 Task: Look for space in Eagle, United States from 12th July, 2023 to 16th July, 2023 for 8 adults in price range Rs.10000 to Rs.16000. Place can be private room with 8 bedrooms having 8 beds and 8 bathrooms. Property type can be house, flat, guest house, hotel. Amenities needed are: wifi, TV, free parkinig on premises, gym, breakfast. Booking option can be shelf check-in. Required host language is English.
Action: Mouse moved to (442, 108)
Screenshot: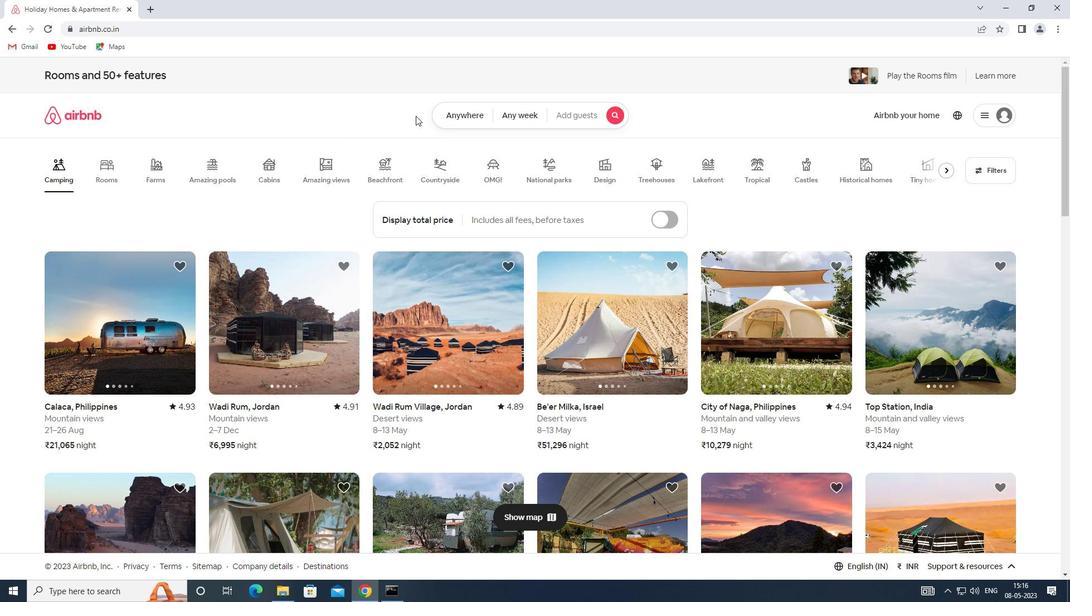 
Action: Mouse pressed left at (442, 108)
Screenshot: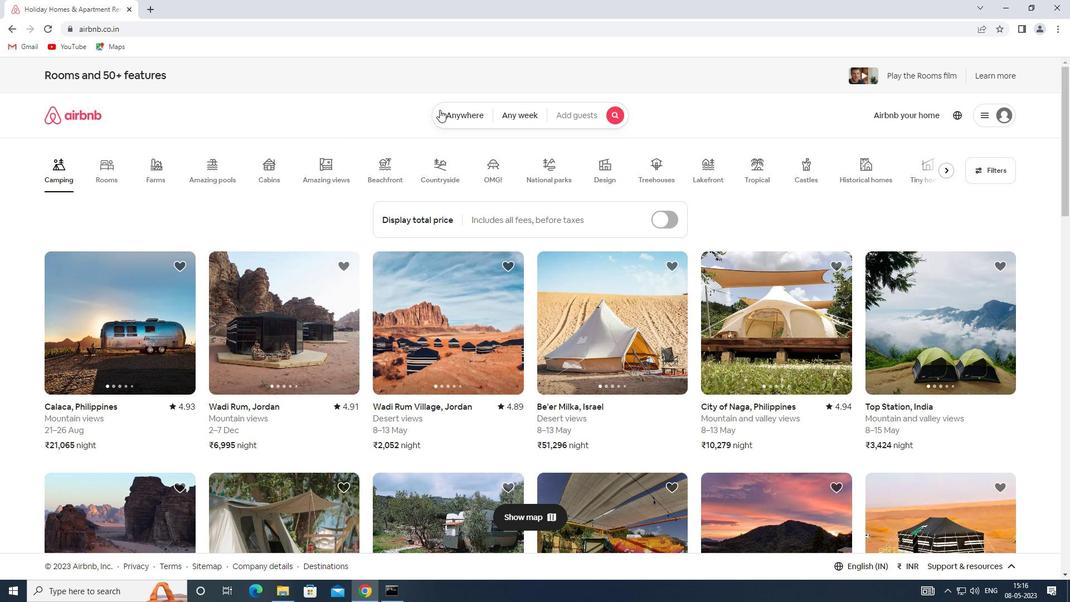 
Action: Mouse moved to (329, 158)
Screenshot: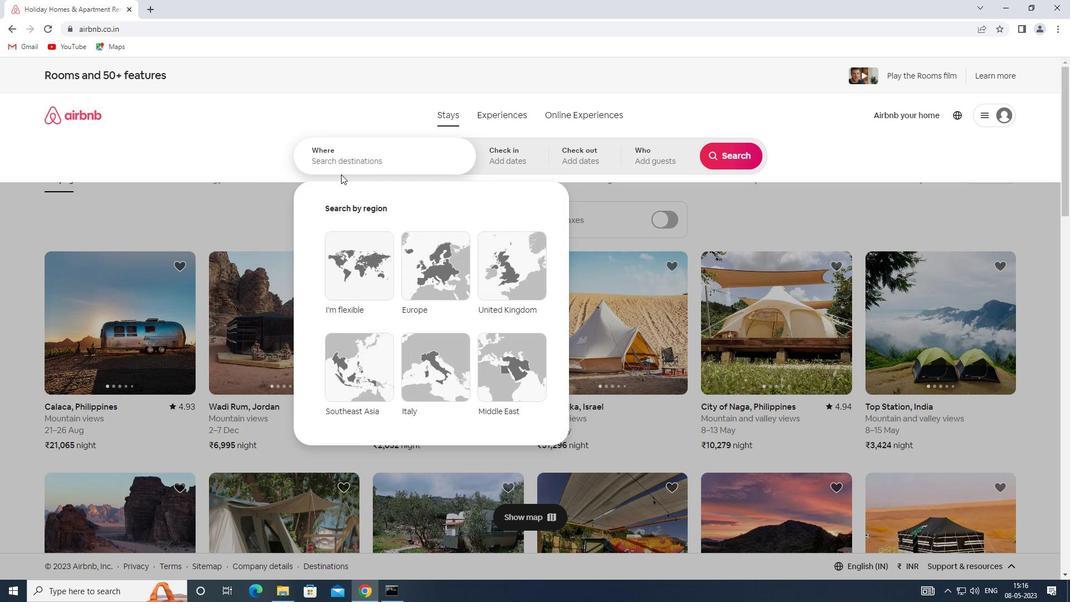 
Action: Mouse pressed left at (329, 158)
Screenshot: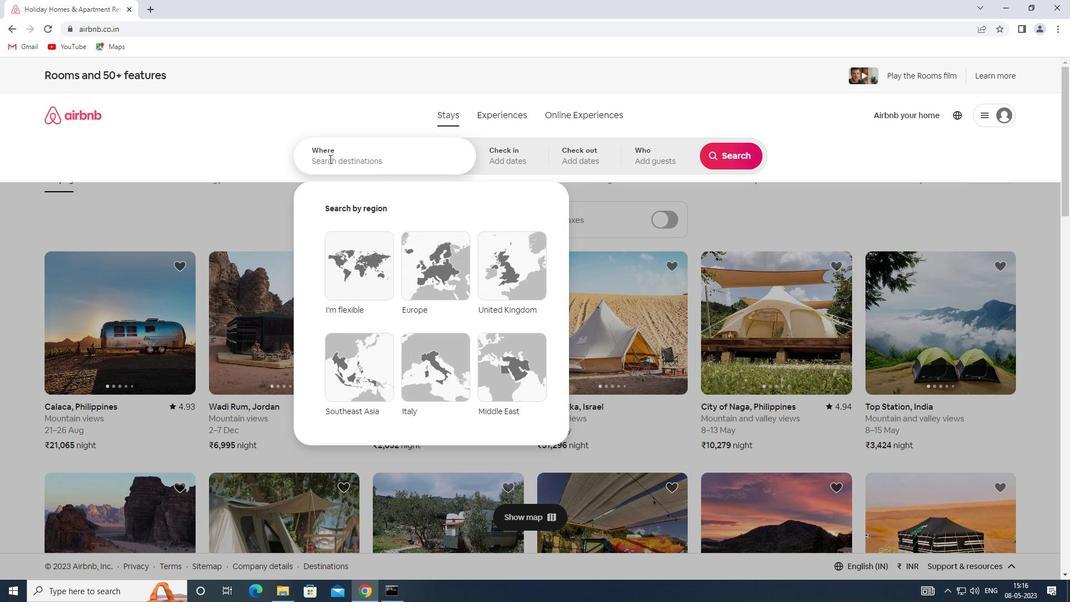 
Action: Mouse moved to (328, 157)
Screenshot: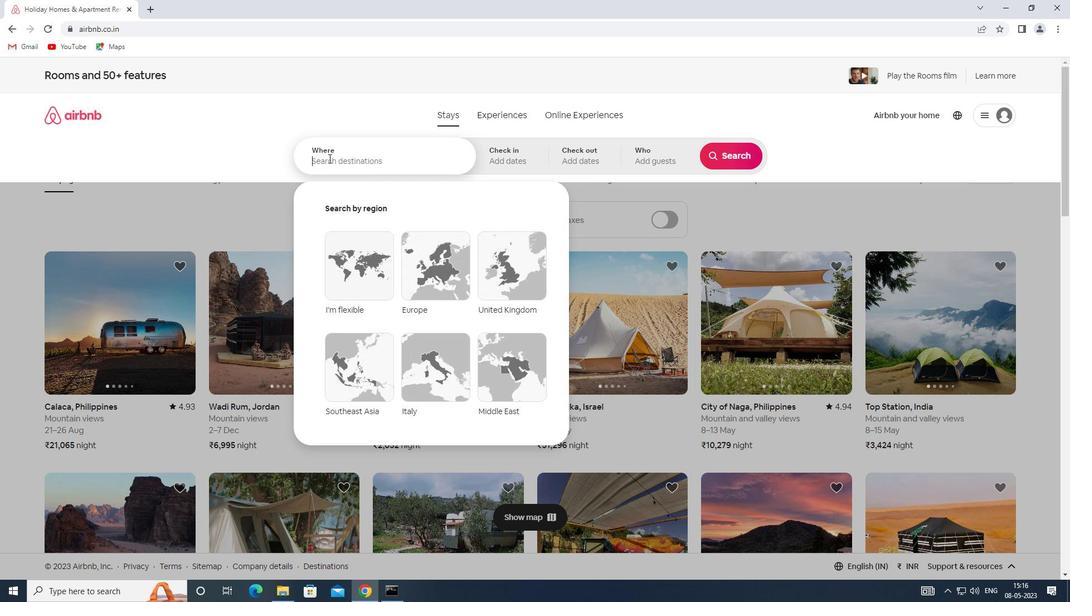 
Action: Key pressed <Key.shift>SPACE<Key.space>IN<Key.space><Key.shift>EAGLE,<Key.shift>UNITED<Key.space><Key.shift>STATES
Screenshot: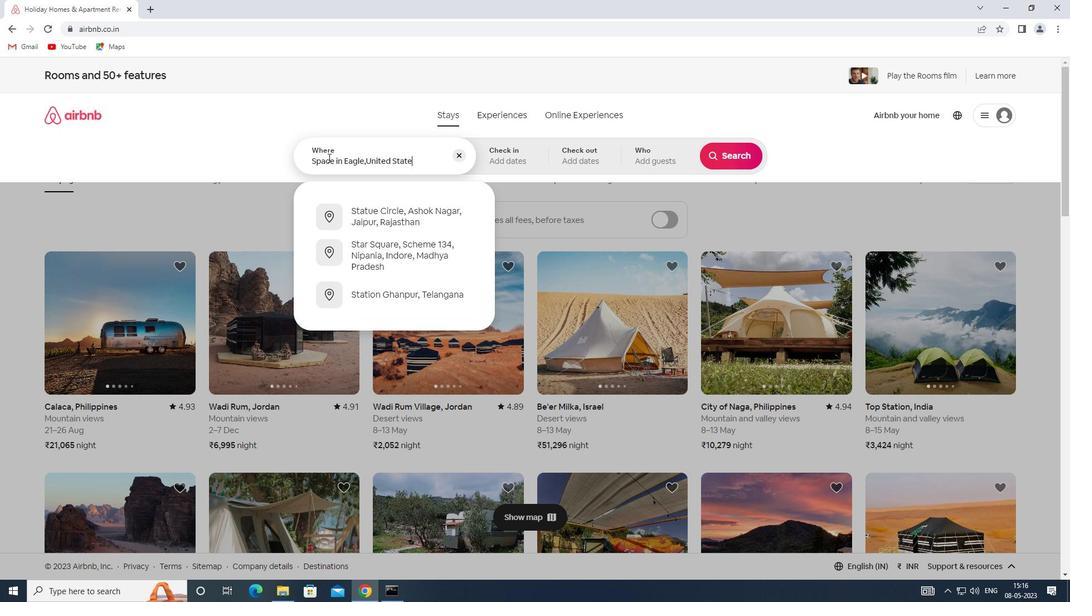 
Action: Mouse moved to (475, 151)
Screenshot: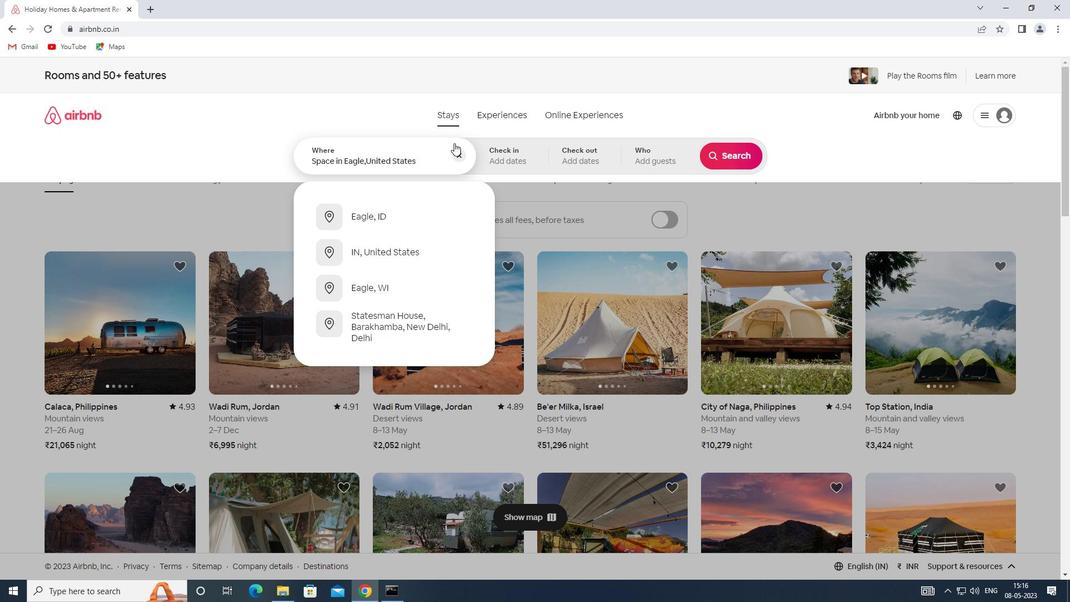 
Action: Mouse pressed left at (475, 151)
Screenshot: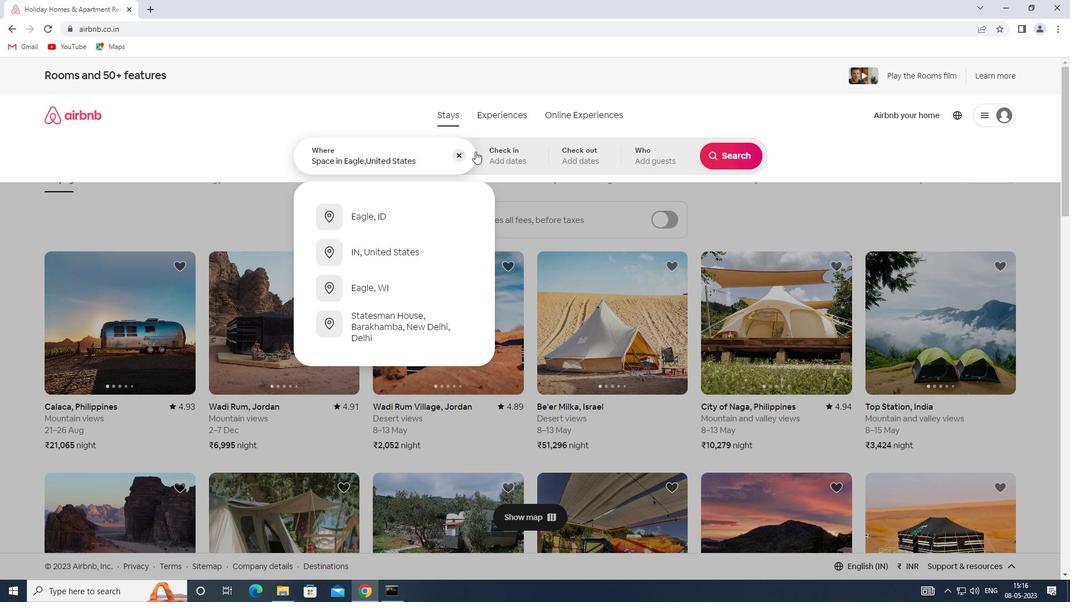 
Action: Mouse moved to (496, 160)
Screenshot: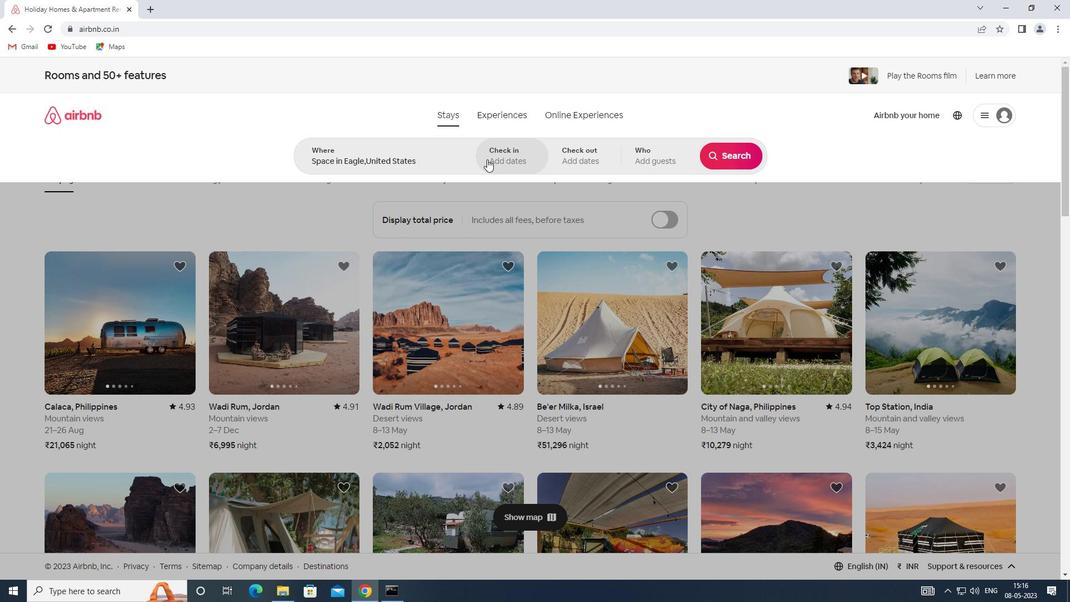 
Action: Mouse pressed left at (496, 160)
Screenshot: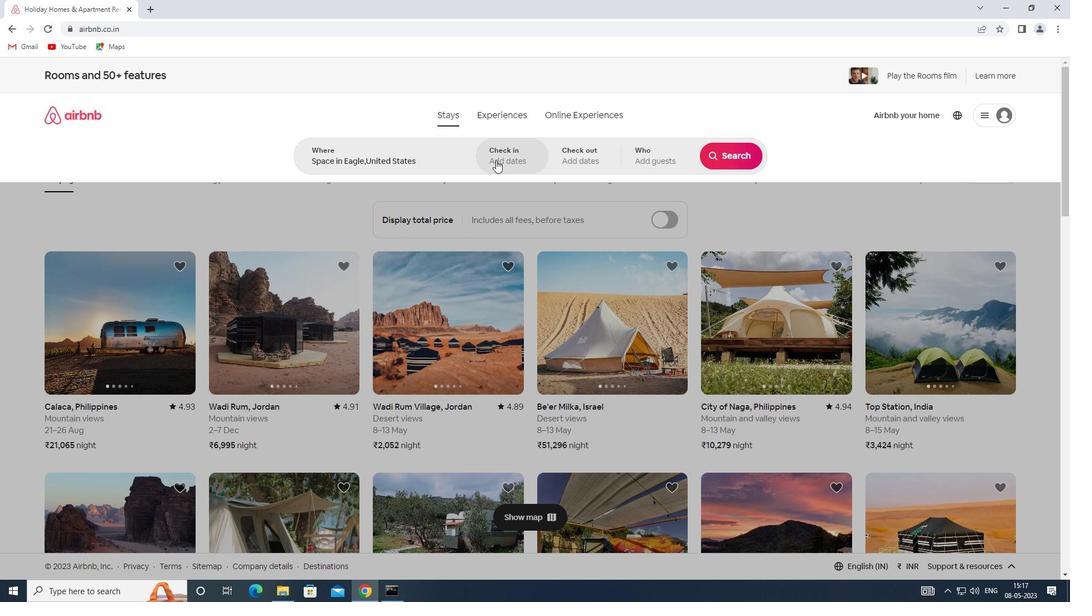 
Action: Mouse moved to (735, 245)
Screenshot: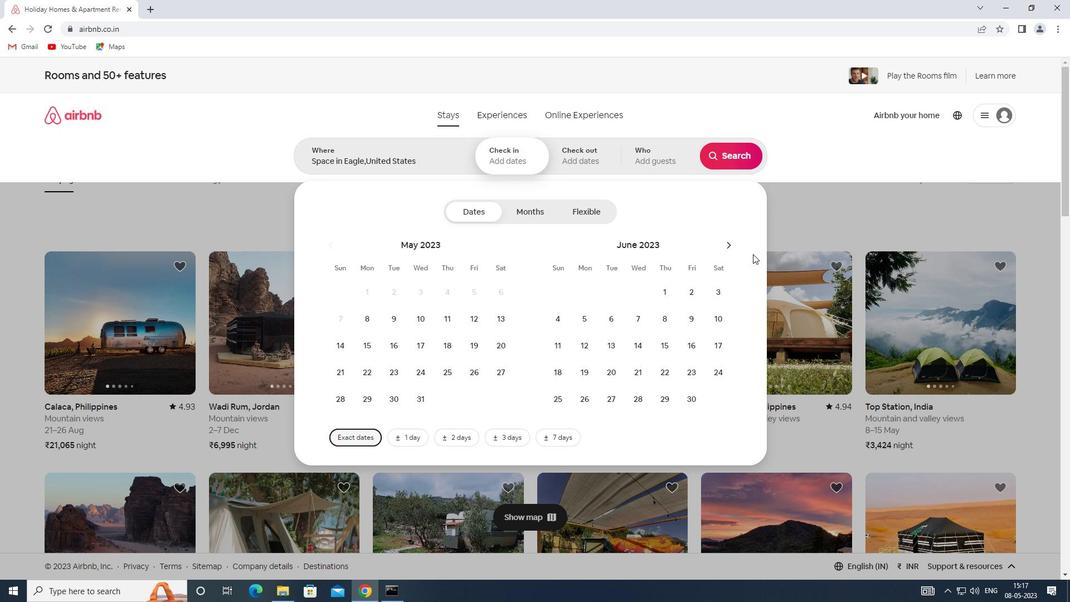 
Action: Mouse pressed left at (735, 245)
Screenshot: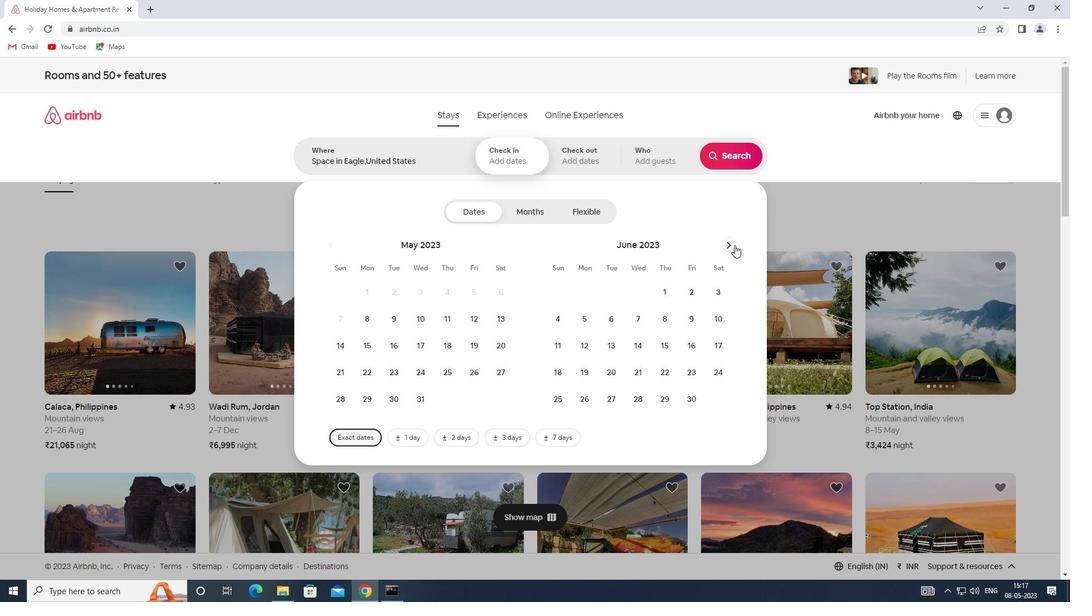 
Action: Mouse moved to (644, 346)
Screenshot: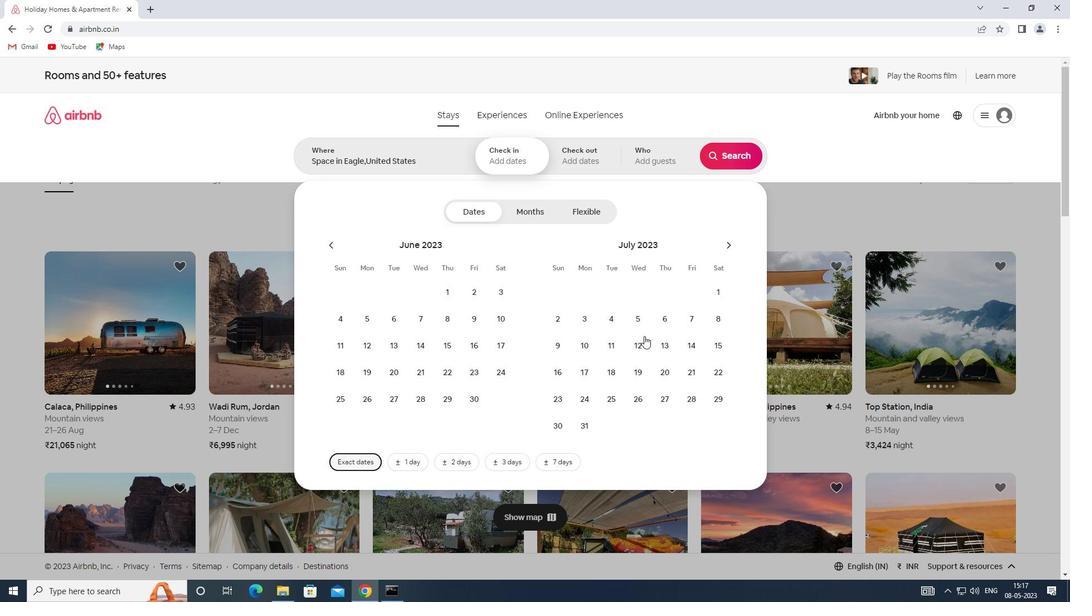 
Action: Mouse pressed left at (644, 346)
Screenshot: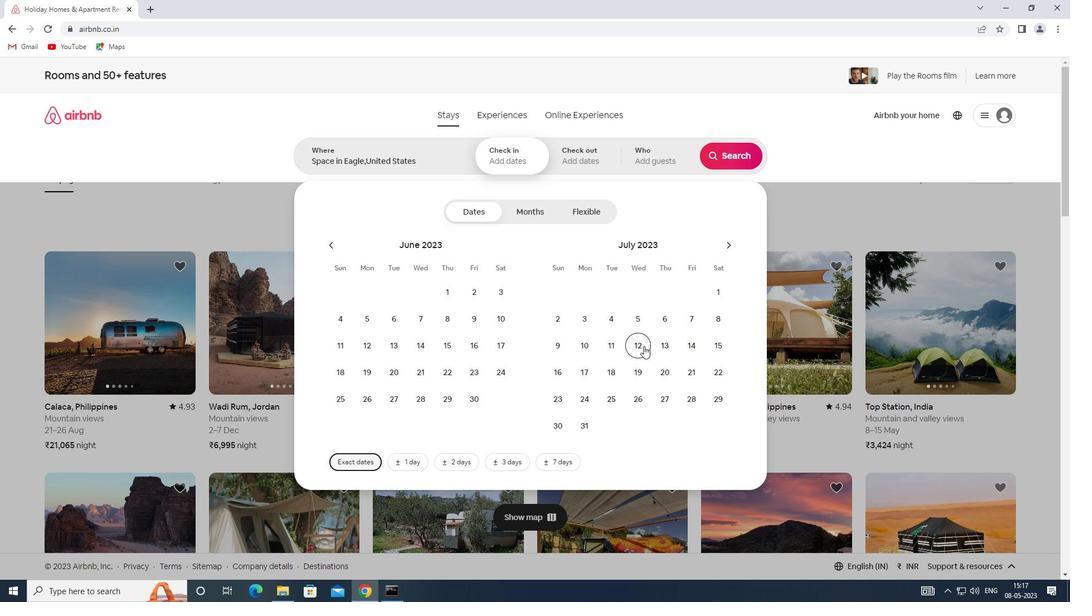 
Action: Mouse moved to (550, 370)
Screenshot: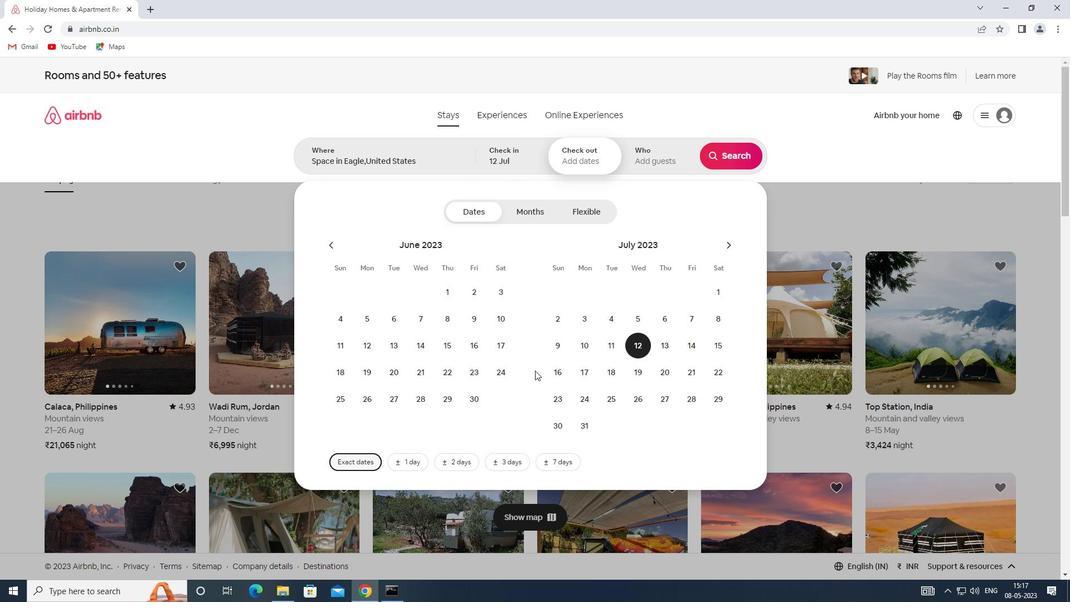 
Action: Mouse pressed left at (550, 370)
Screenshot: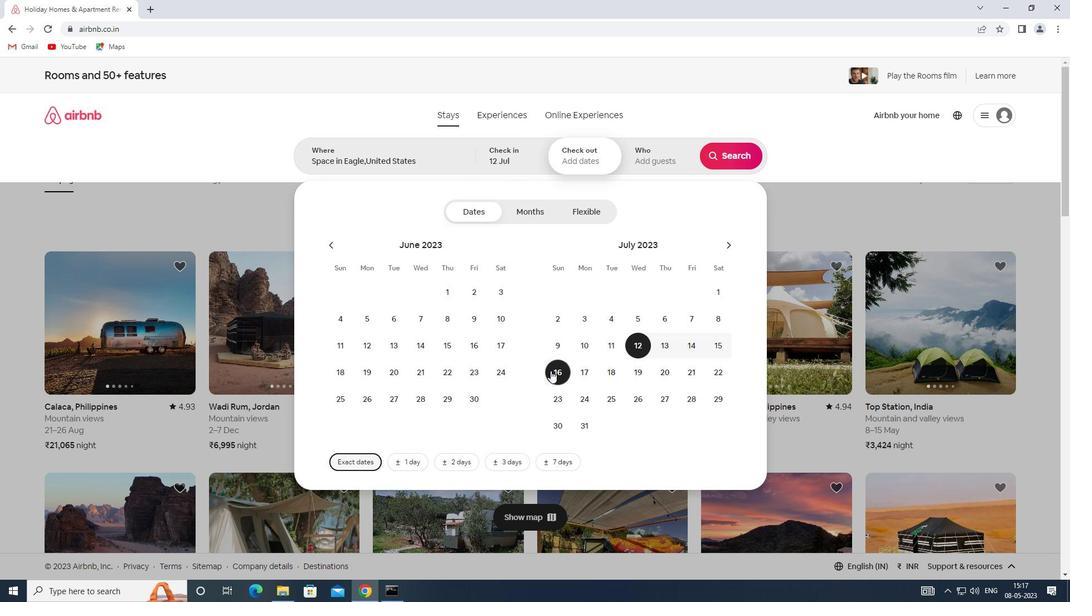 
Action: Mouse moved to (645, 158)
Screenshot: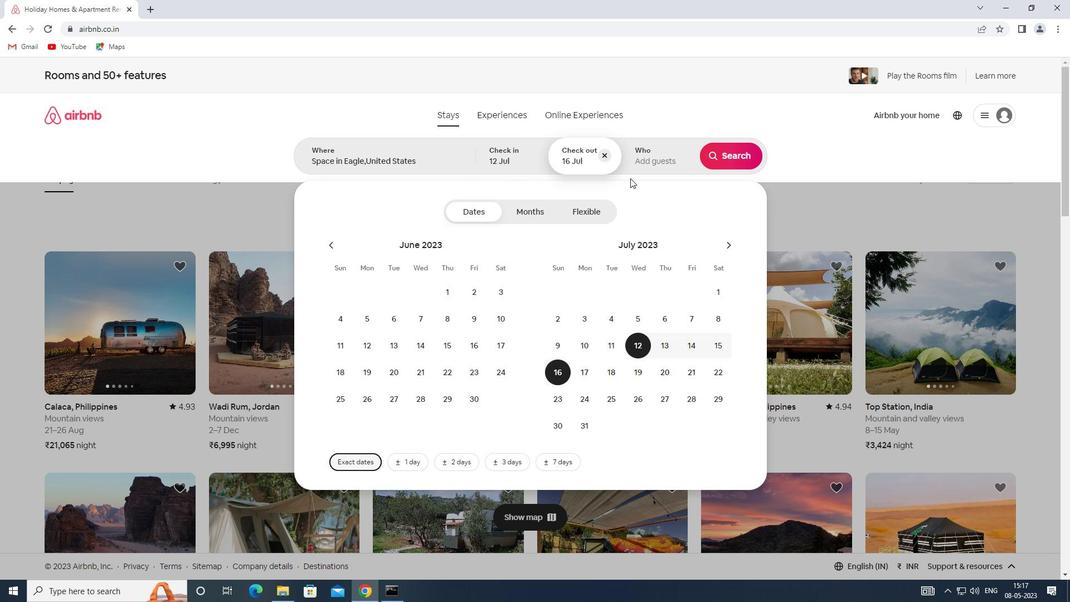 
Action: Mouse pressed left at (645, 158)
Screenshot: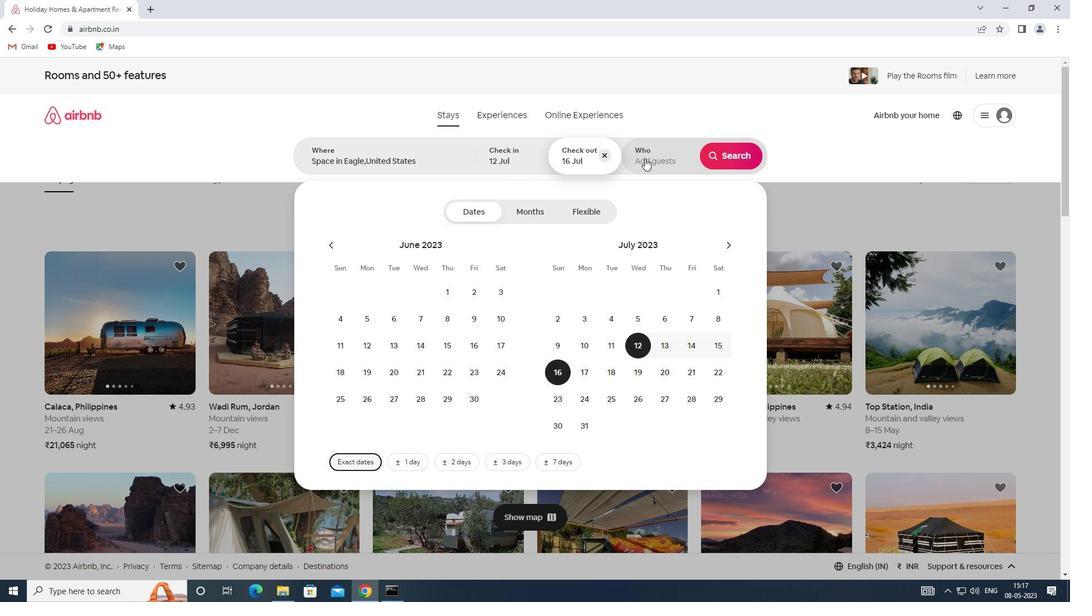 
Action: Mouse moved to (730, 214)
Screenshot: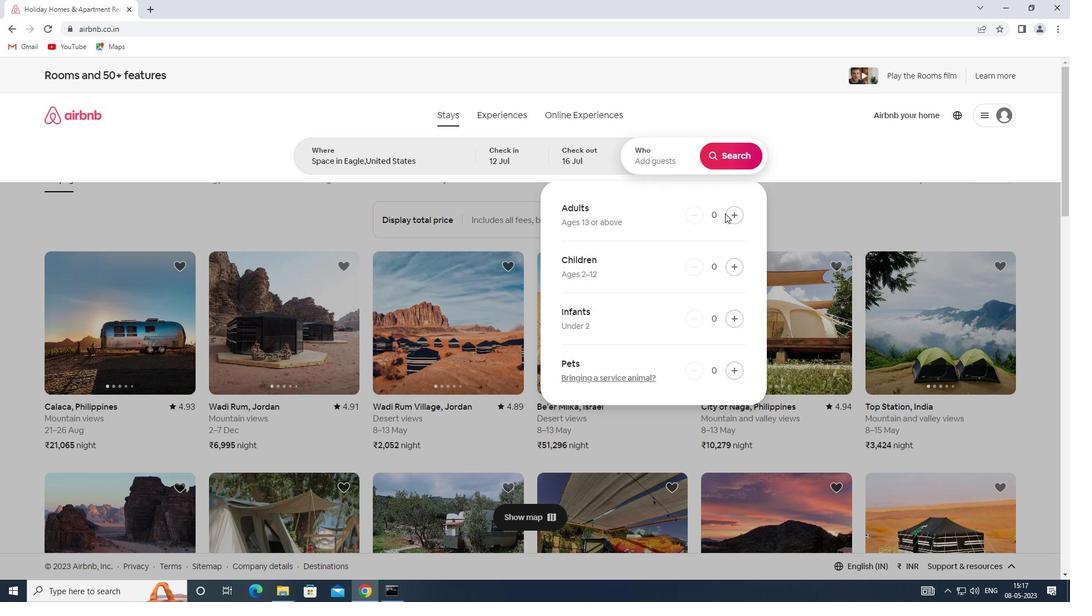 
Action: Mouse pressed left at (730, 214)
Screenshot: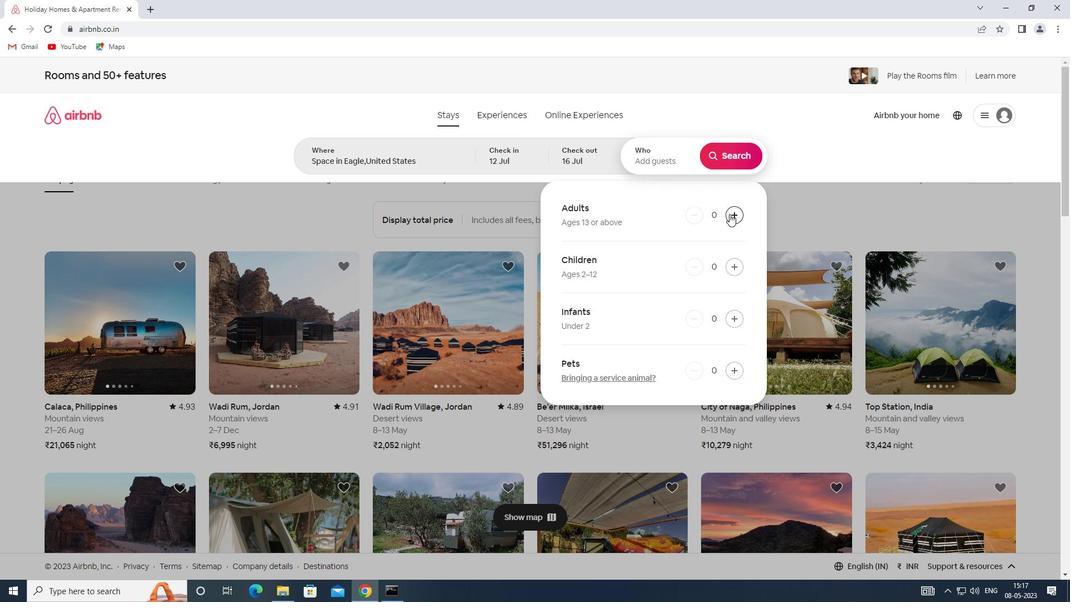 
Action: Mouse pressed left at (730, 214)
Screenshot: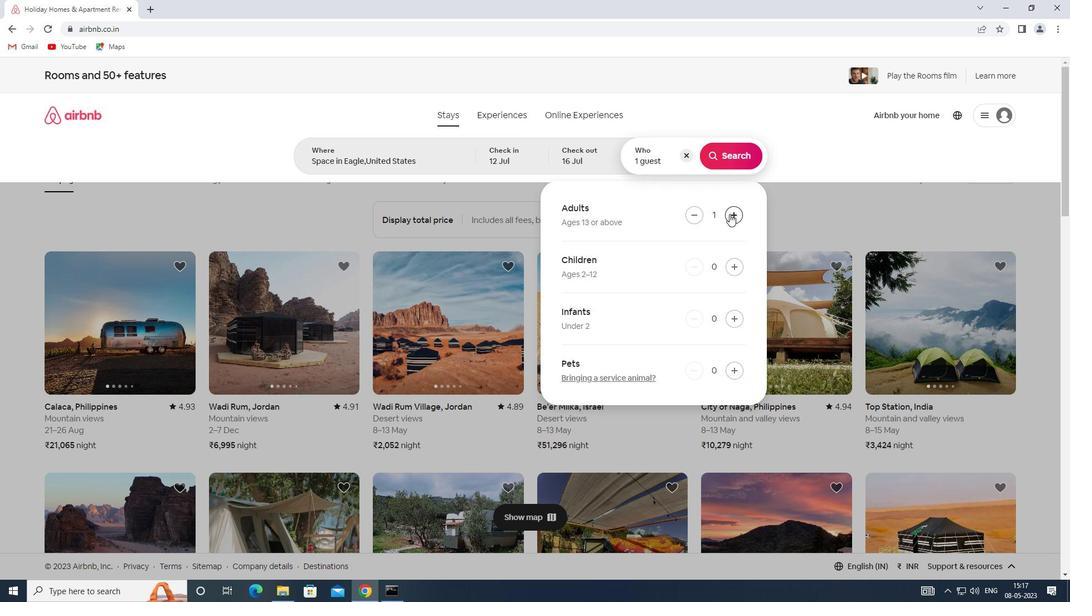 
Action: Mouse pressed left at (730, 214)
Screenshot: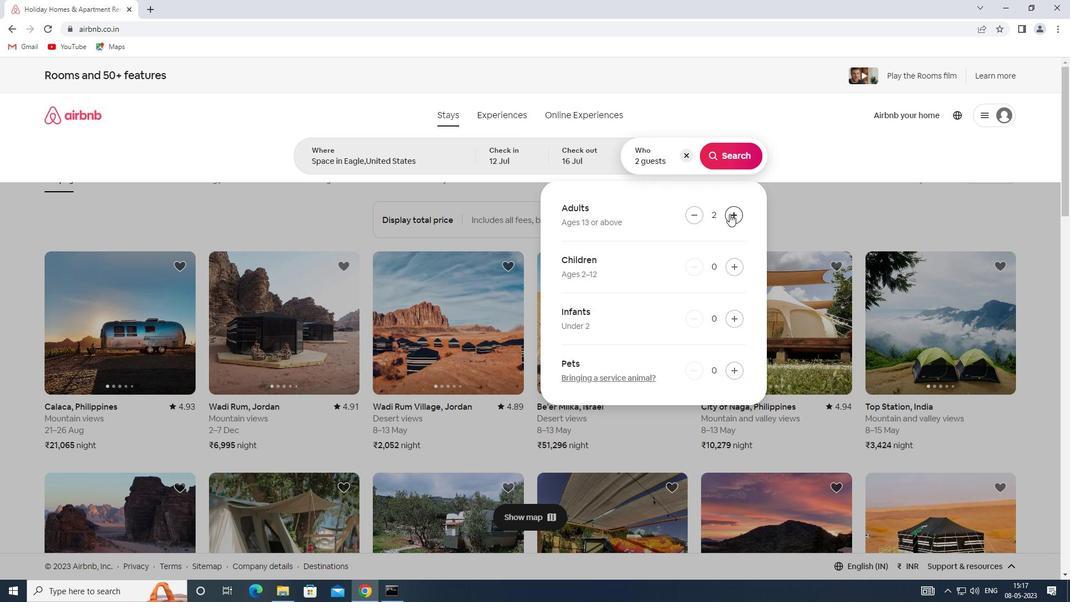 
Action: Mouse pressed left at (730, 214)
Screenshot: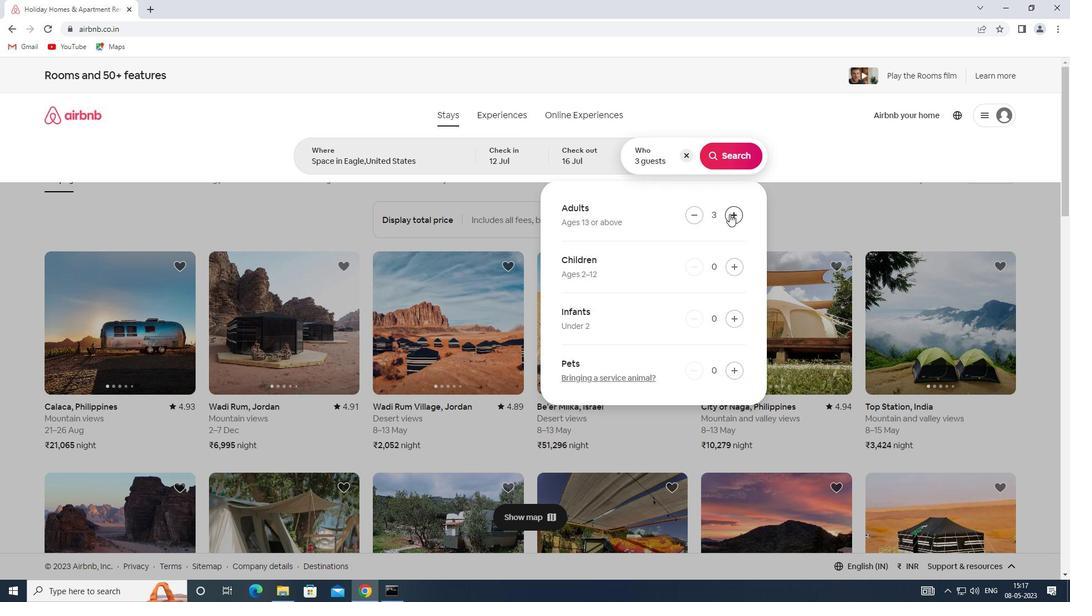 
Action: Mouse pressed left at (730, 214)
Screenshot: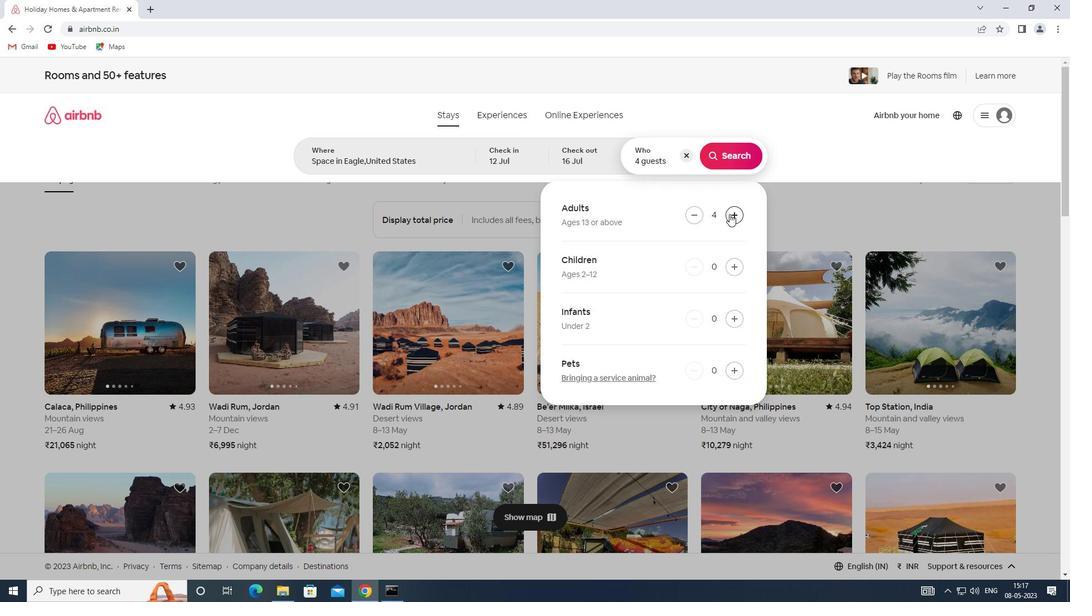 
Action: Mouse pressed left at (730, 214)
Screenshot: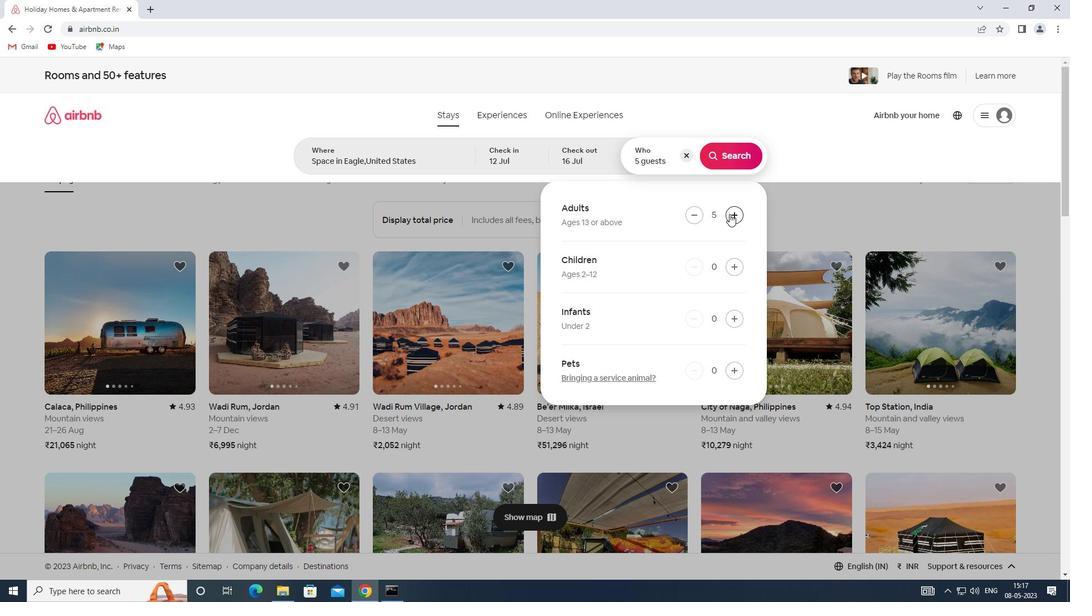 
Action: Mouse pressed left at (730, 214)
Screenshot: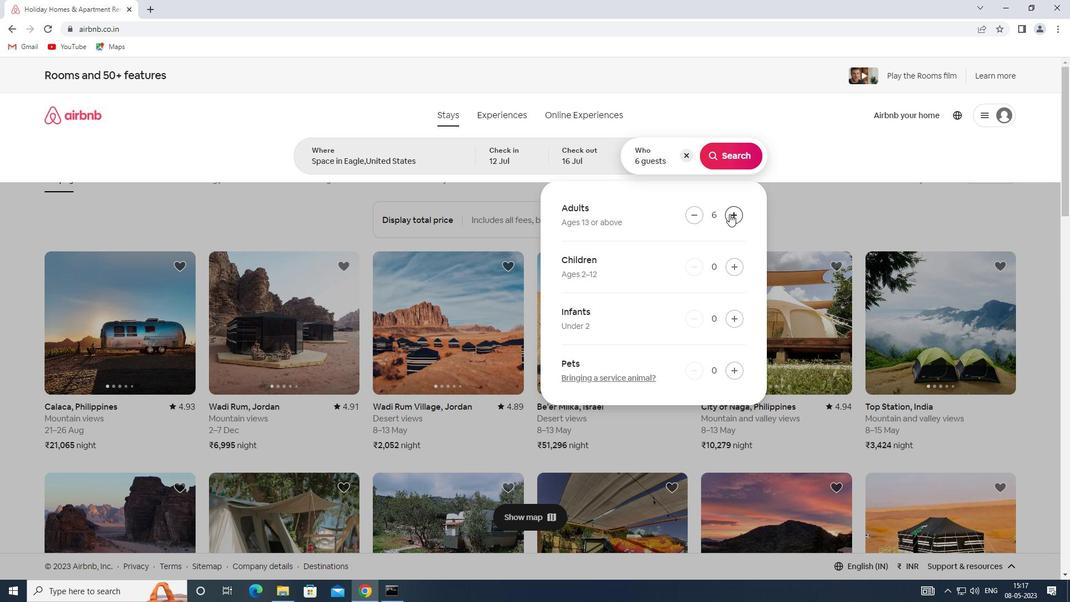 
Action: Mouse pressed left at (730, 214)
Screenshot: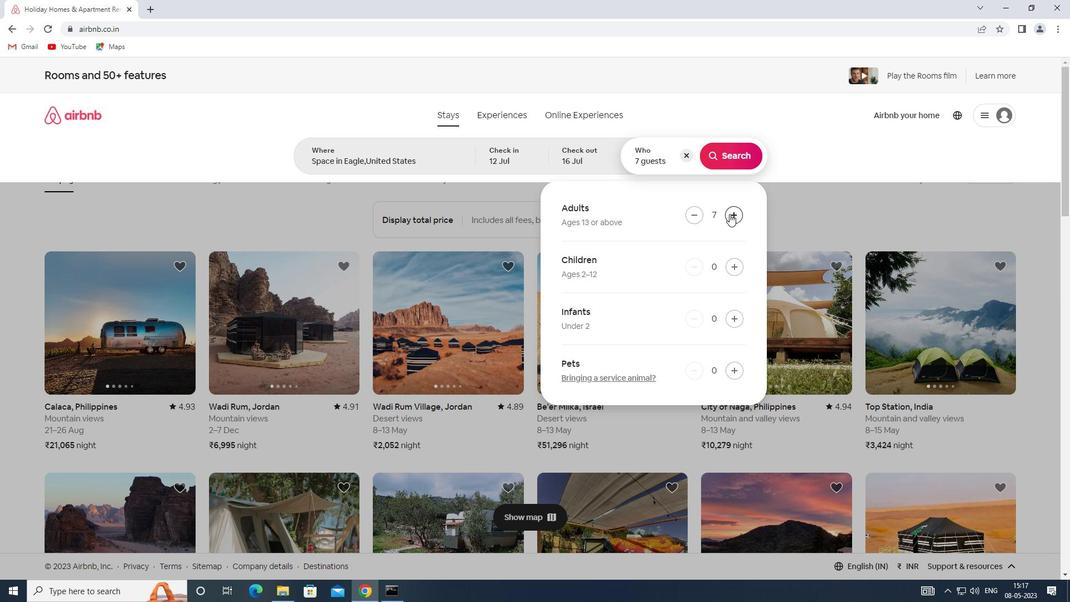 
Action: Mouse moved to (725, 164)
Screenshot: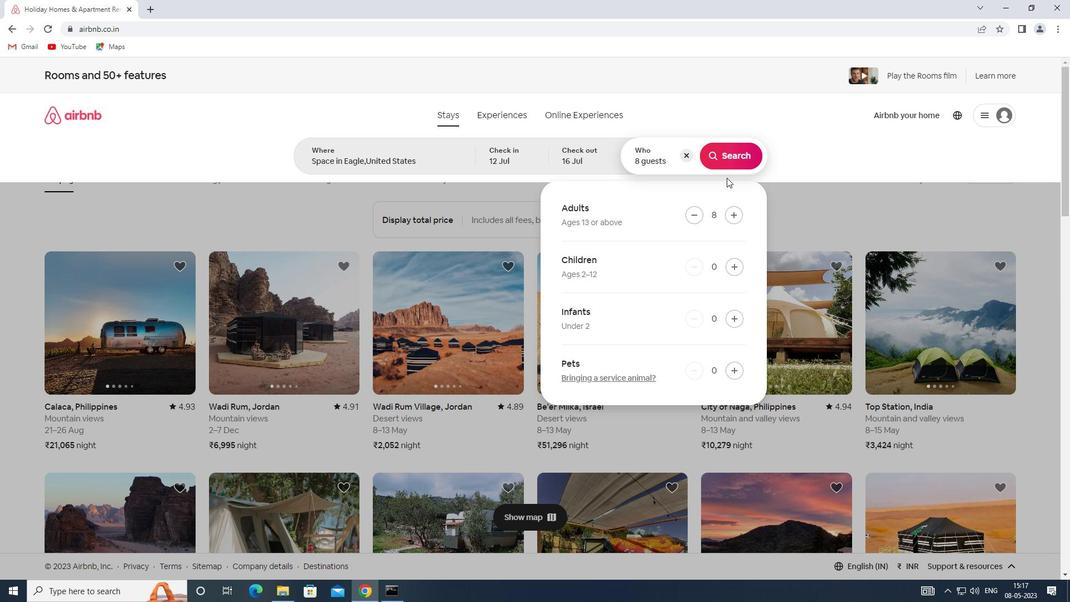 
Action: Mouse pressed left at (725, 164)
Screenshot: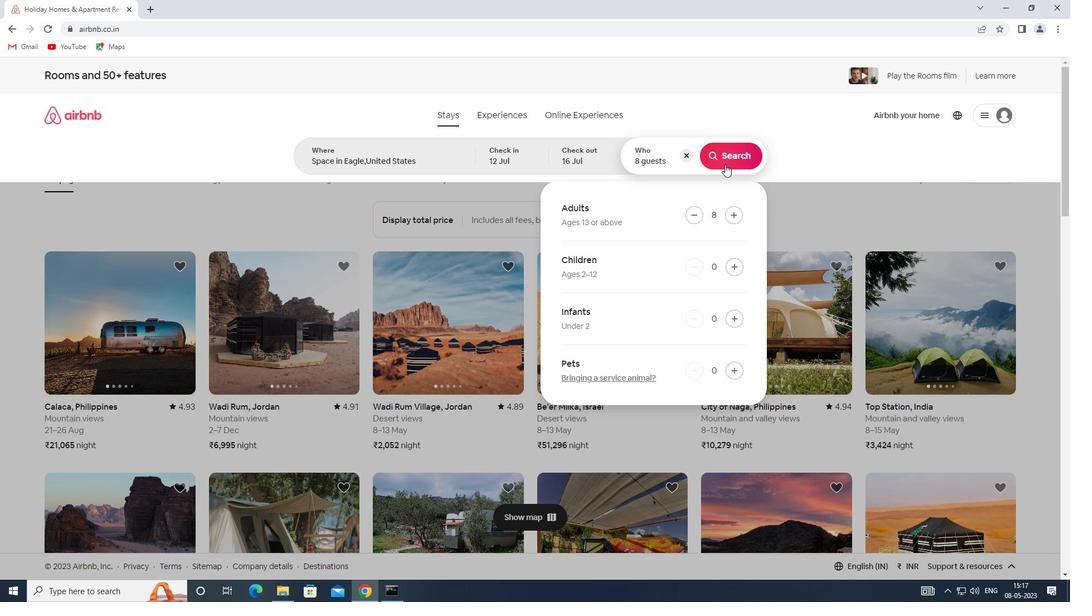 
Action: Mouse moved to (1009, 120)
Screenshot: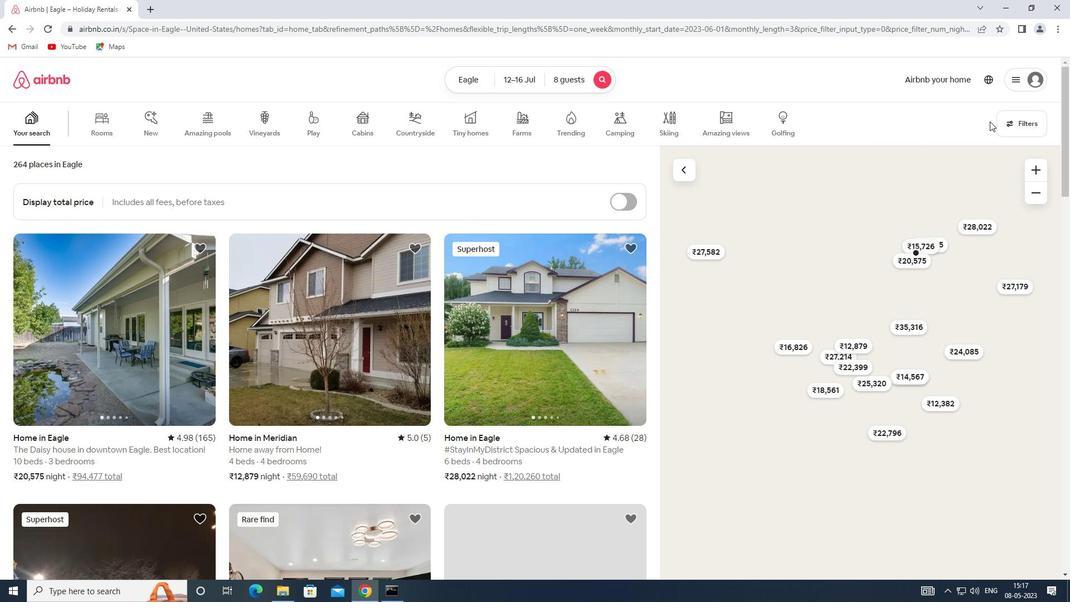 
Action: Mouse pressed left at (1009, 120)
Screenshot: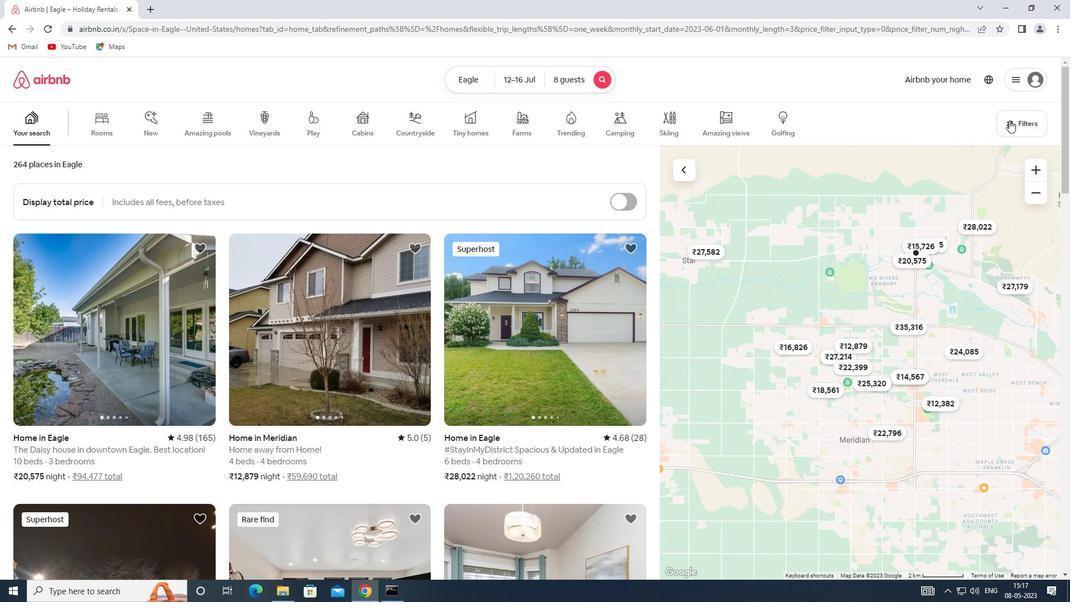 
Action: Mouse moved to (385, 404)
Screenshot: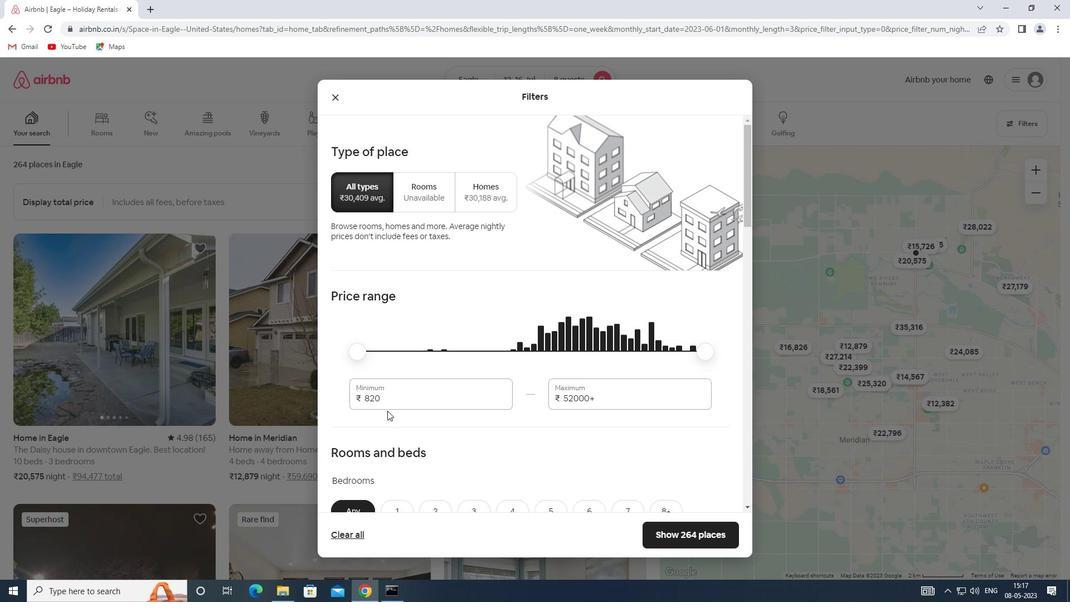 
Action: Mouse pressed left at (385, 404)
Screenshot: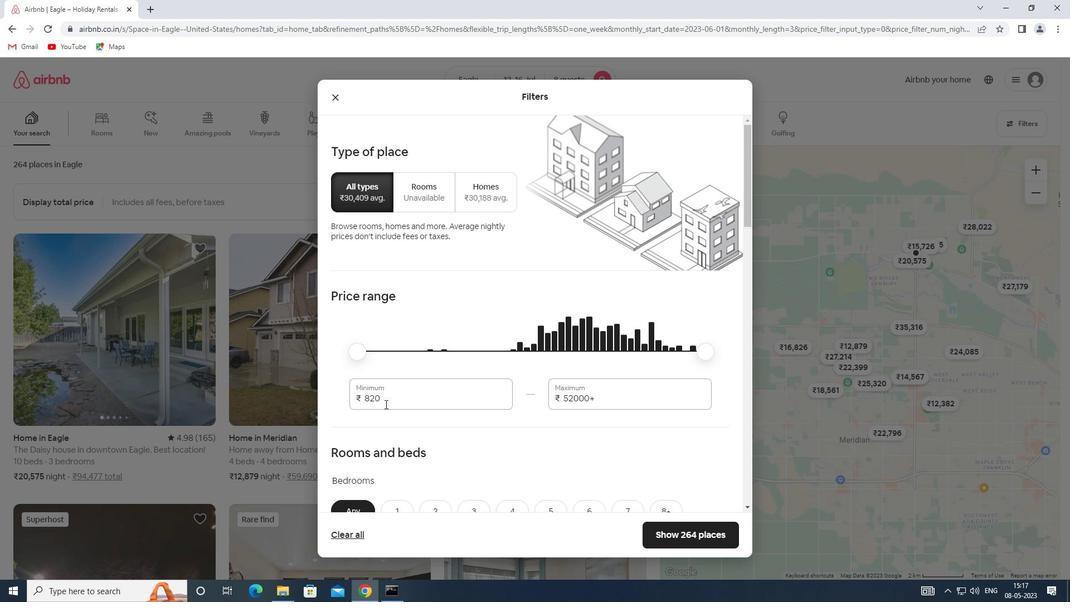 
Action: Mouse moved to (337, 405)
Screenshot: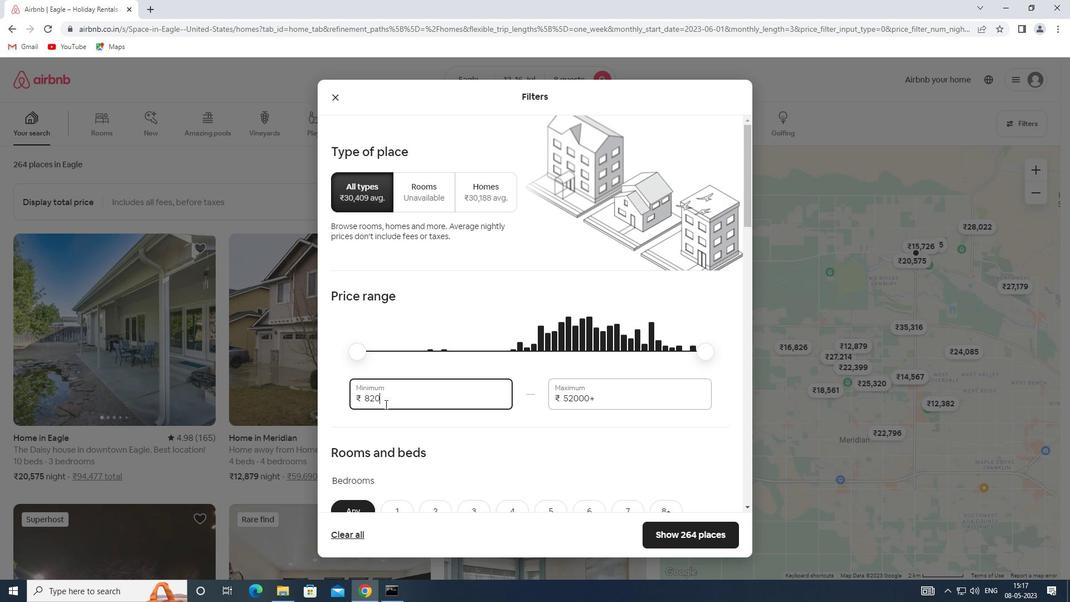
Action: Key pressed 10000
Screenshot: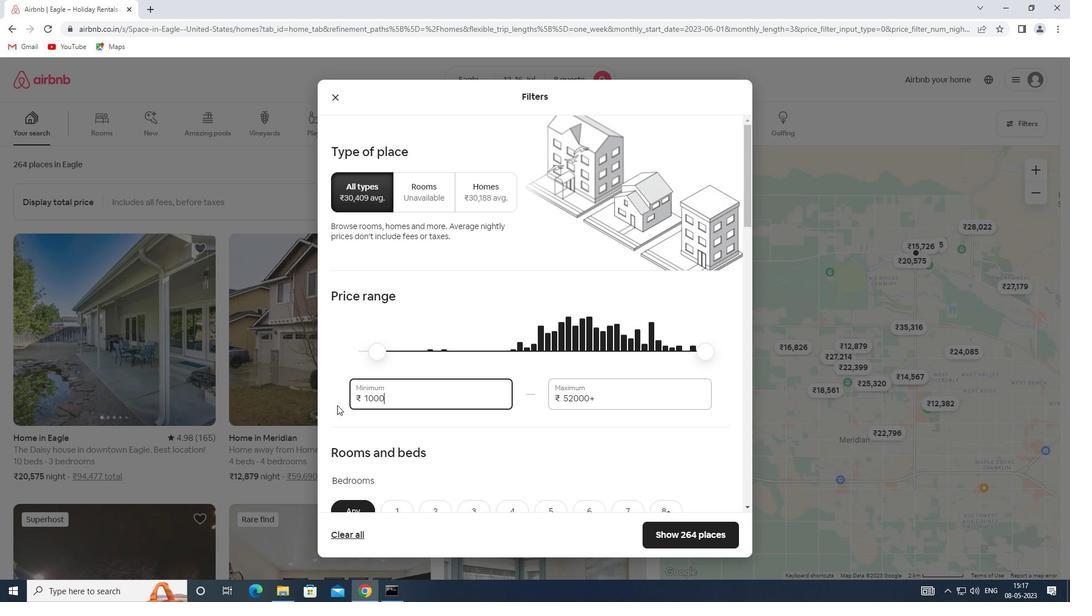 
Action: Mouse moved to (596, 401)
Screenshot: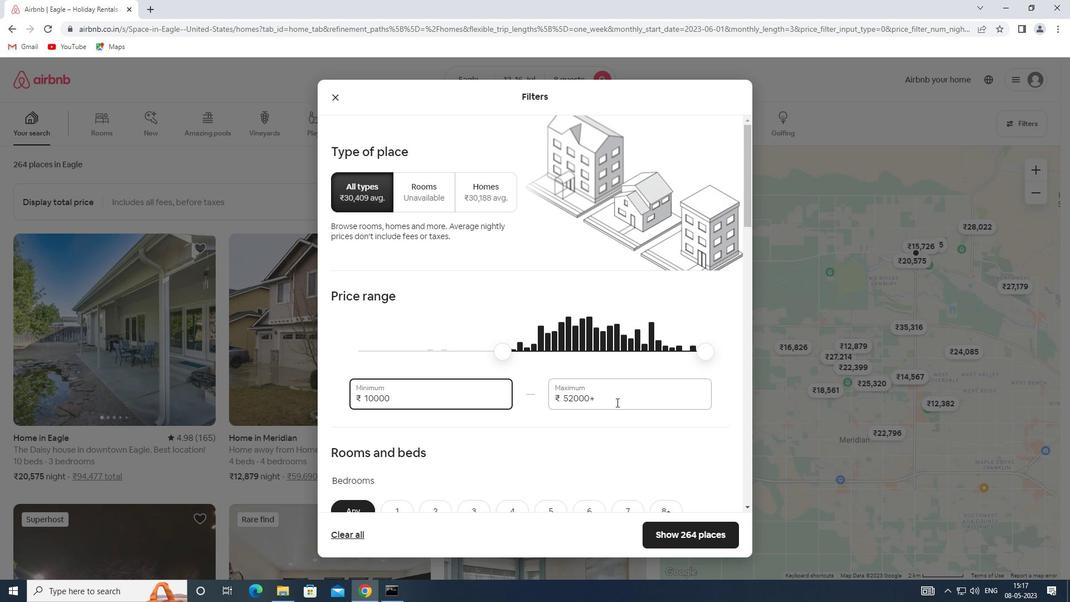 
Action: Mouse pressed left at (596, 401)
Screenshot: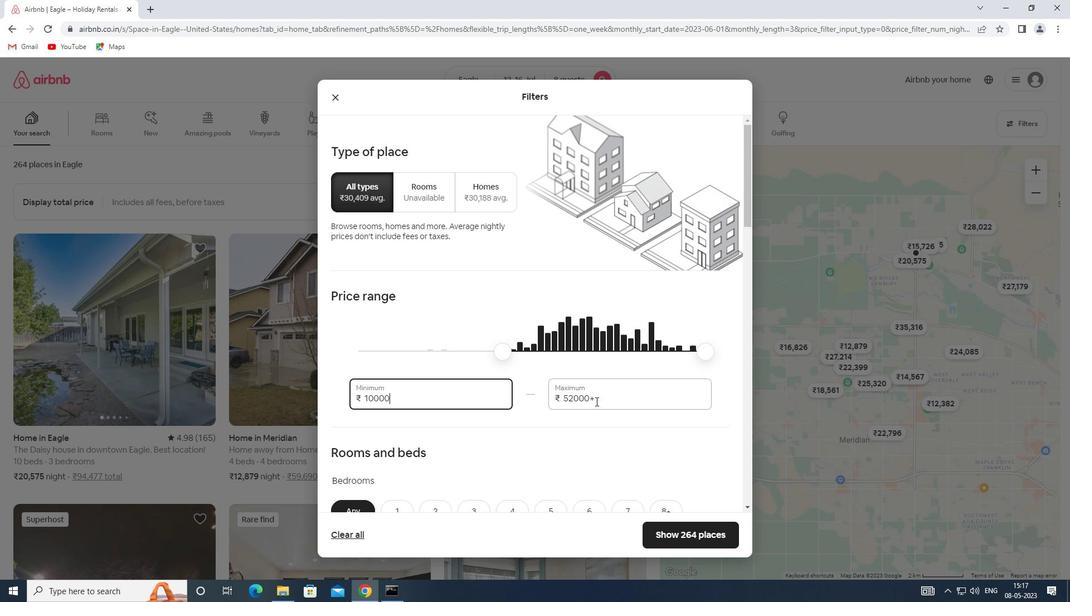 
Action: Mouse moved to (479, 405)
Screenshot: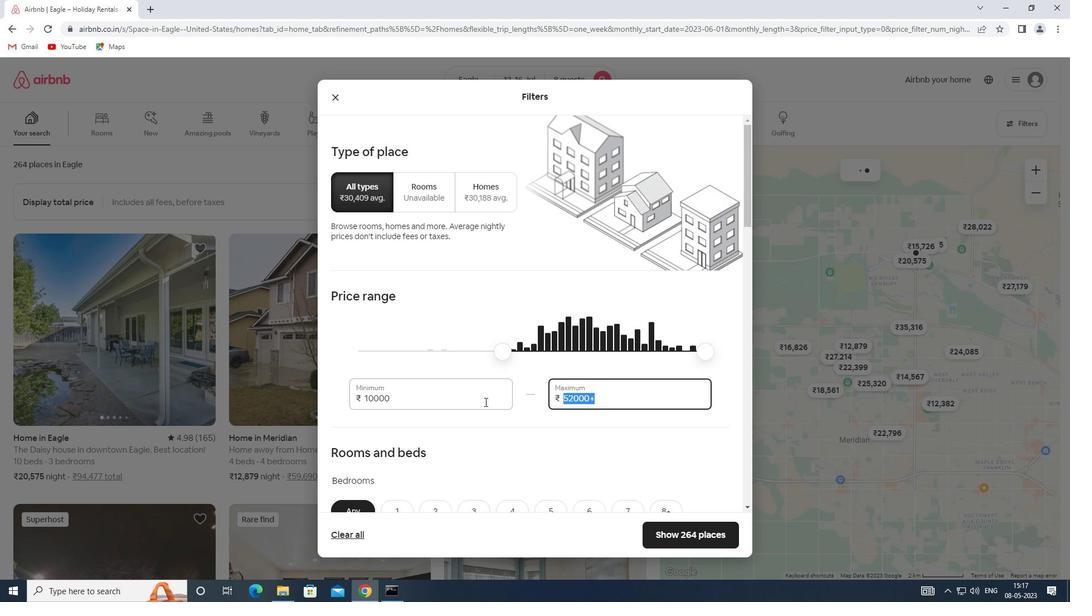 
Action: Key pressed 16000
Screenshot: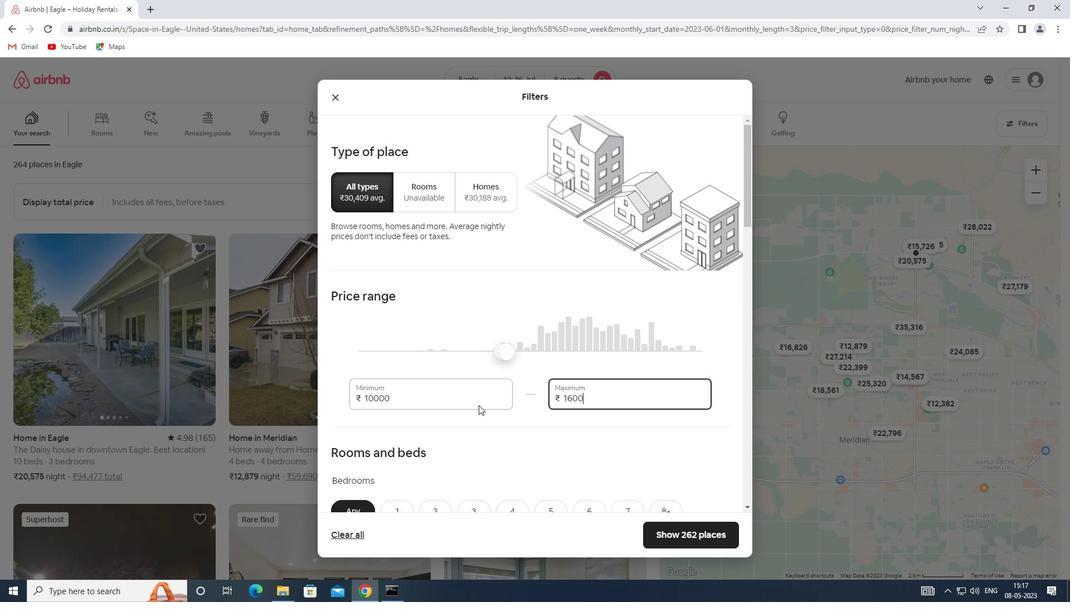
Action: Mouse moved to (470, 405)
Screenshot: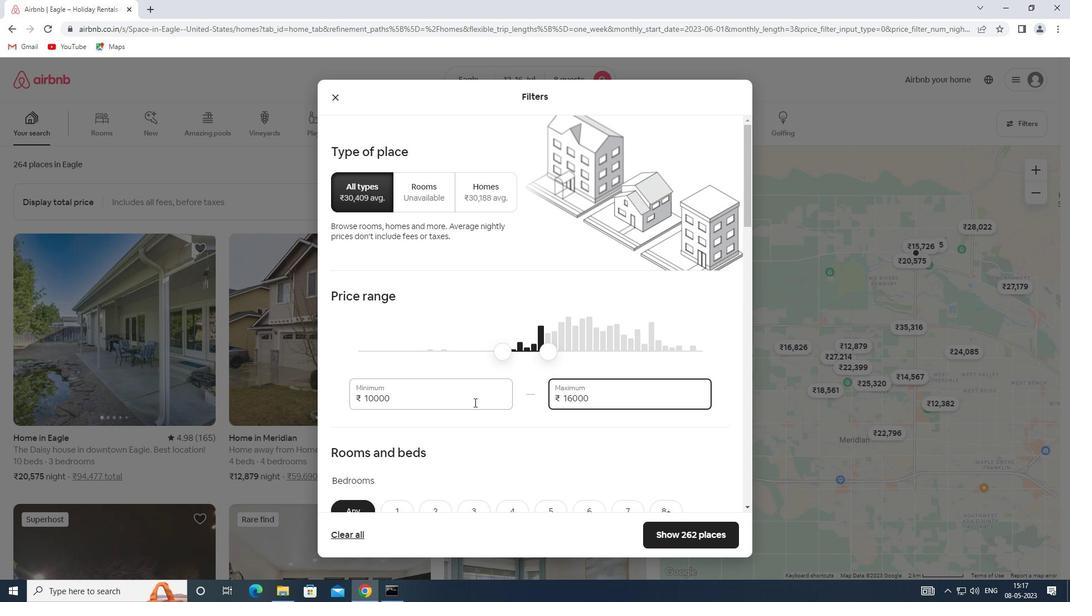 
Action: Mouse scrolled (470, 404) with delta (0, 0)
Screenshot: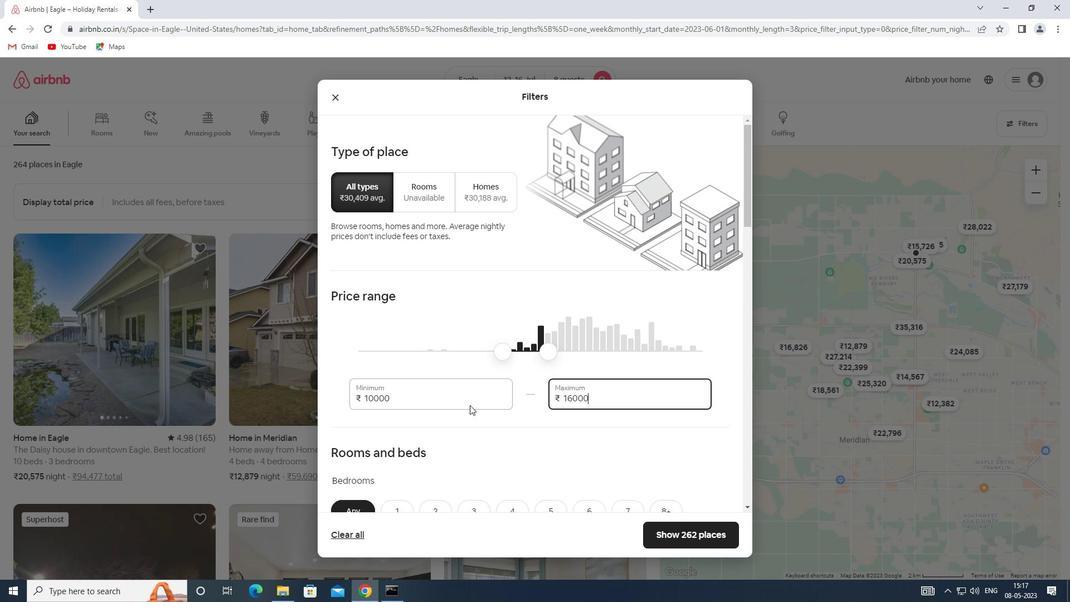 
Action: Mouse scrolled (470, 404) with delta (0, 0)
Screenshot: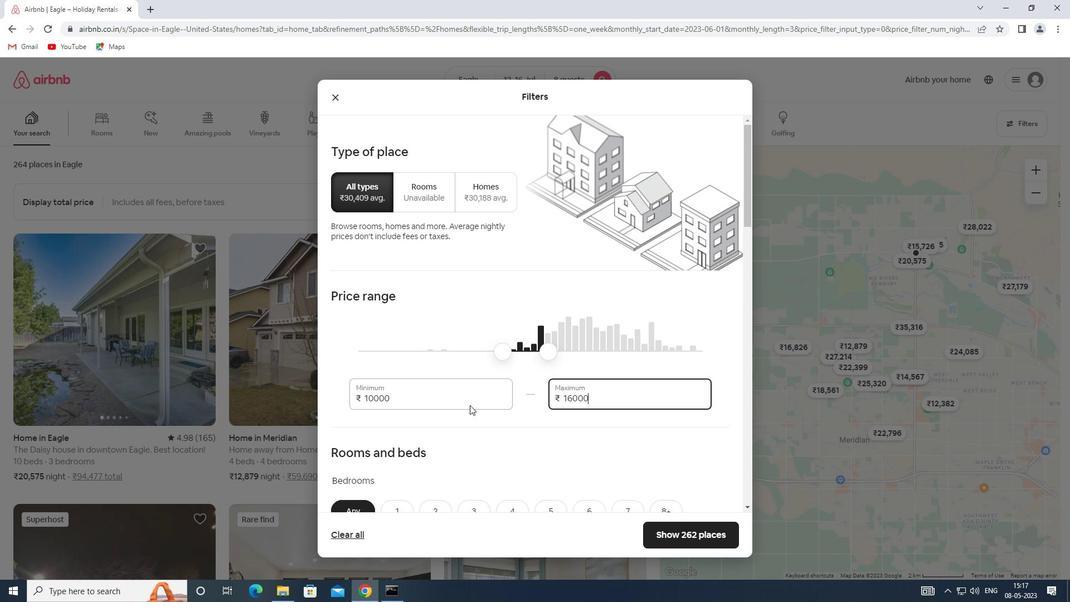 
Action: Mouse scrolled (470, 404) with delta (0, 0)
Screenshot: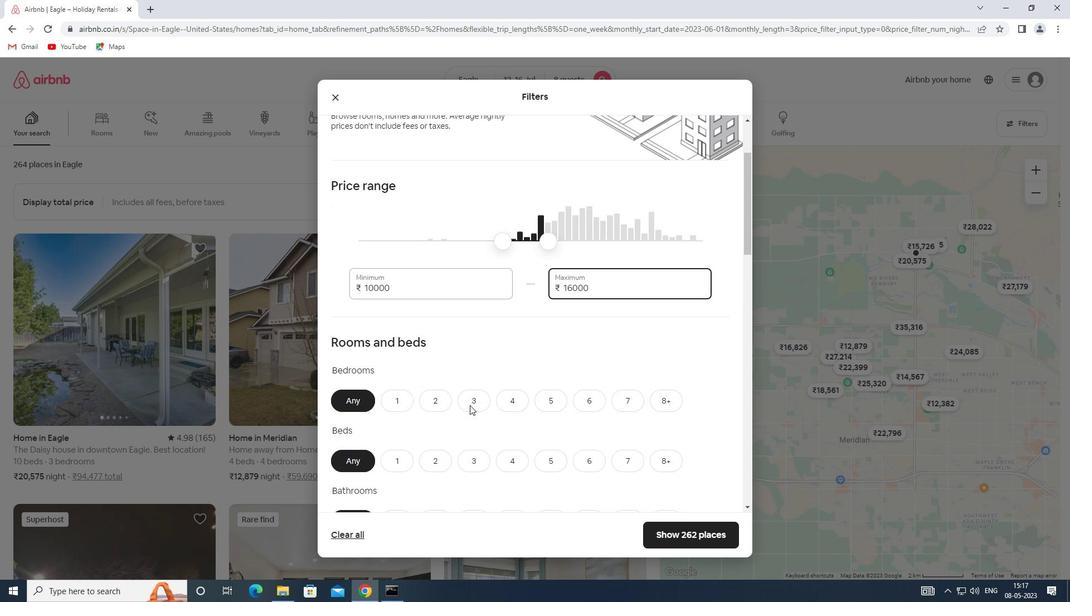 
Action: Mouse moved to (655, 340)
Screenshot: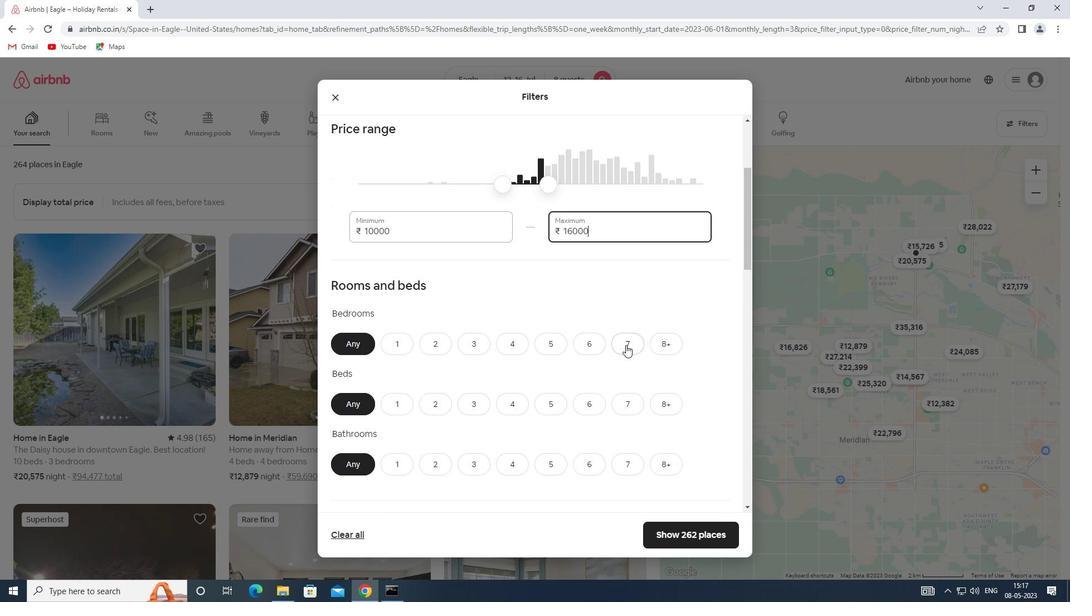 
Action: Mouse pressed left at (655, 340)
Screenshot: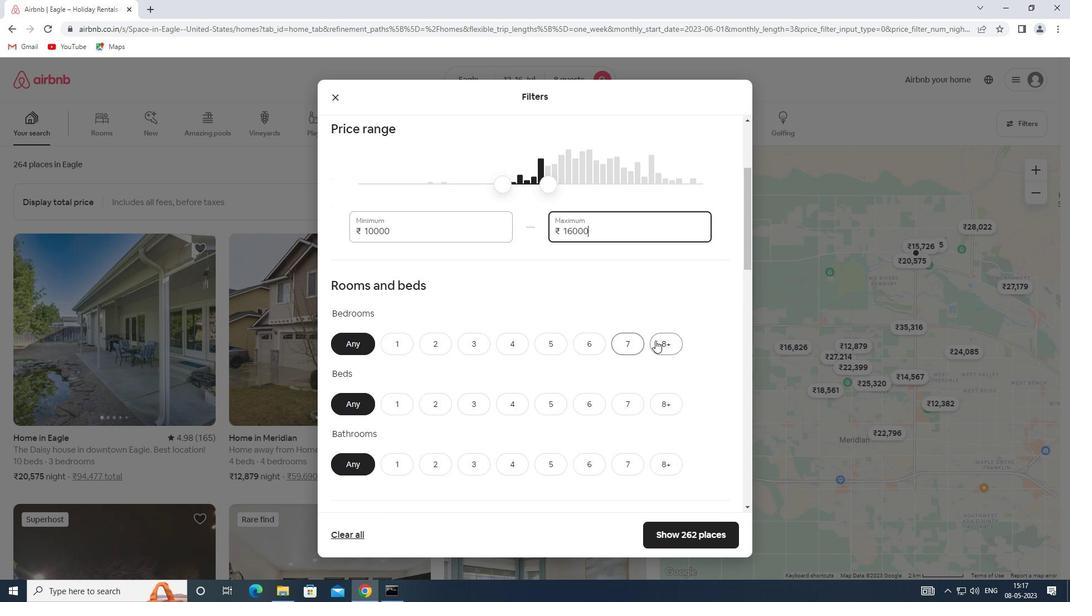 
Action: Mouse moved to (661, 402)
Screenshot: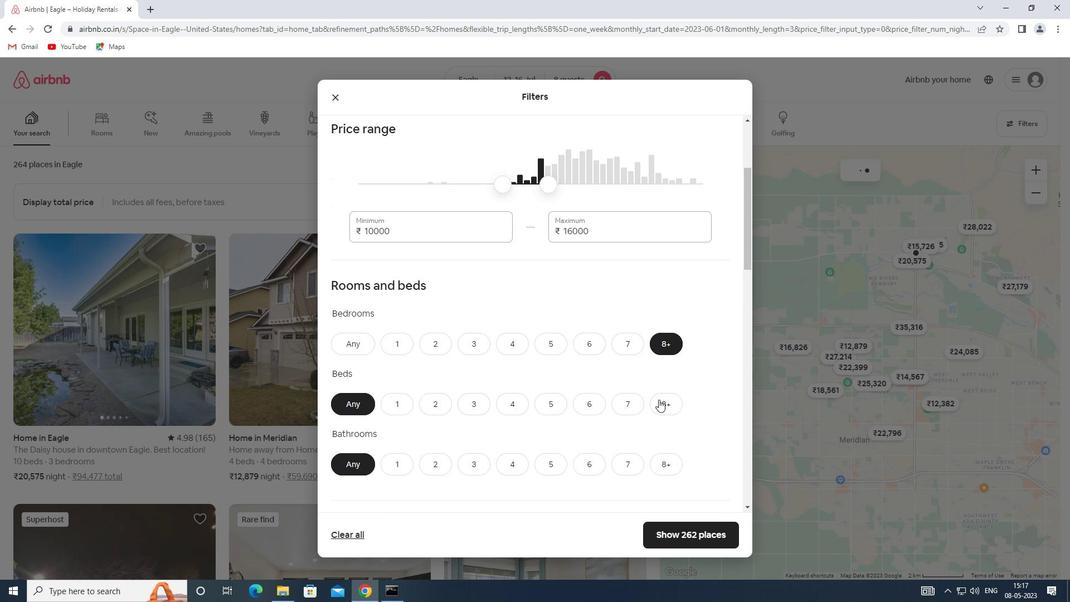 
Action: Mouse pressed left at (661, 402)
Screenshot: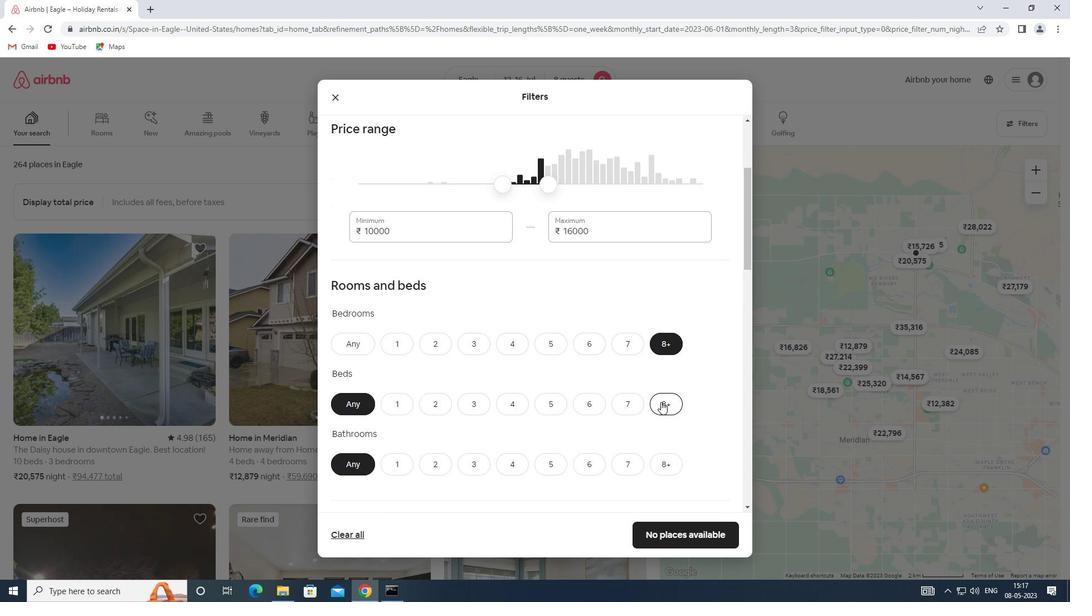 
Action: Mouse scrolled (661, 401) with delta (0, 0)
Screenshot: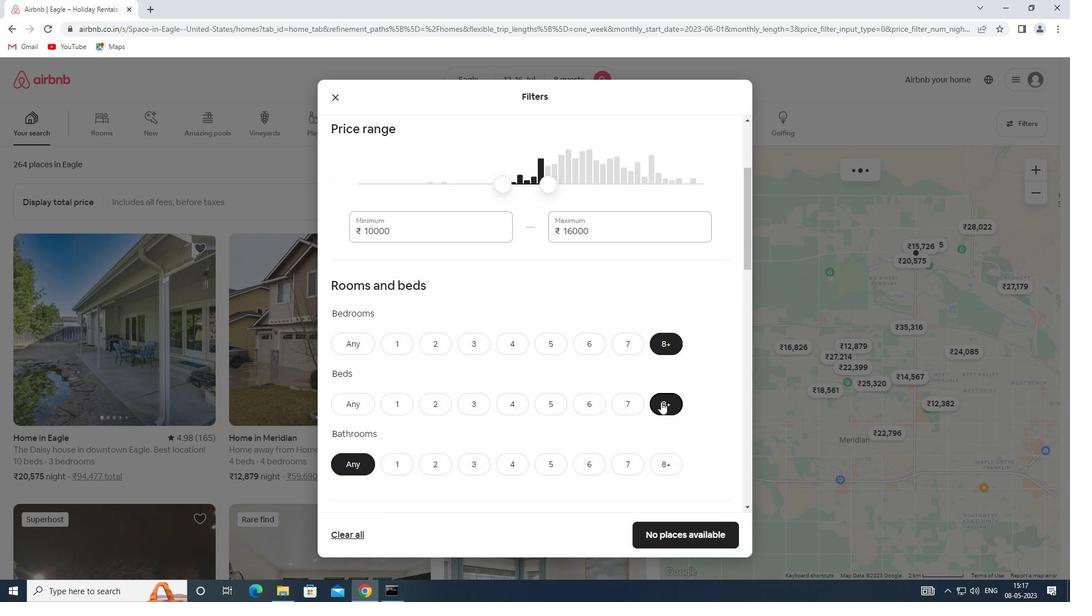 
Action: Mouse scrolled (661, 401) with delta (0, 0)
Screenshot: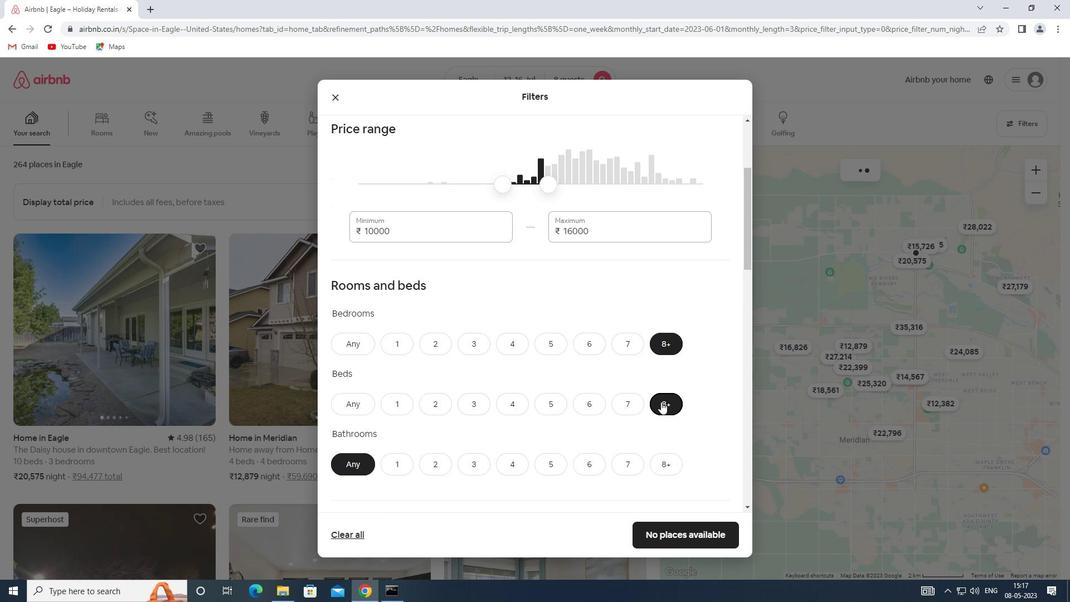 
Action: Mouse moved to (661, 357)
Screenshot: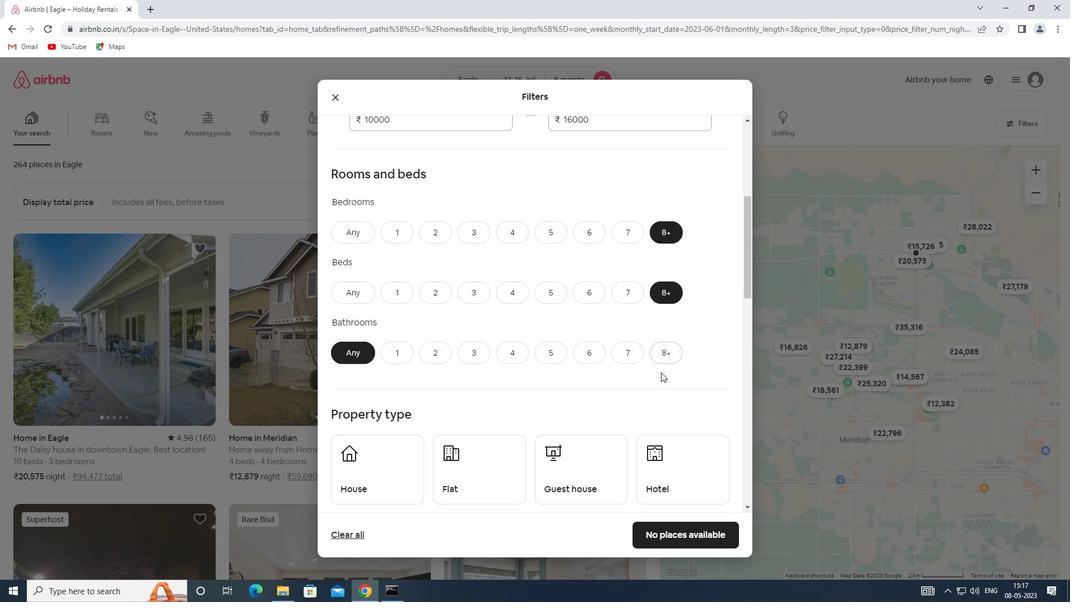 
Action: Mouse pressed left at (661, 357)
Screenshot: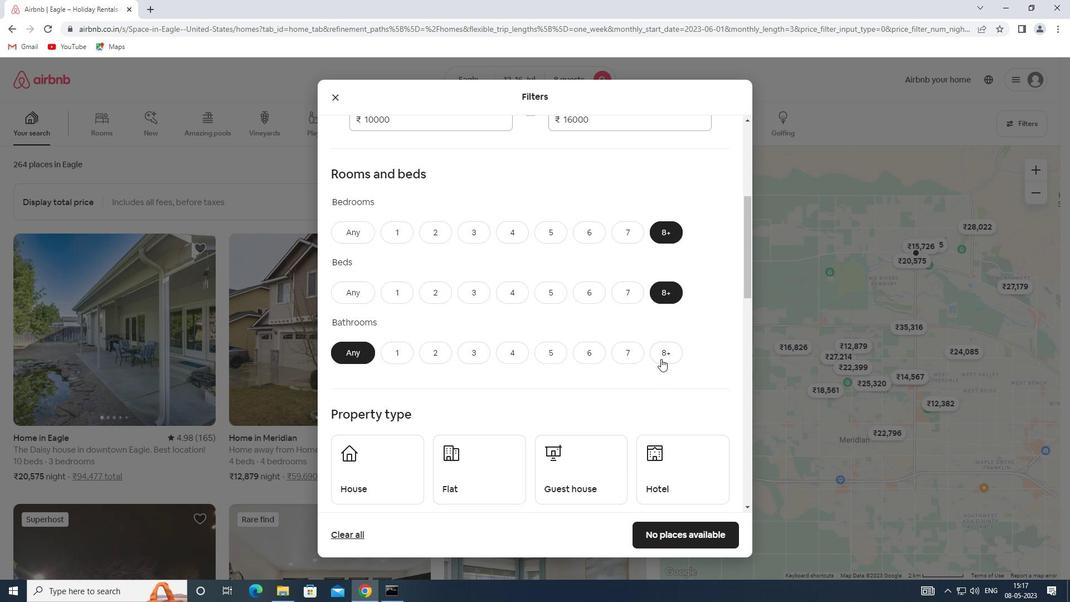 
Action: Mouse moved to (486, 365)
Screenshot: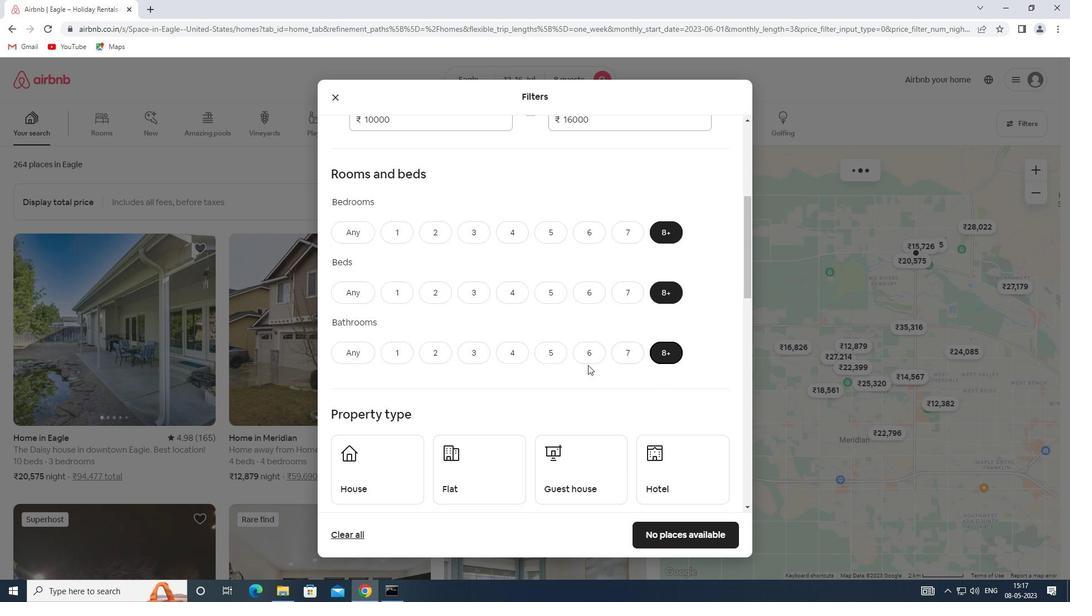 
Action: Mouse scrolled (486, 365) with delta (0, 0)
Screenshot: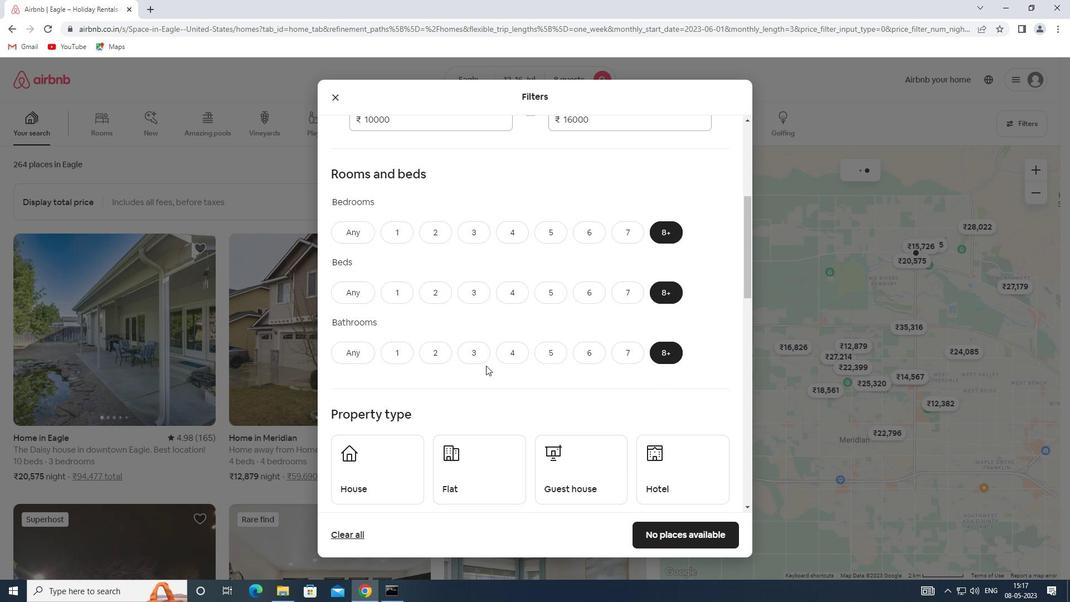 
Action: Mouse scrolled (486, 365) with delta (0, 0)
Screenshot: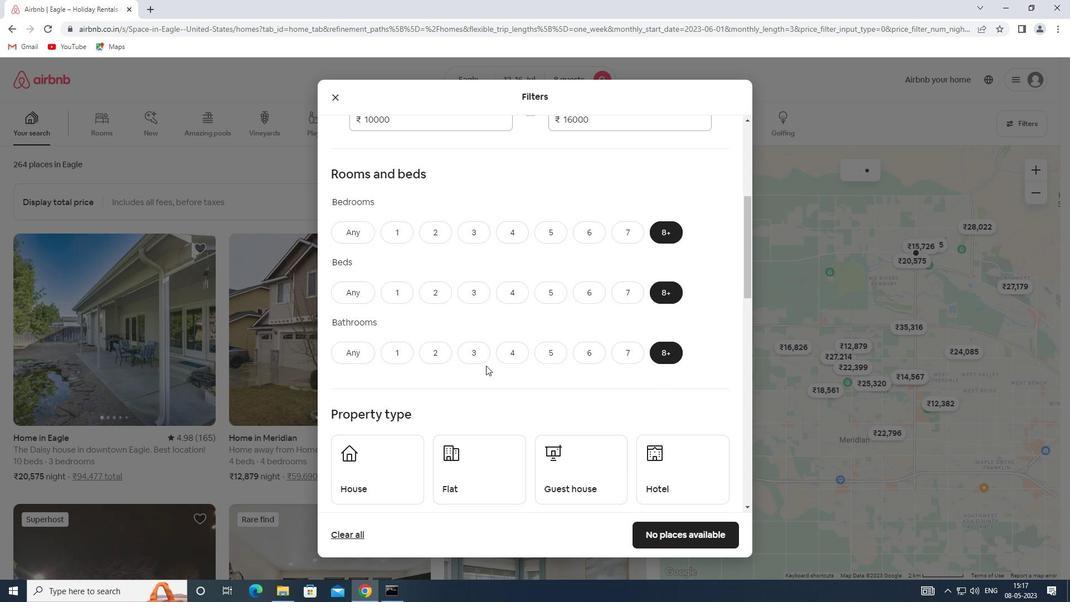 
Action: Mouse moved to (367, 371)
Screenshot: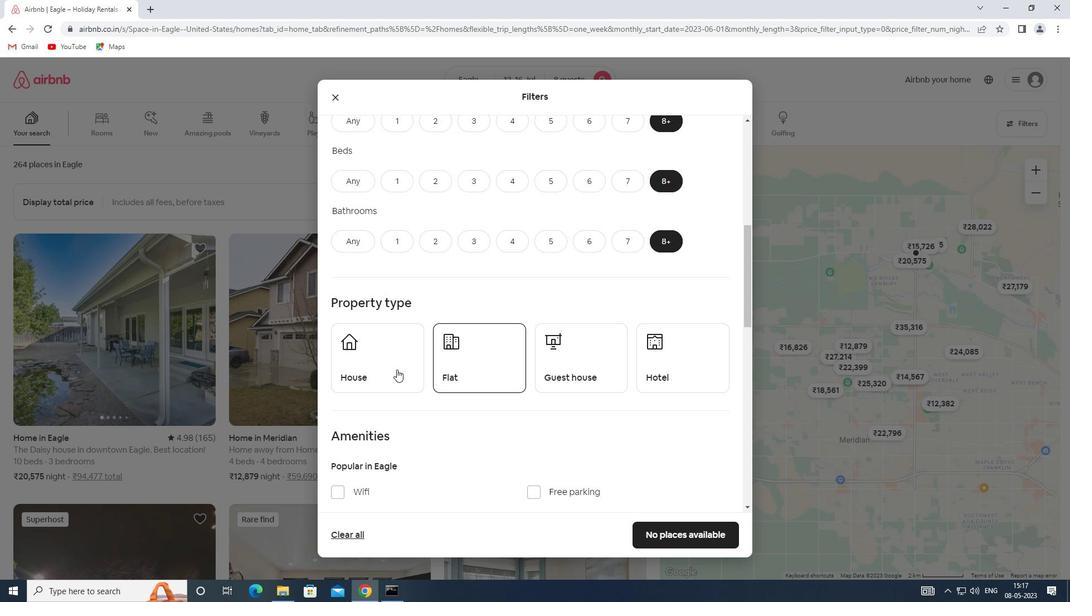 
Action: Mouse pressed left at (367, 371)
Screenshot: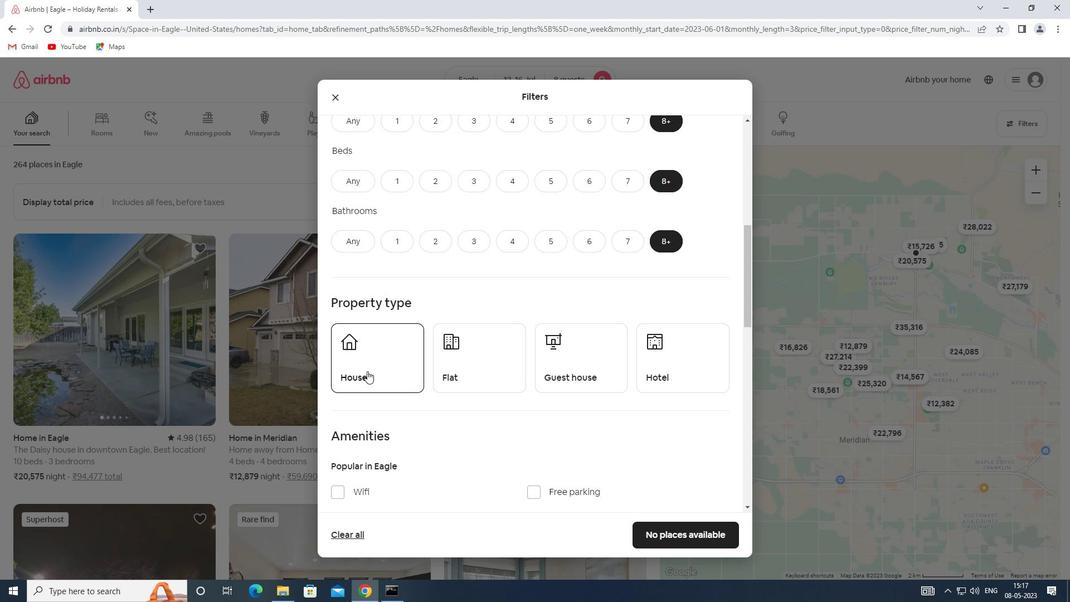 
Action: Mouse moved to (482, 371)
Screenshot: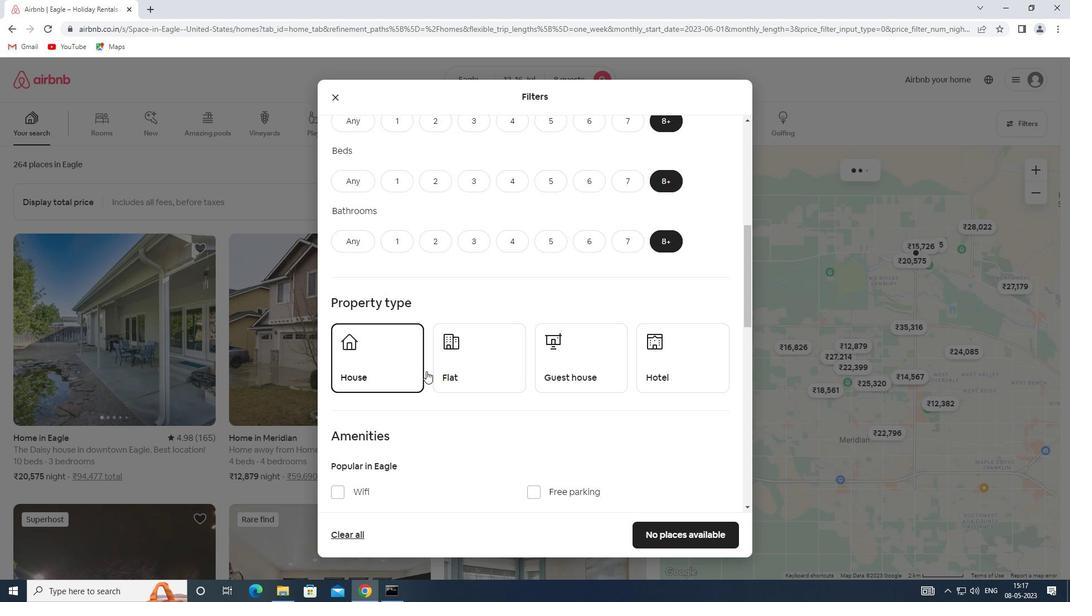 
Action: Mouse pressed left at (482, 371)
Screenshot: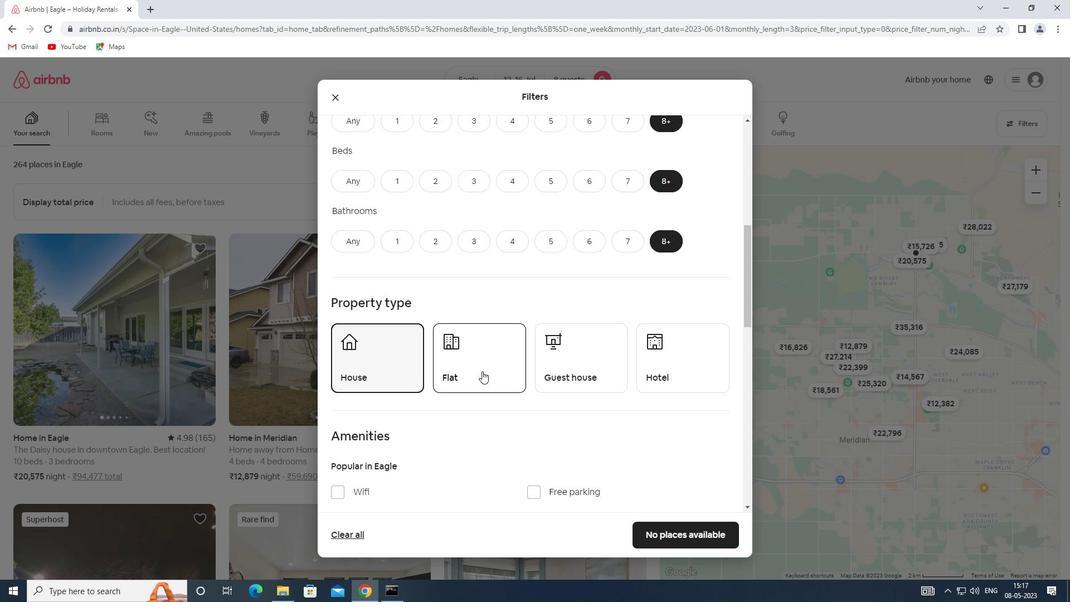 
Action: Mouse moved to (569, 379)
Screenshot: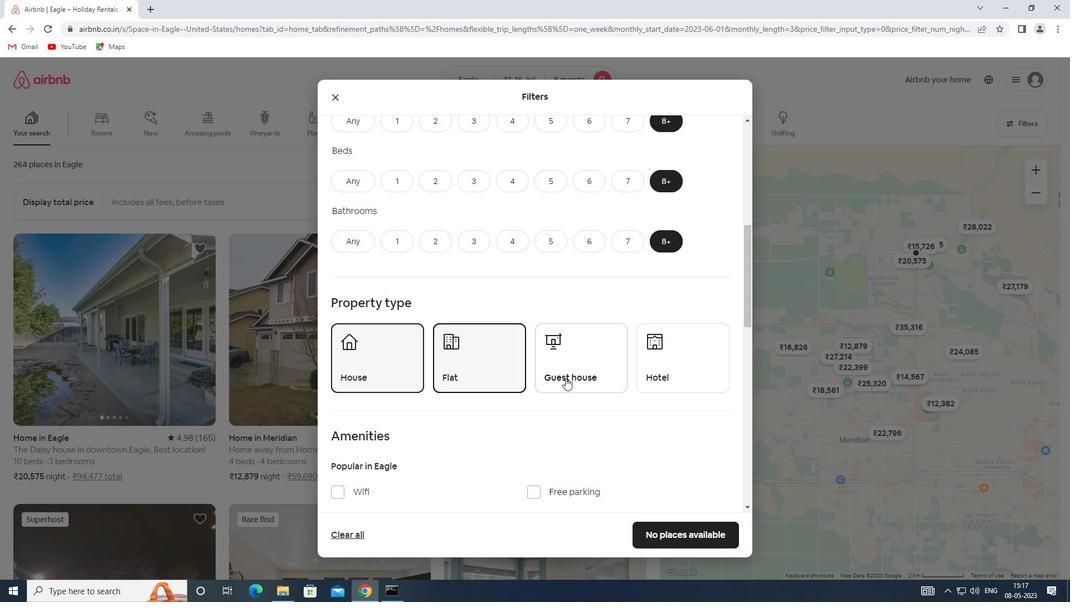 
Action: Mouse pressed left at (569, 379)
Screenshot: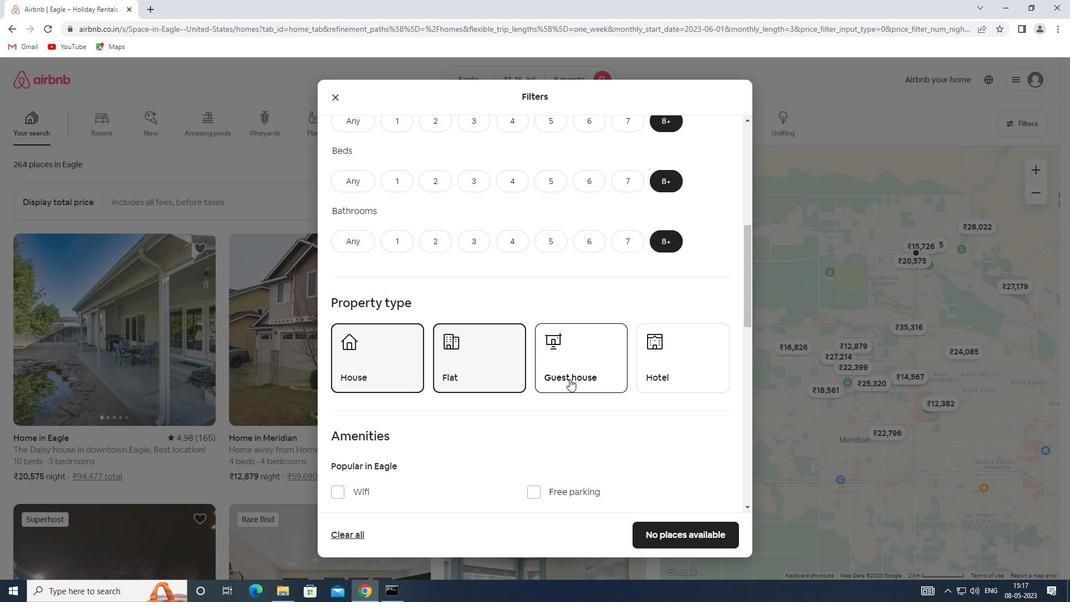 
Action: Mouse moved to (644, 371)
Screenshot: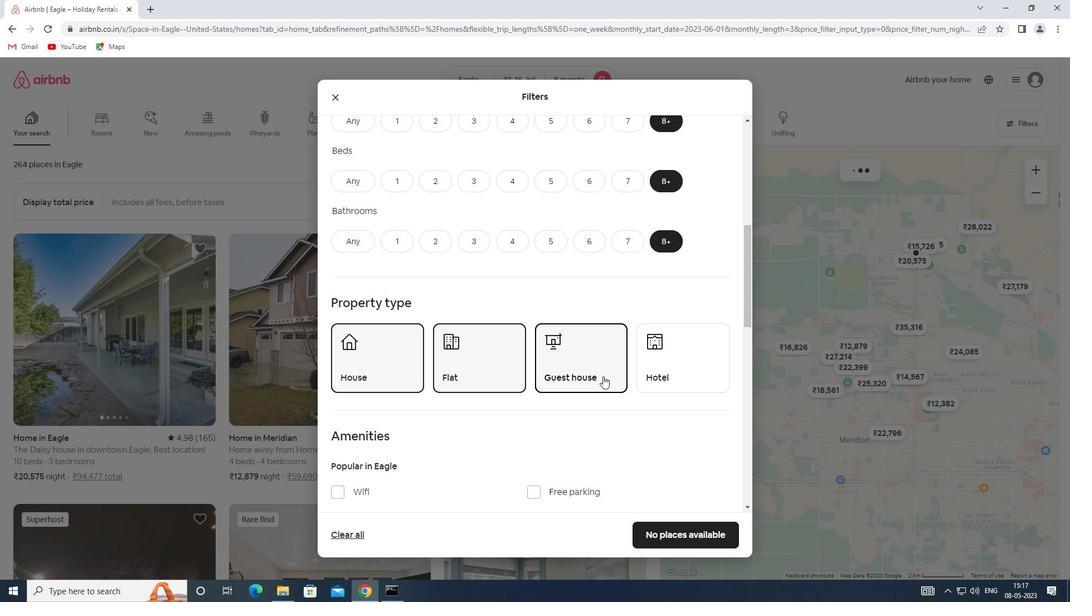 
Action: Mouse pressed left at (644, 371)
Screenshot: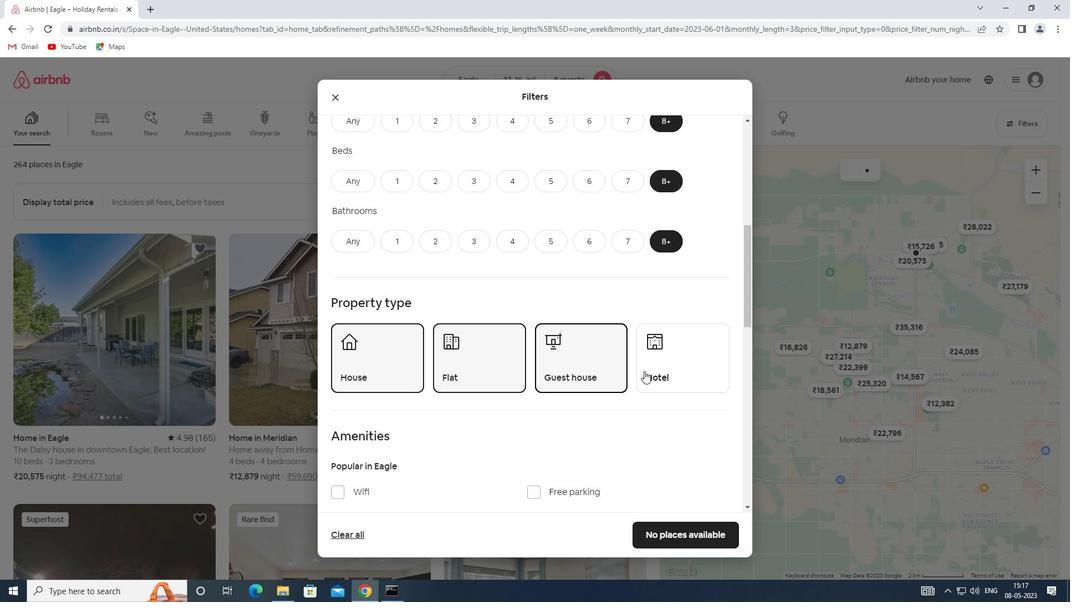 
Action: Mouse moved to (447, 369)
Screenshot: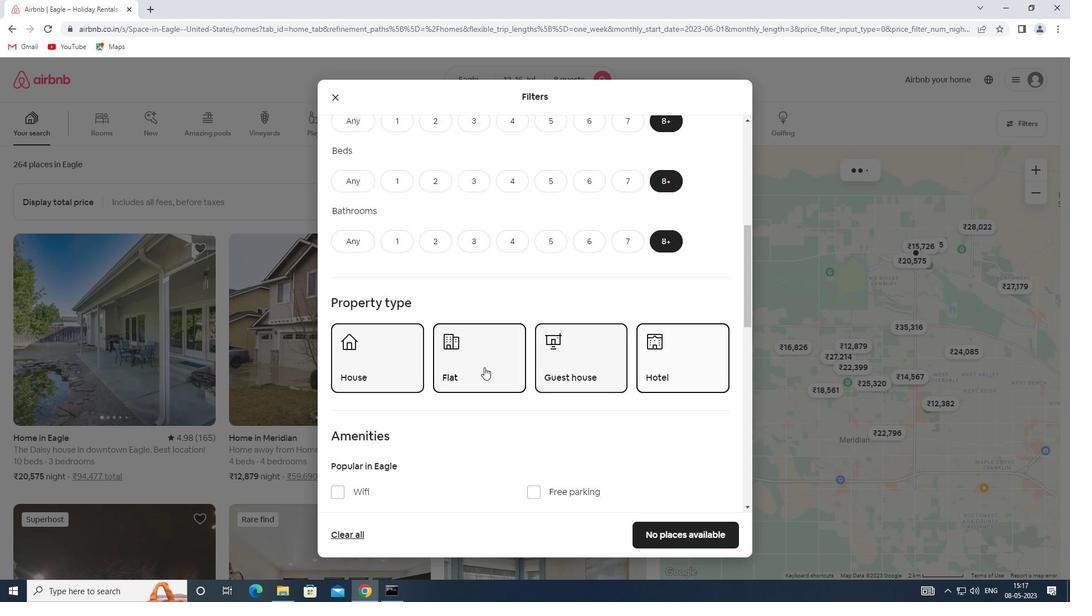 
Action: Mouse scrolled (447, 368) with delta (0, 0)
Screenshot: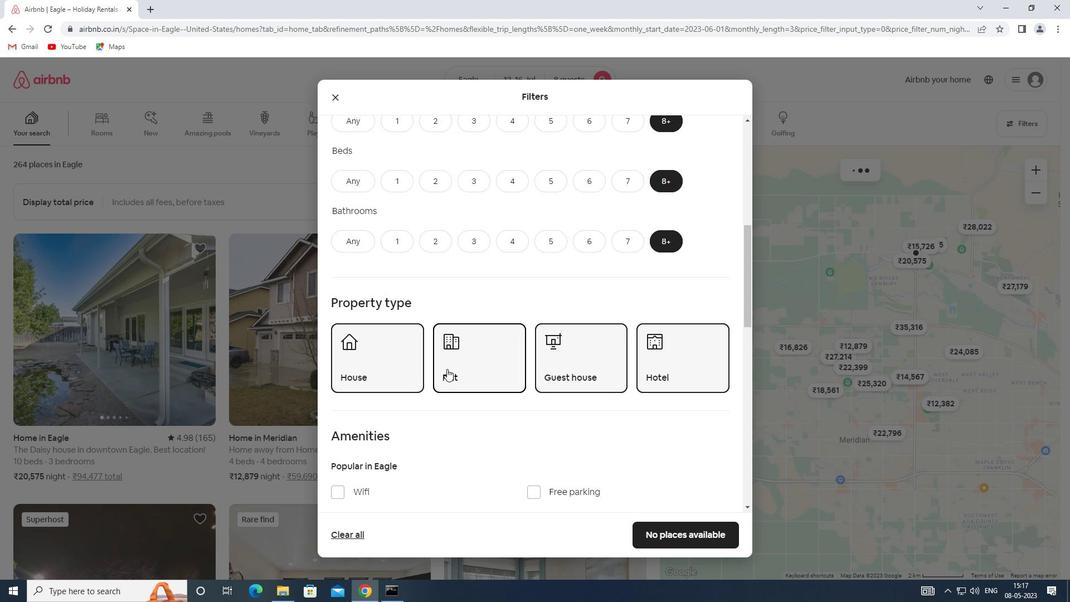 
Action: Mouse scrolled (447, 368) with delta (0, 0)
Screenshot: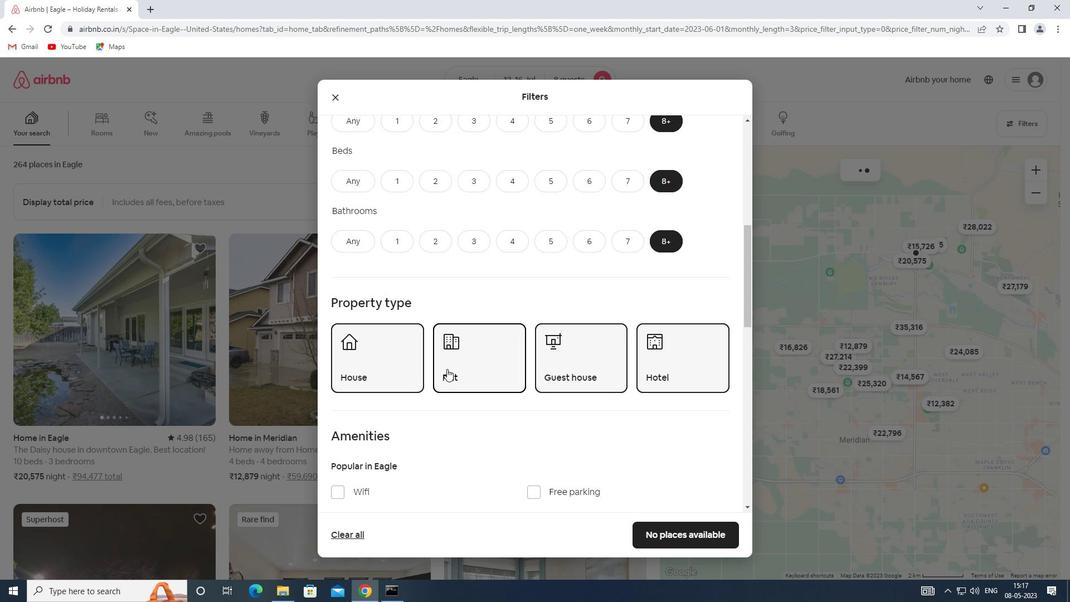 
Action: Mouse scrolled (447, 368) with delta (0, 0)
Screenshot: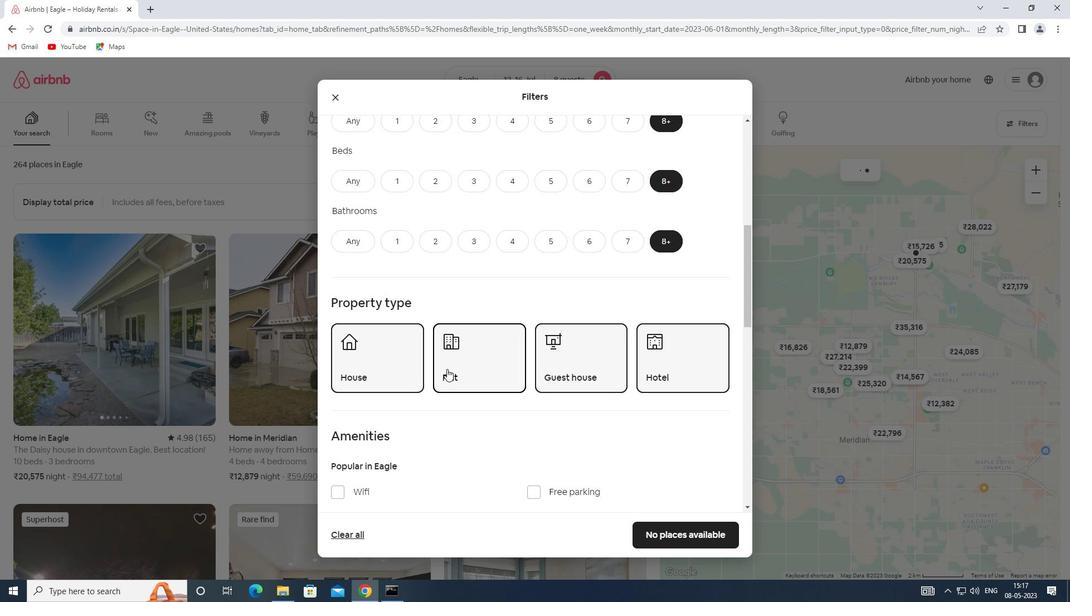 
Action: Mouse scrolled (447, 368) with delta (0, 0)
Screenshot: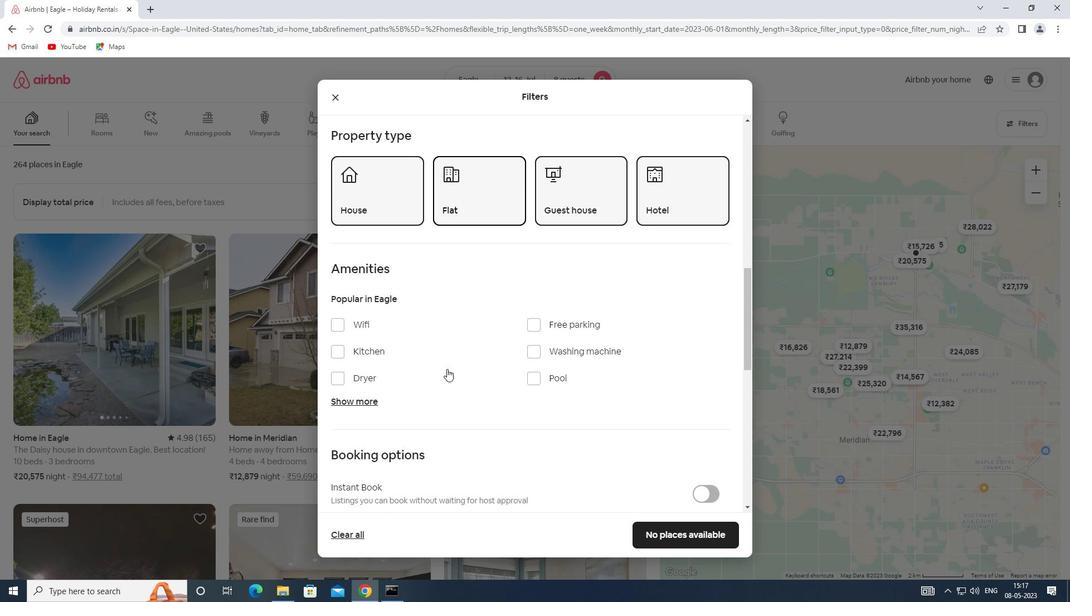 
Action: Mouse moved to (365, 350)
Screenshot: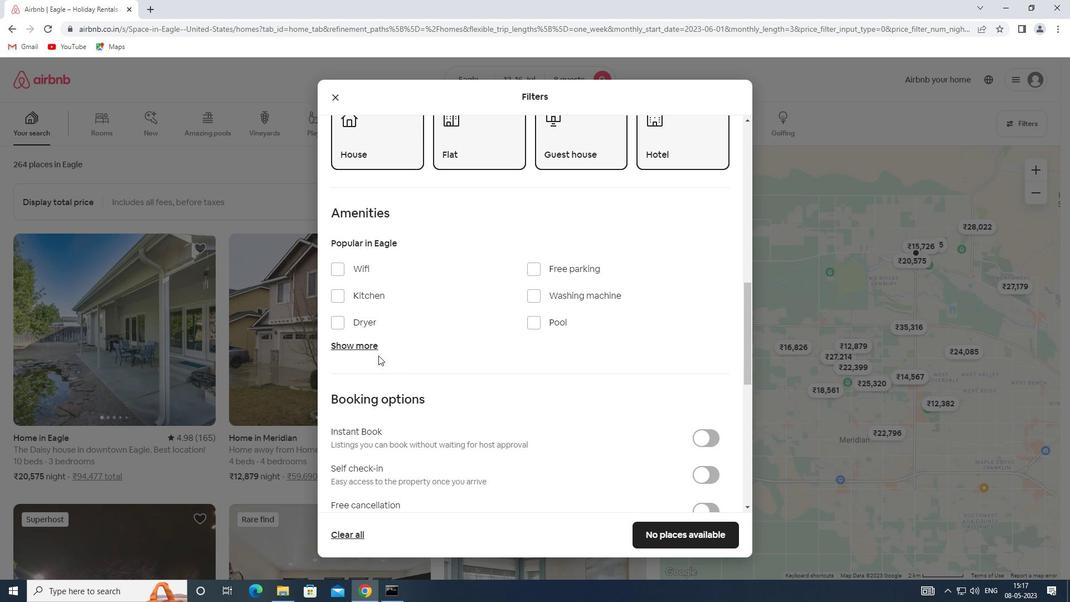 
Action: Mouse pressed left at (365, 350)
Screenshot: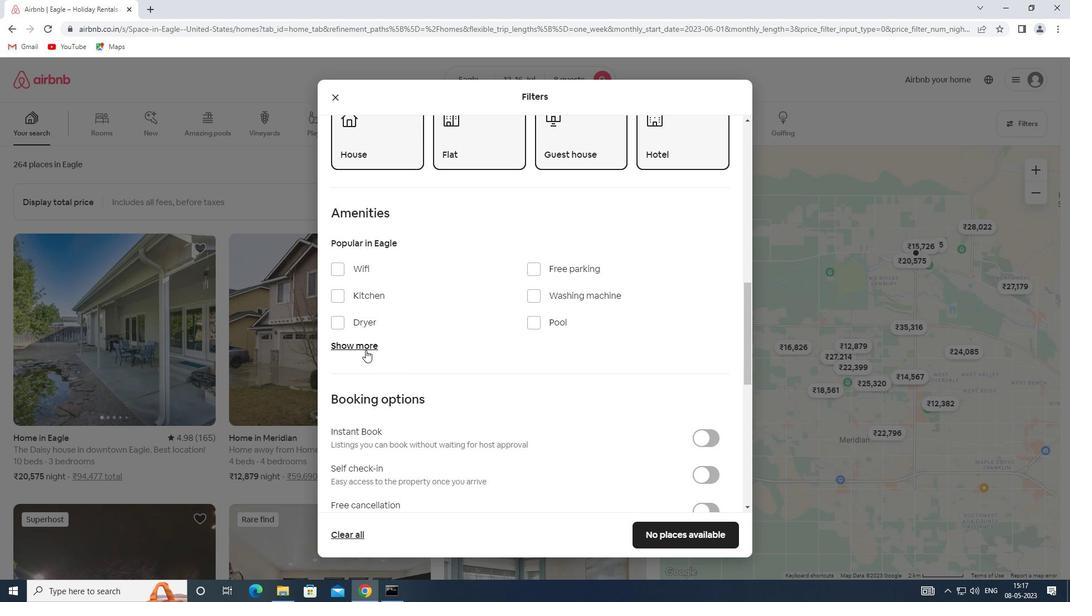 
Action: Mouse moved to (340, 274)
Screenshot: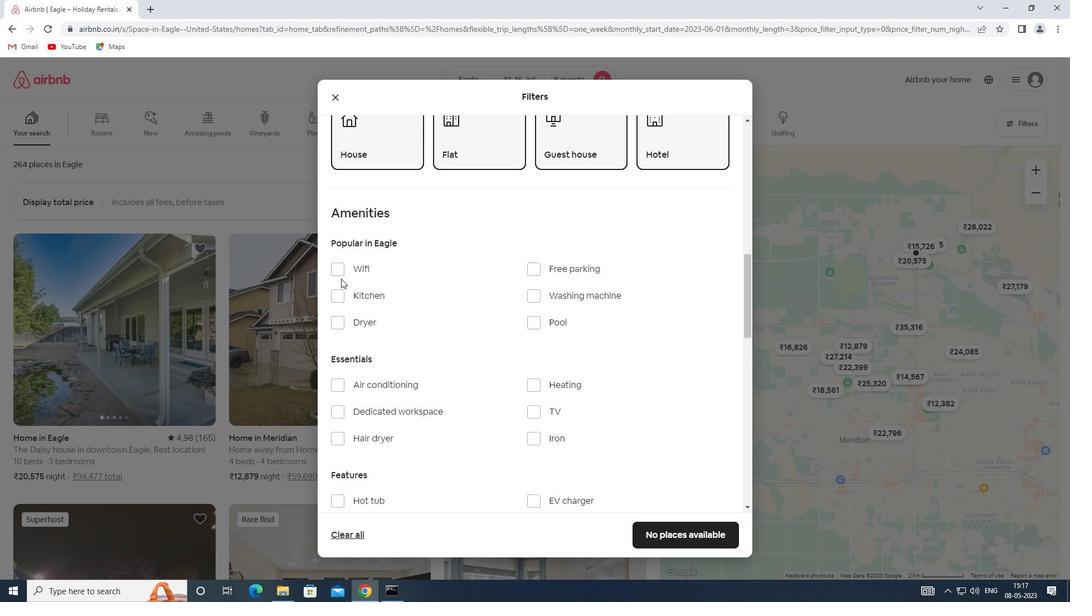 
Action: Mouse pressed left at (340, 274)
Screenshot: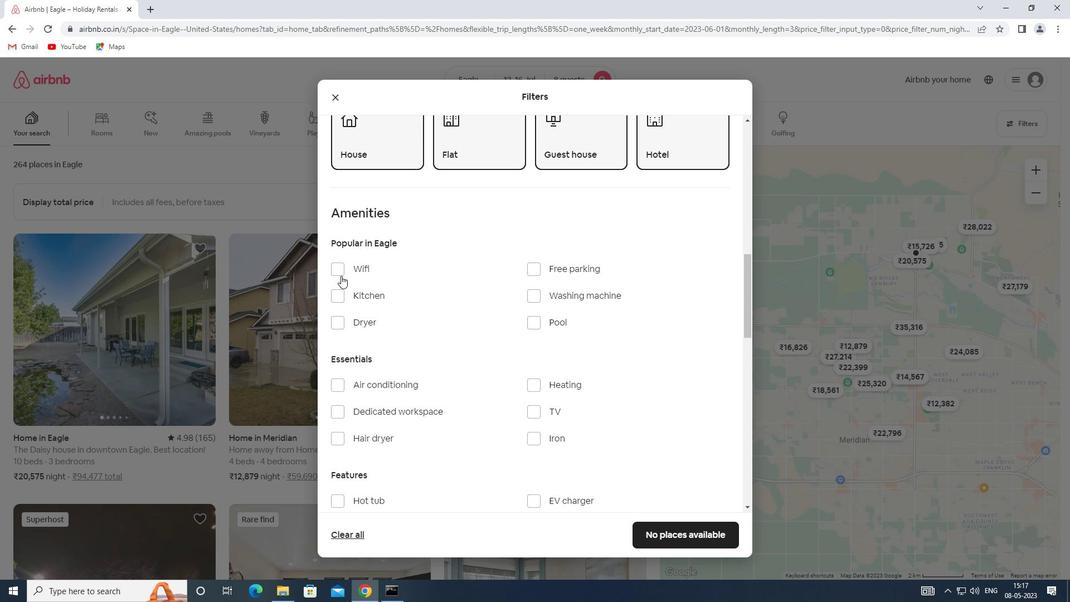 
Action: Mouse moved to (534, 412)
Screenshot: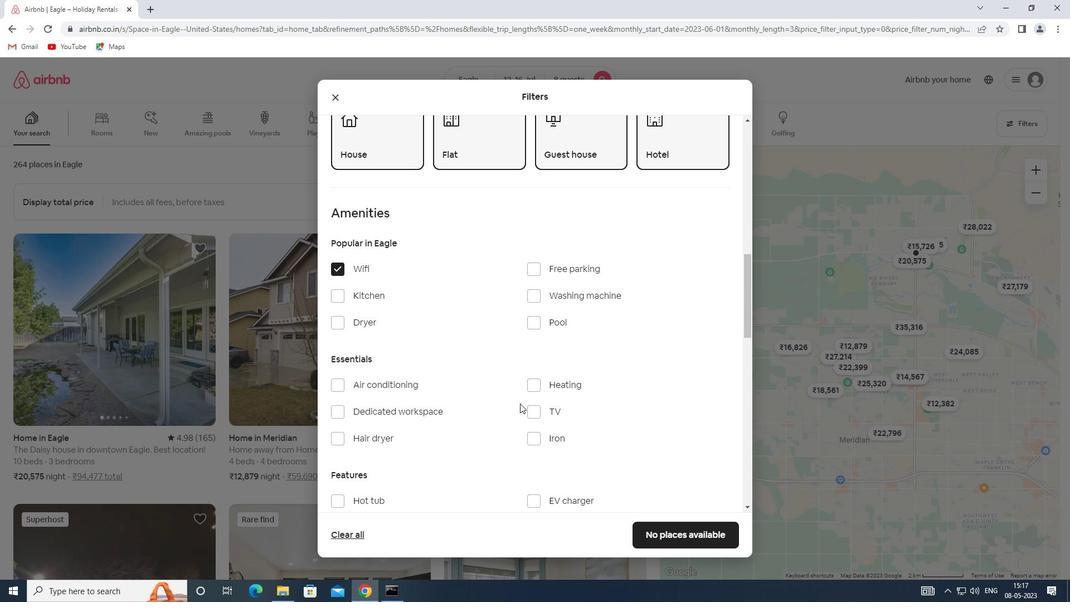 
Action: Mouse pressed left at (534, 412)
Screenshot: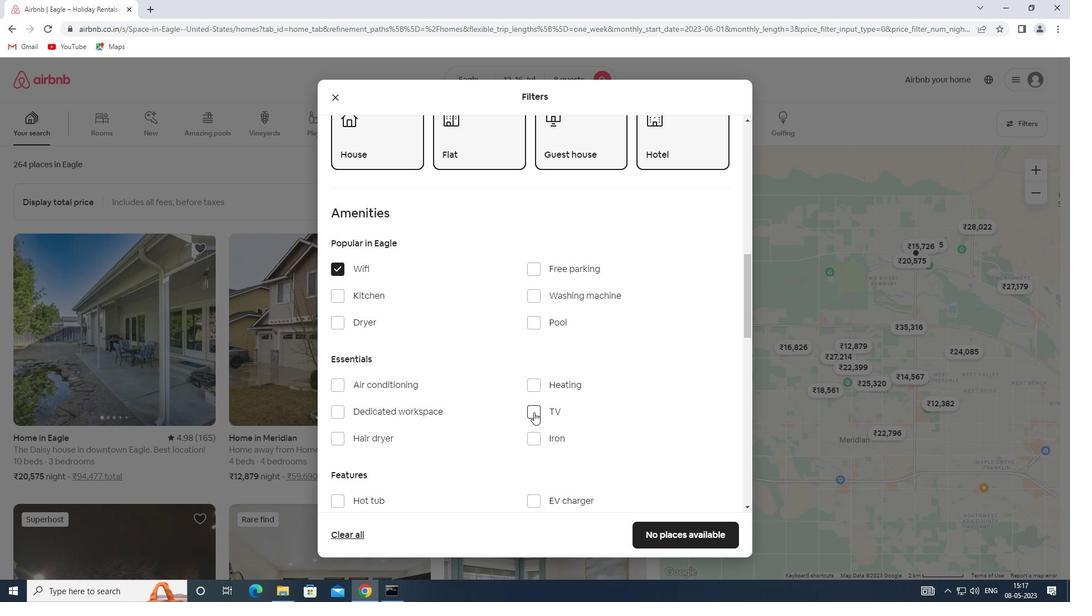 
Action: Mouse moved to (533, 269)
Screenshot: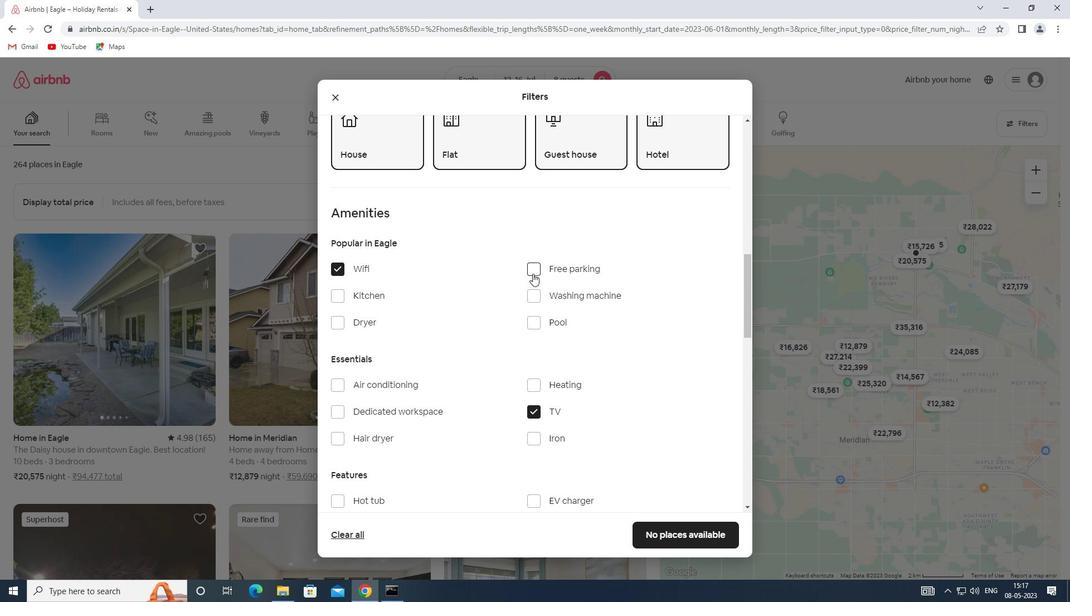
Action: Mouse pressed left at (533, 269)
Screenshot: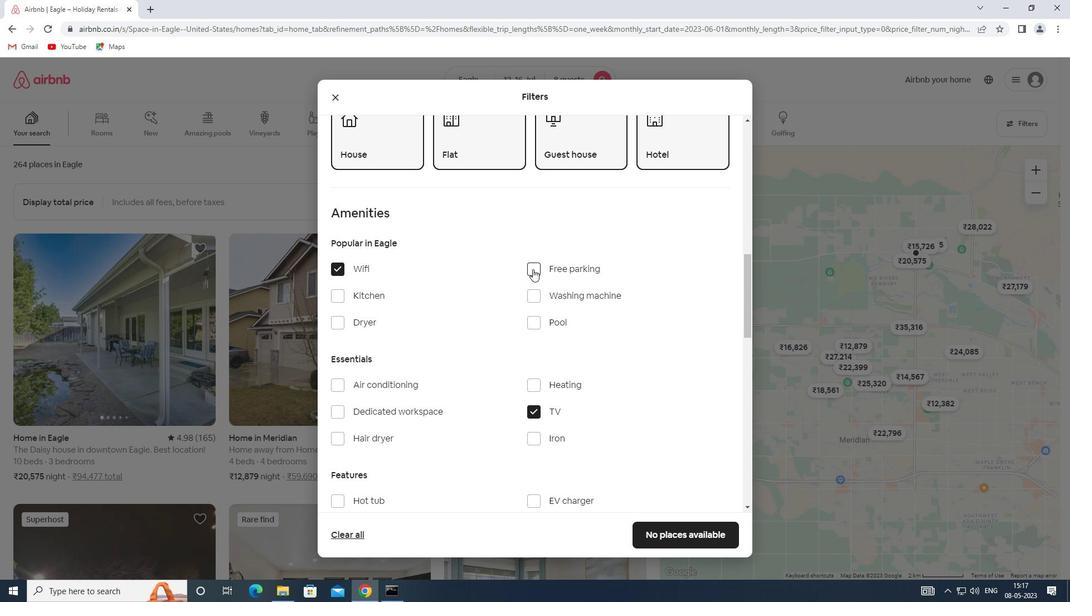 
Action: Mouse moved to (456, 432)
Screenshot: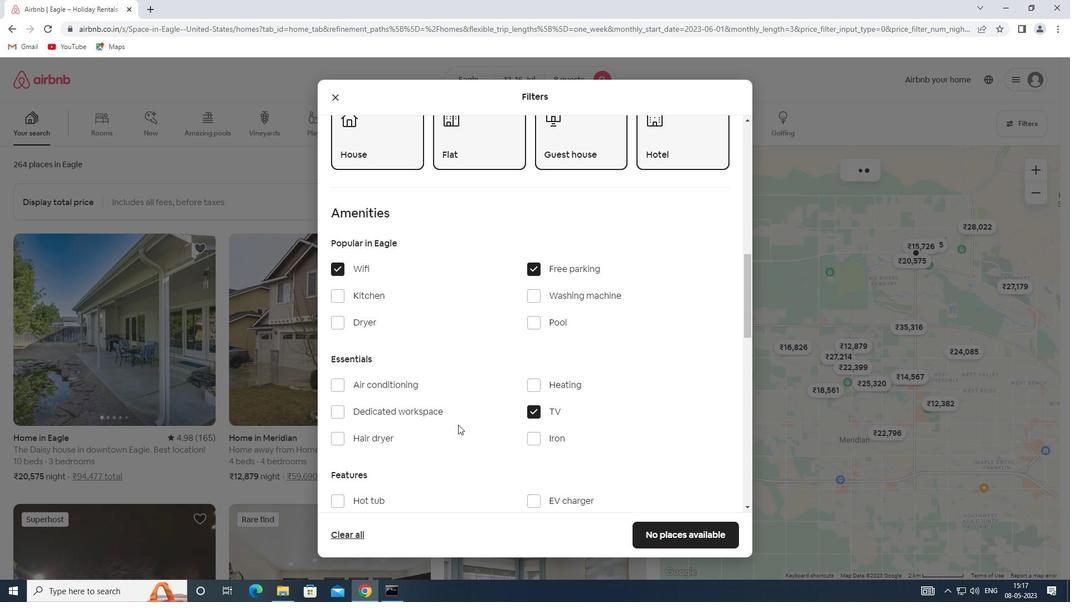 
Action: Mouse scrolled (456, 432) with delta (0, 0)
Screenshot: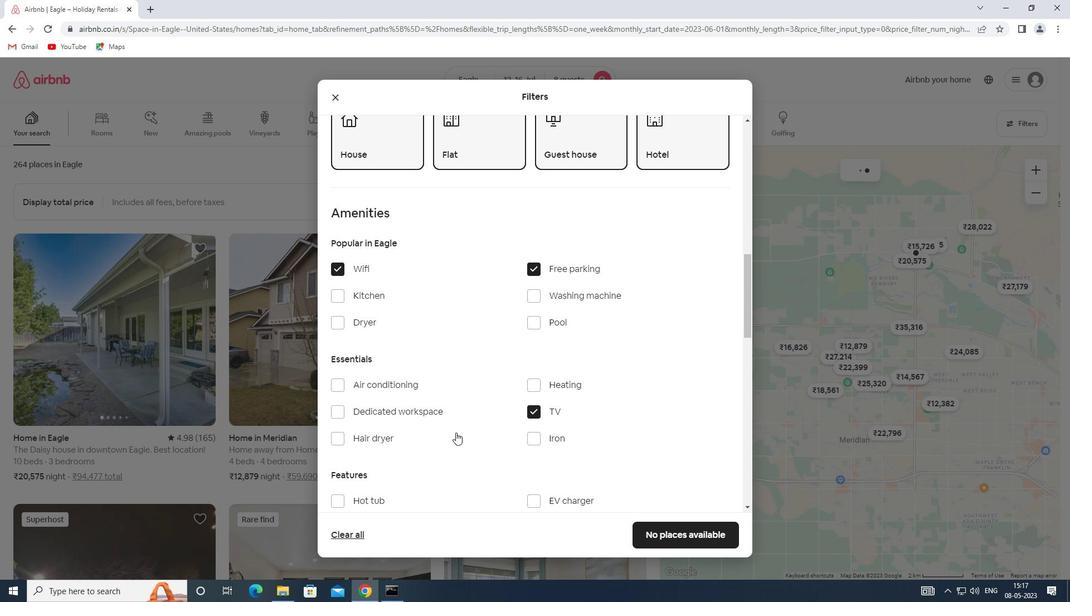 
Action: Mouse scrolled (456, 432) with delta (0, 0)
Screenshot: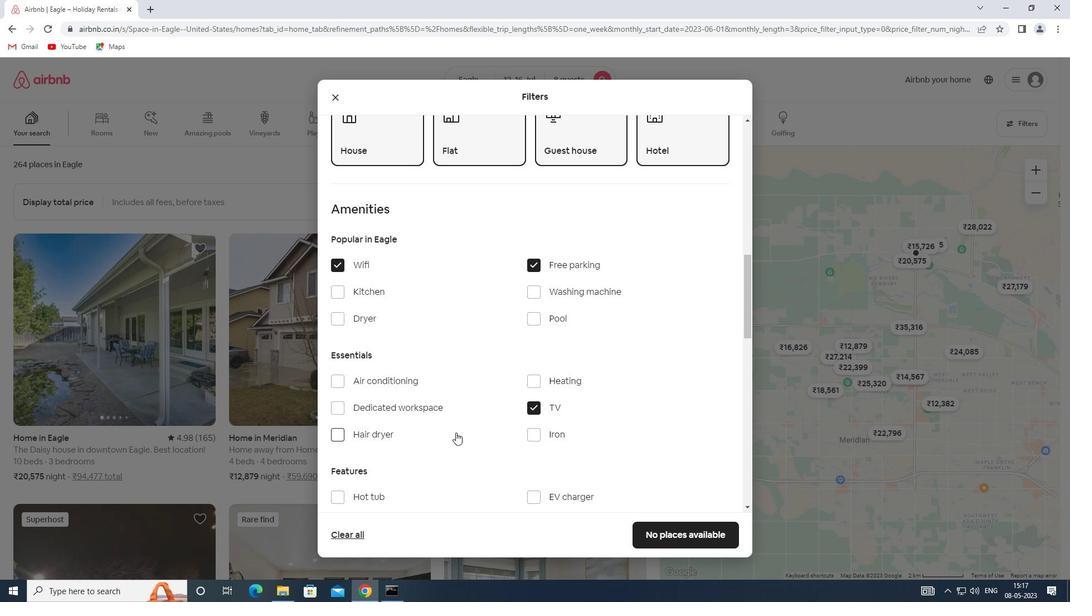 
Action: Mouse moved to (538, 408)
Screenshot: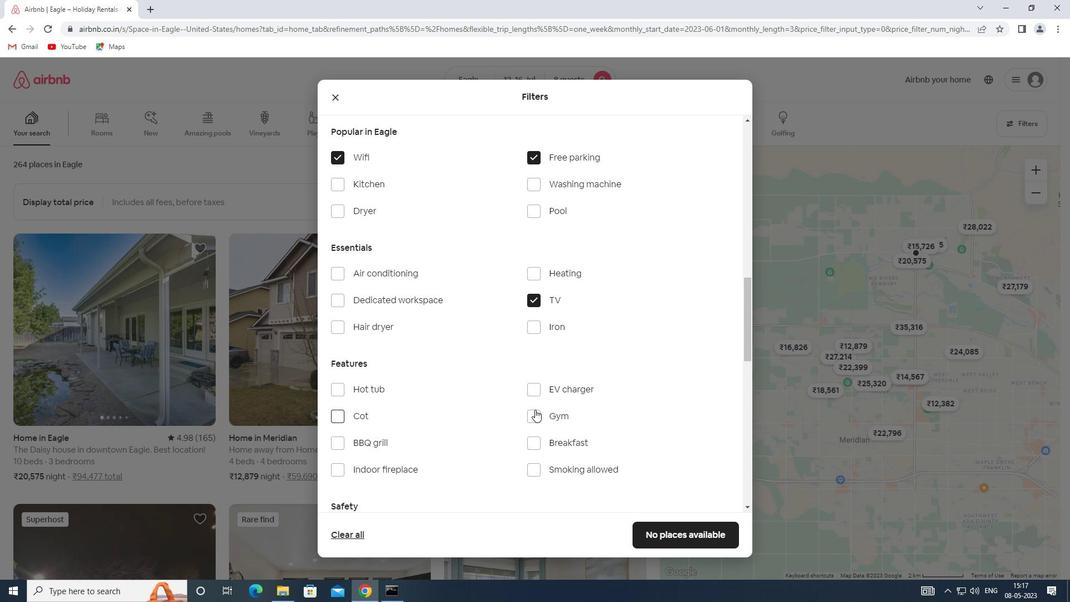 
Action: Mouse pressed left at (538, 408)
Screenshot: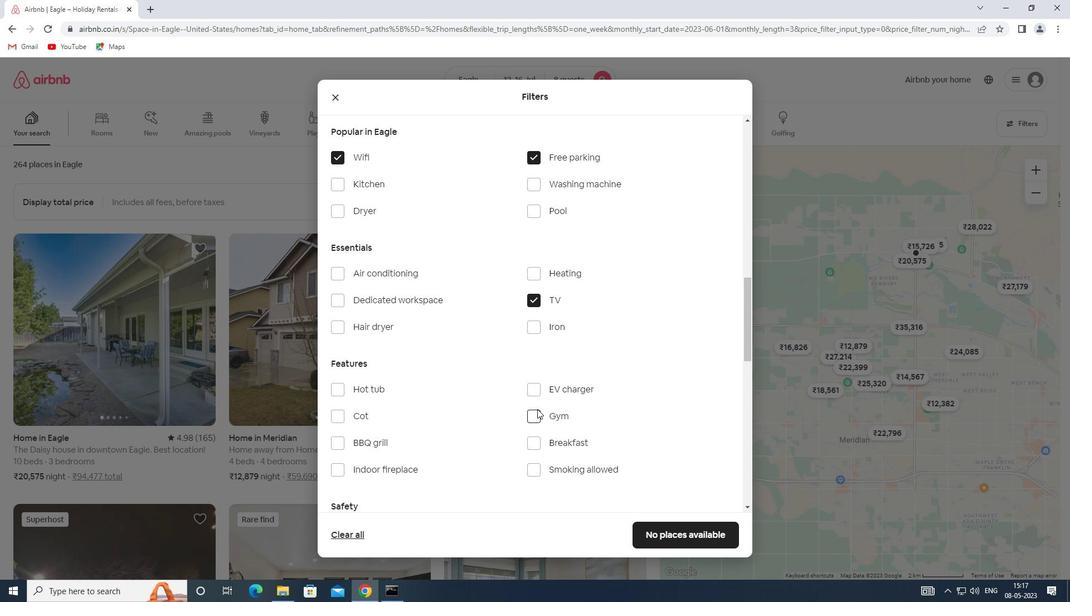 
Action: Mouse moved to (535, 416)
Screenshot: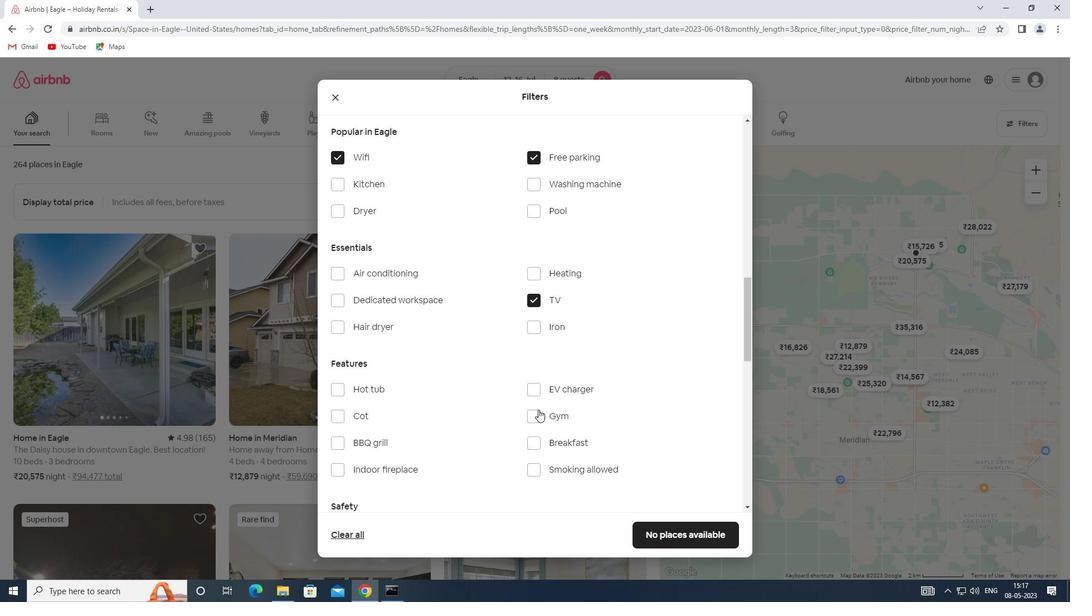 
Action: Mouse pressed left at (535, 416)
Screenshot: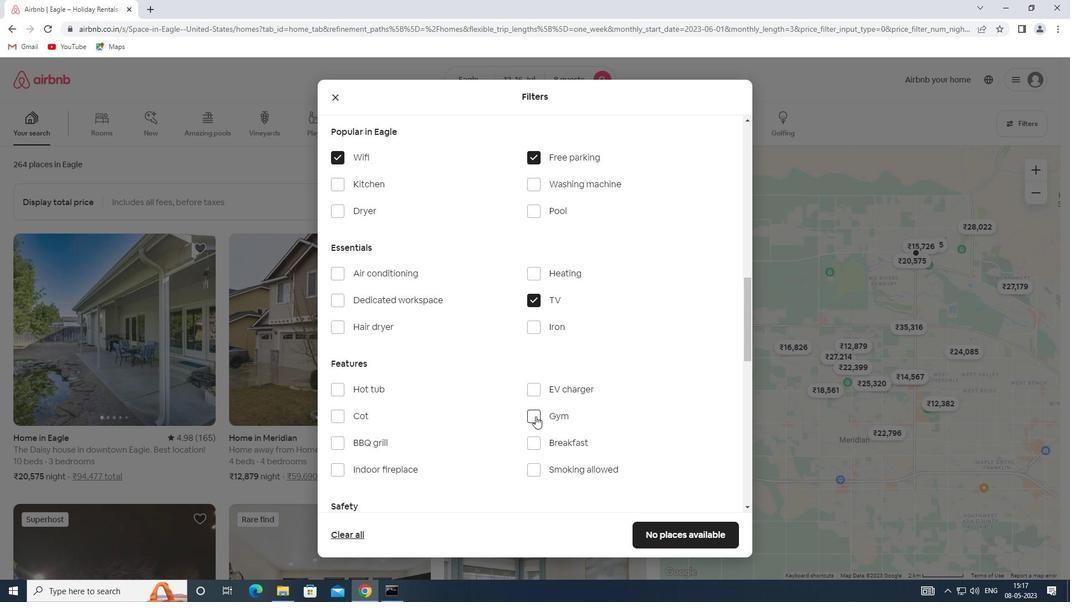 
Action: Mouse moved to (532, 443)
Screenshot: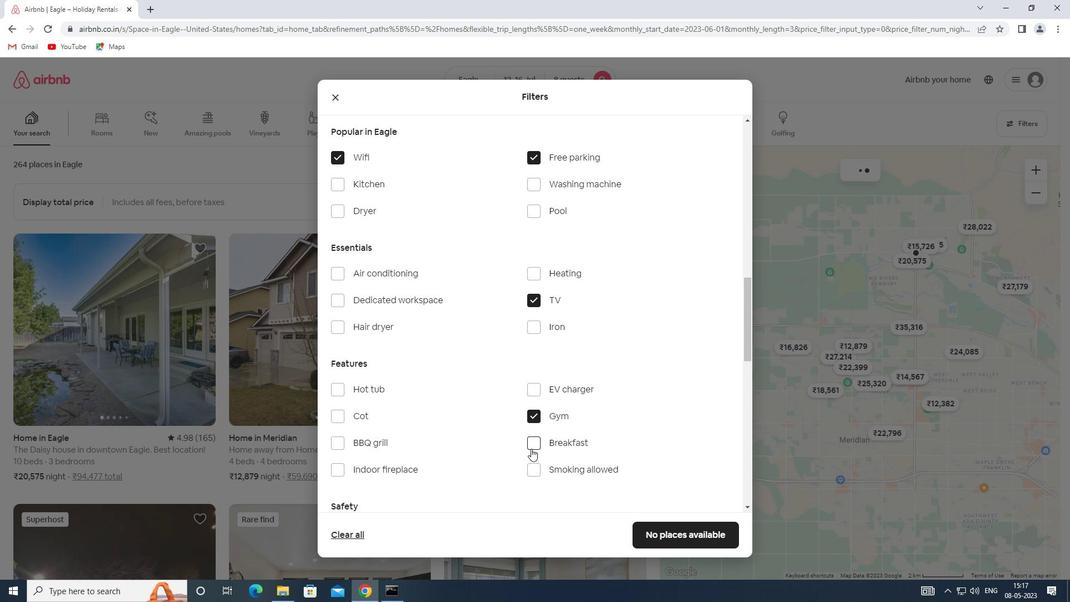 
Action: Mouse pressed left at (532, 443)
Screenshot: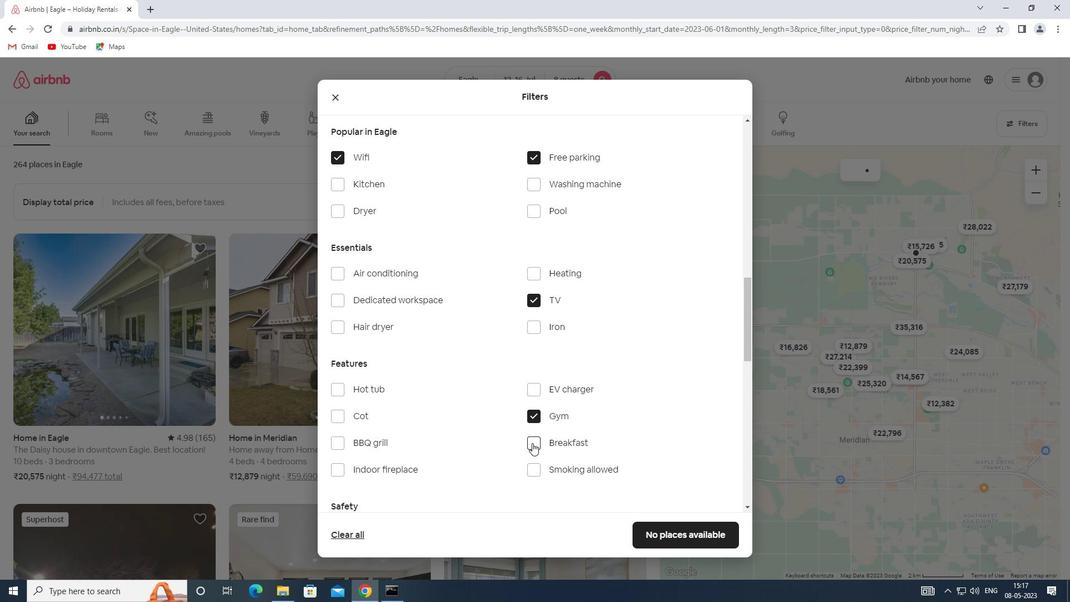 
Action: Mouse moved to (530, 443)
Screenshot: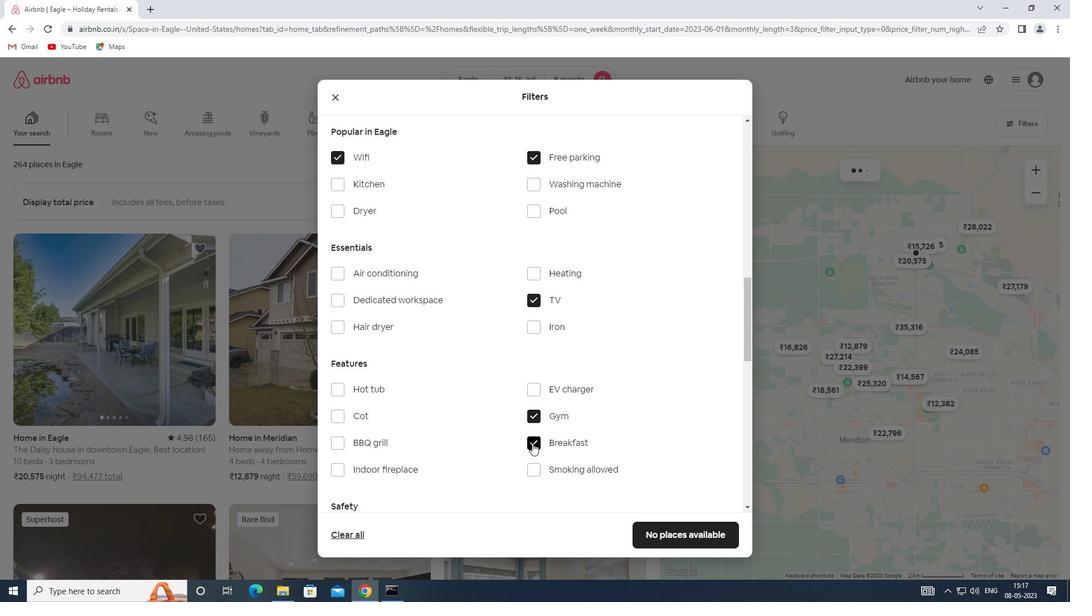 
Action: Mouse scrolled (530, 442) with delta (0, 0)
Screenshot: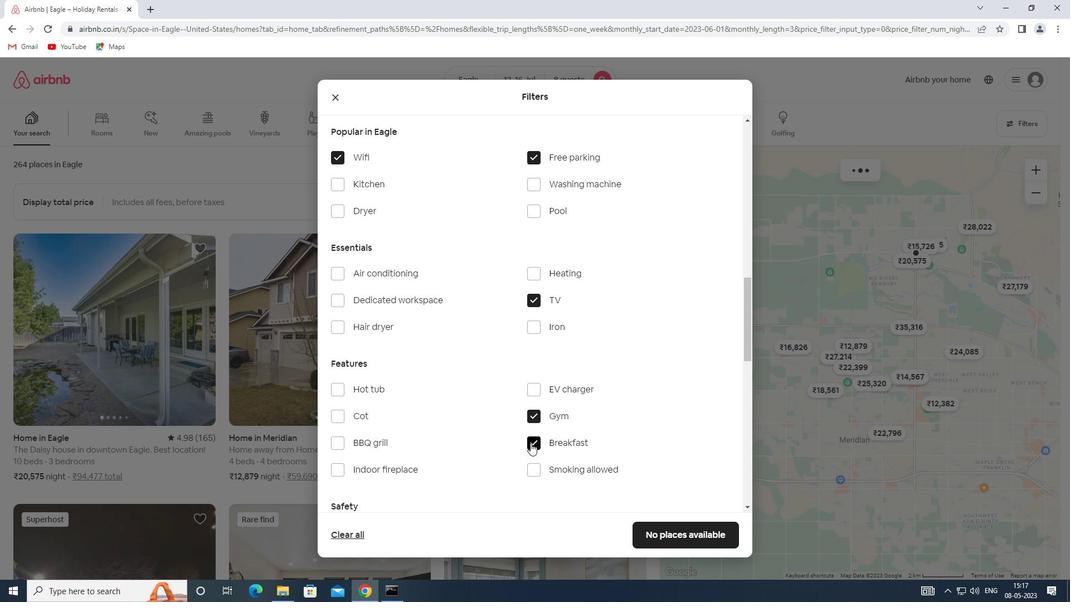 
Action: Mouse scrolled (530, 442) with delta (0, 0)
Screenshot: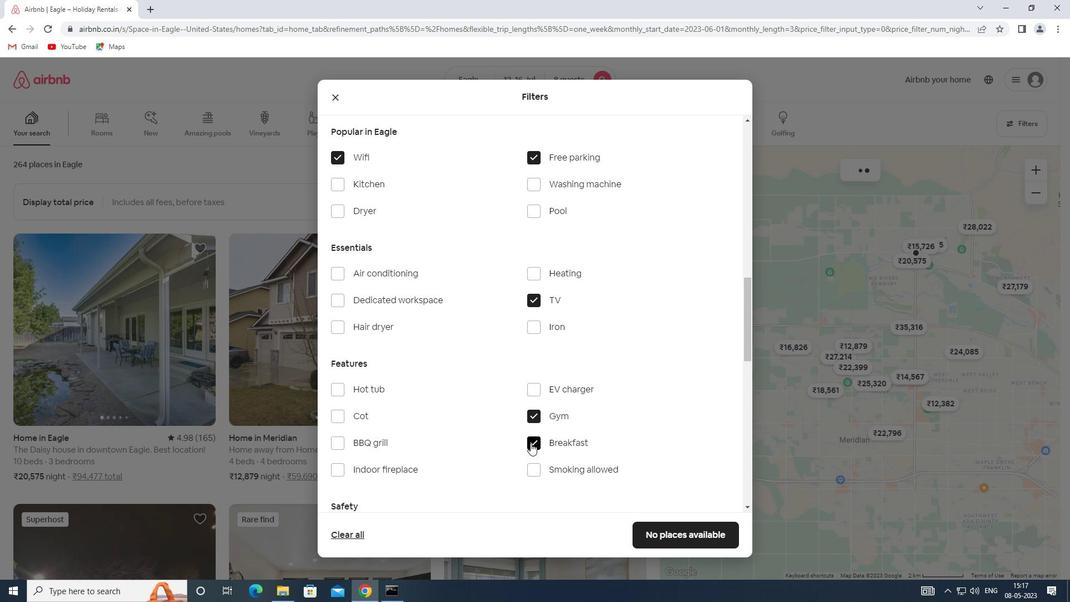 
Action: Mouse scrolled (530, 442) with delta (0, 0)
Screenshot: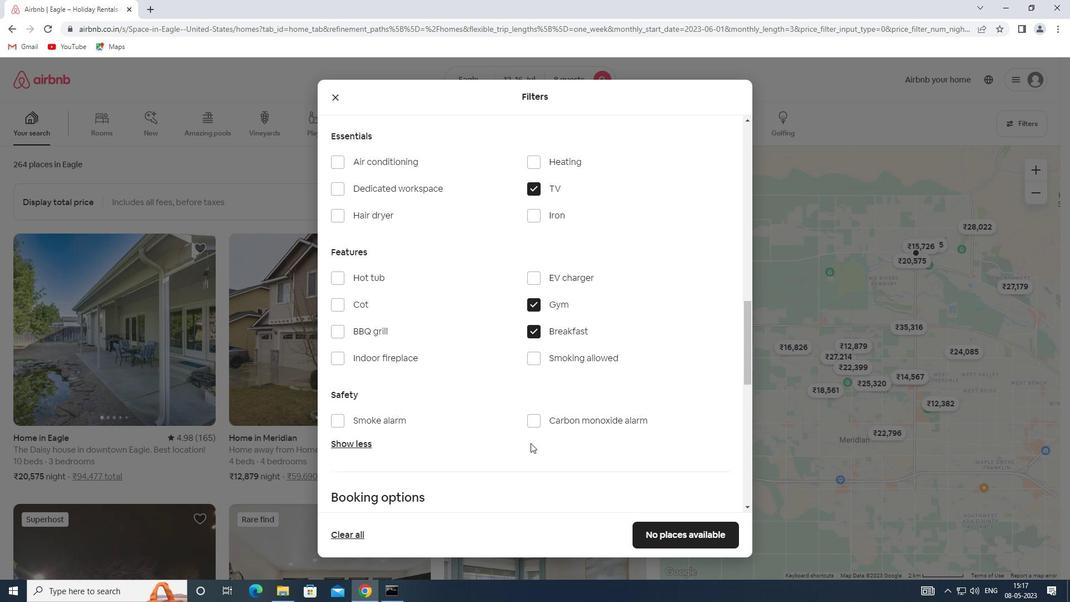
Action: Mouse scrolled (530, 442) with delta (0, 0)
Screenshot: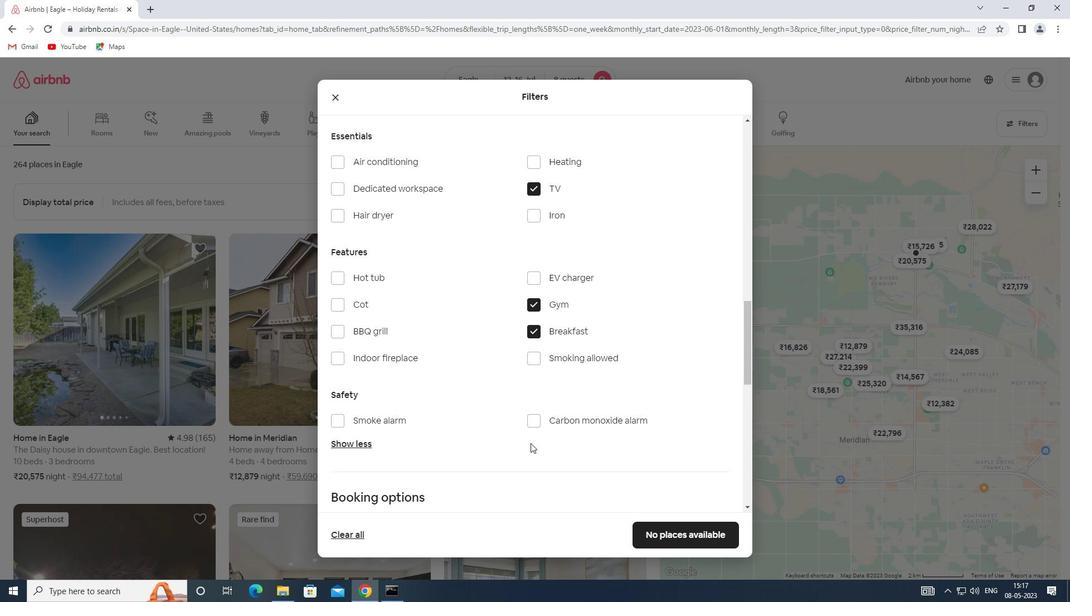 
Action: Mouse scrolled (530, 442) with delta (0, 0)
Screenshot: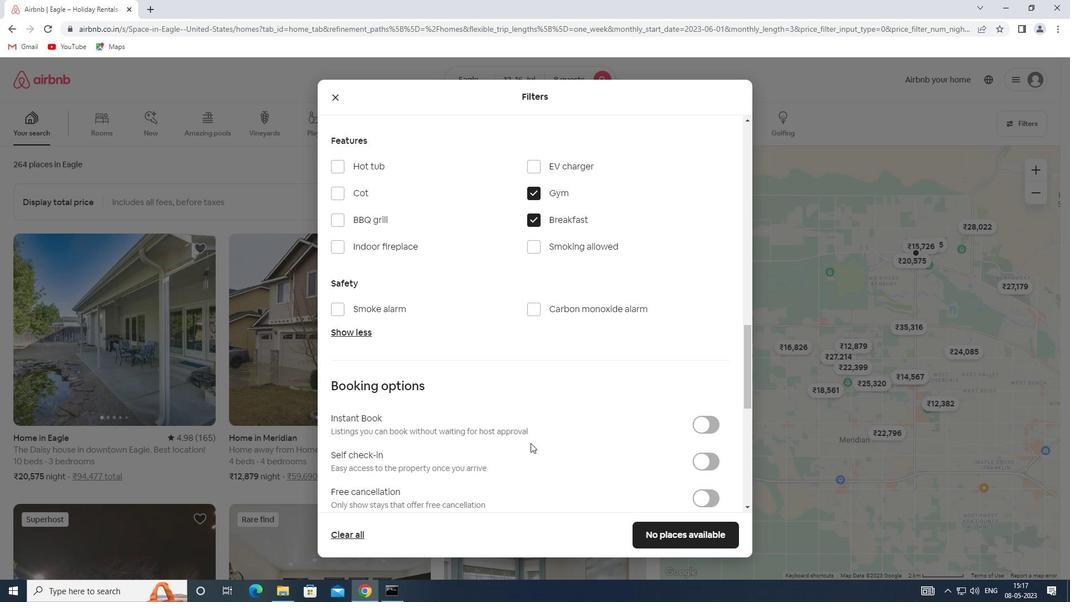 
Action: Mouse moved to (692, 407)
Screenshot: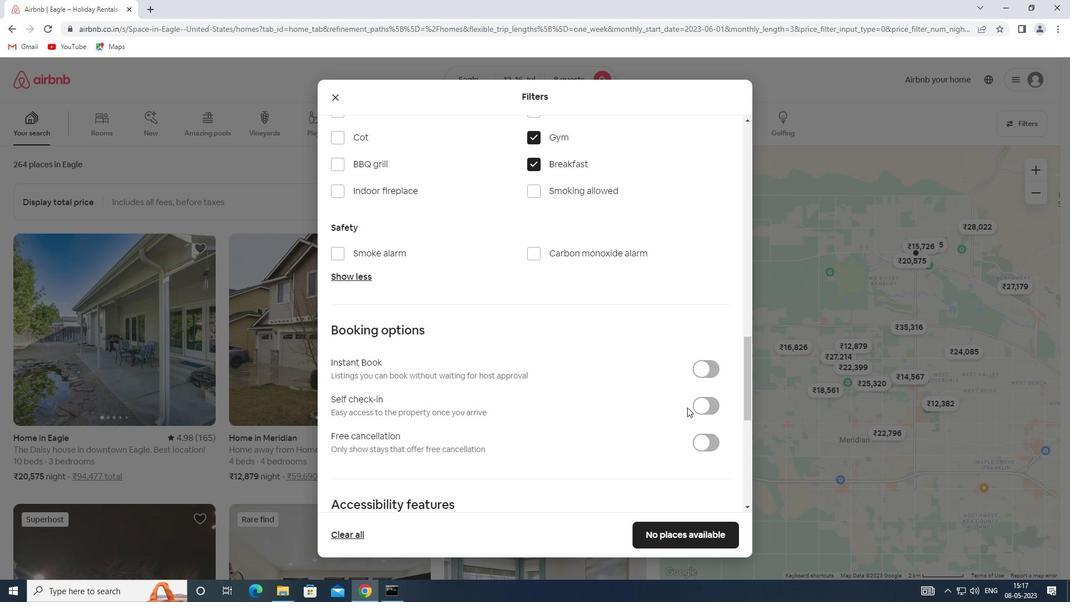 
Action: Mouse pressed left at (692, 407)
Screenshot: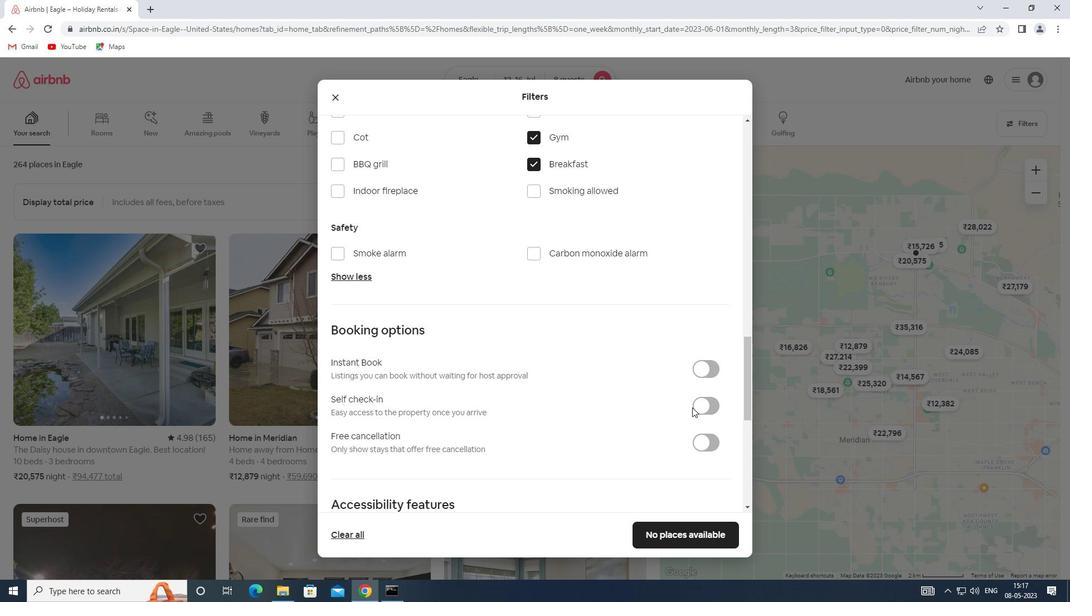 
Action: Mouse moved to (697, 407)
Screenshot: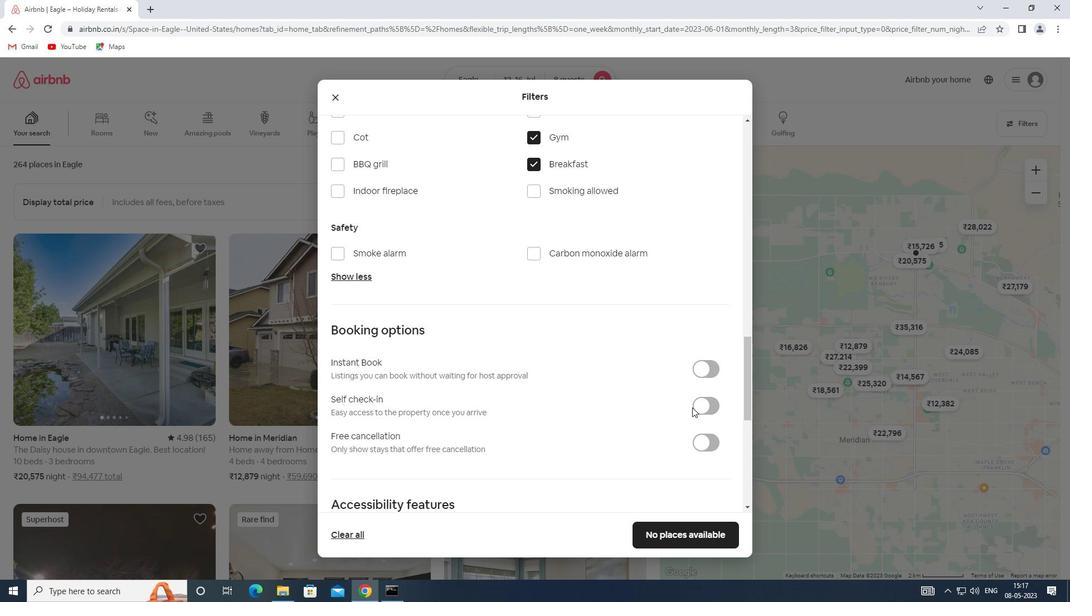 
Action: Mouse pressed left at (697, 407)
Screenshot: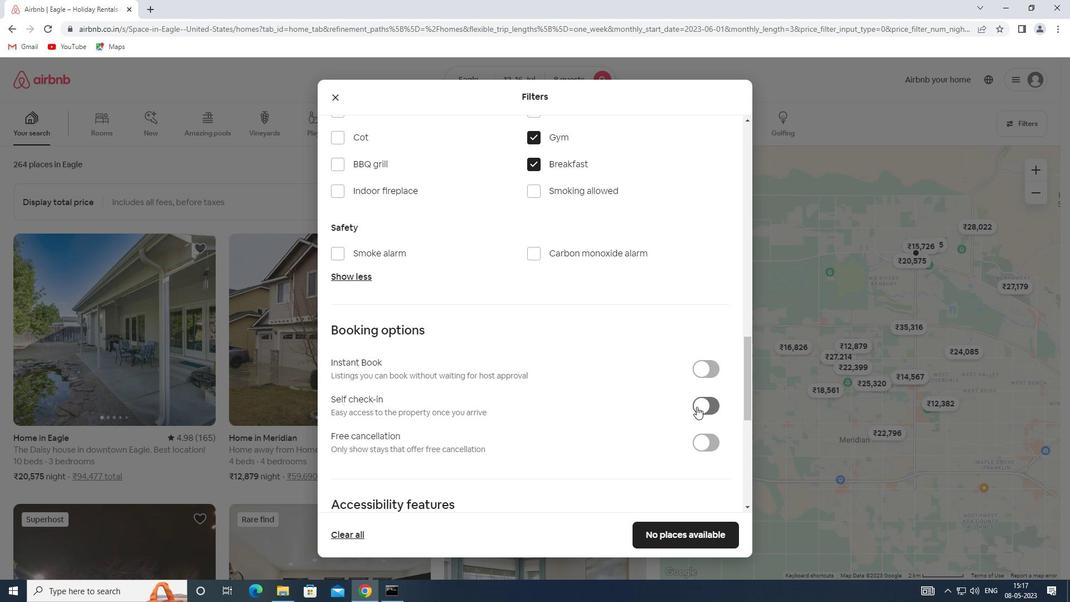 
Action: Mouse moved to (530, 431)
Screenshot: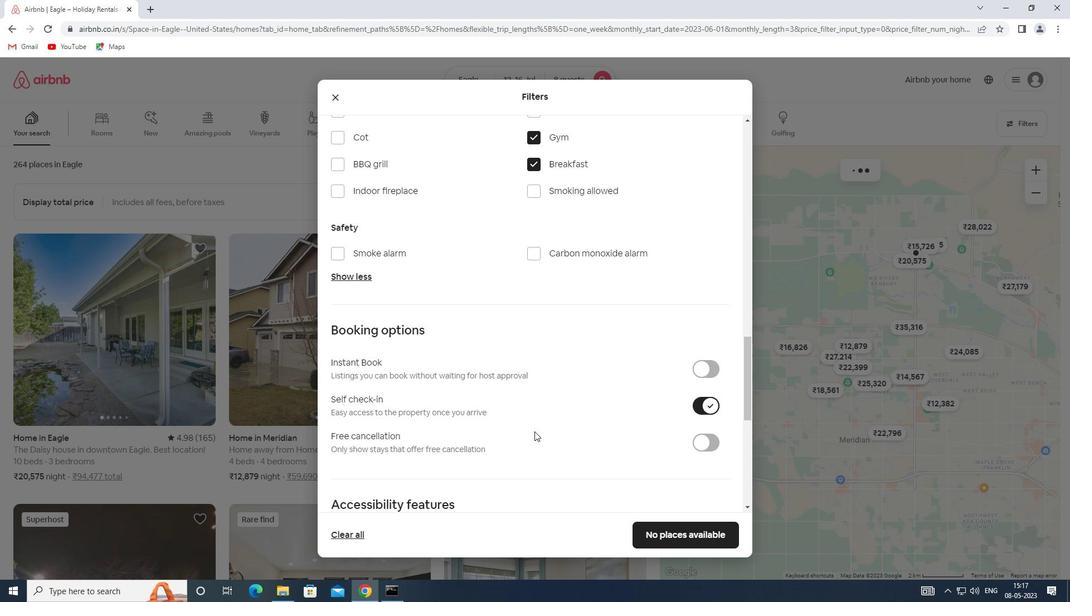 
Action: Mouse scrolled (530, 431) with delta (0, 0)
Screenshot: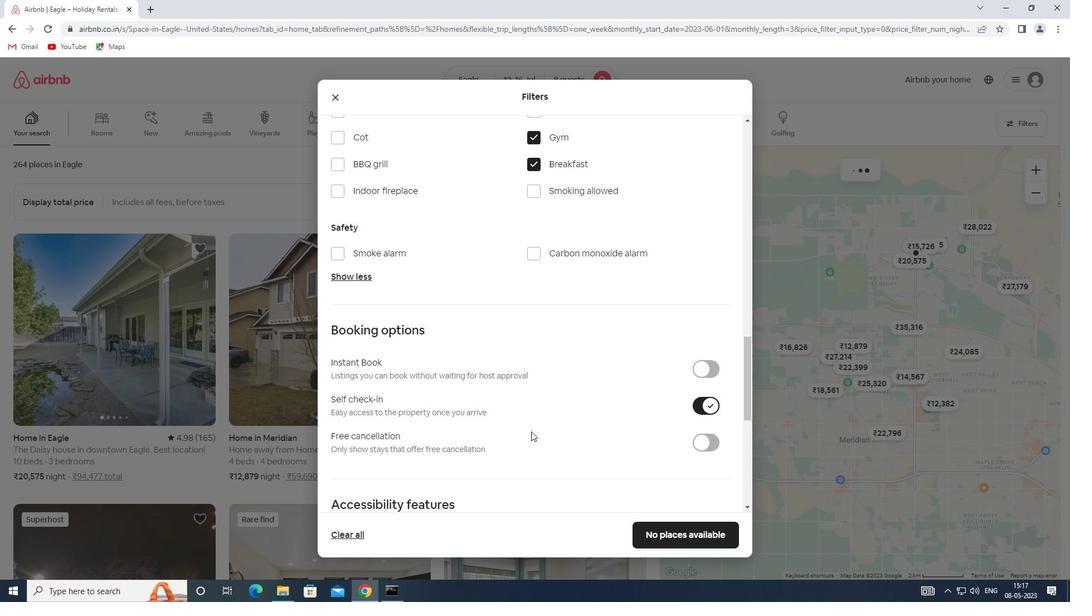 
Action: Mouse scrolled (530, 431) with delta (0, 0)
Screenshot: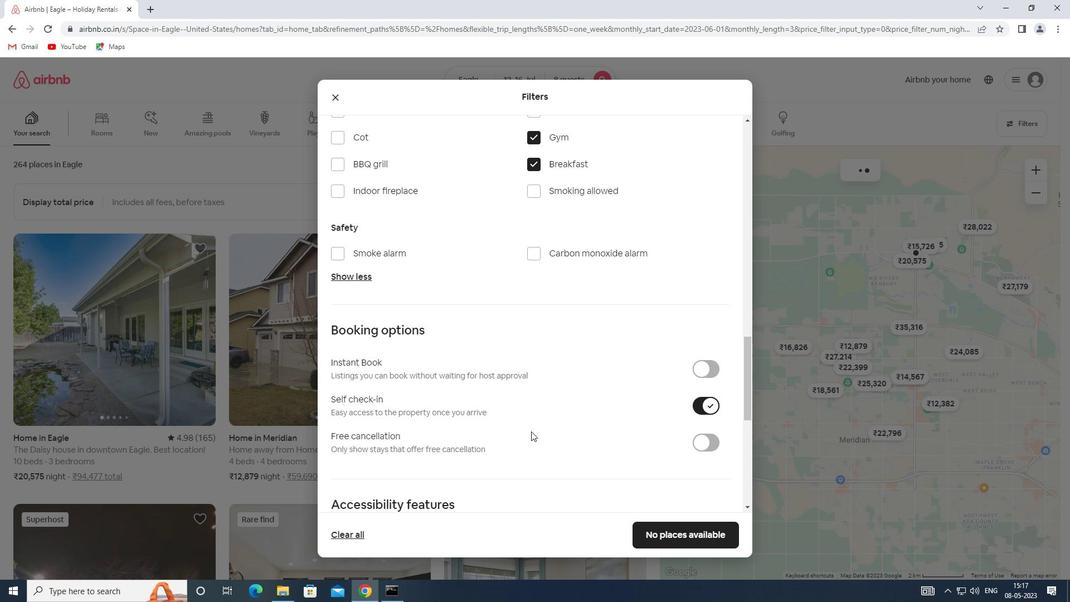 
Action: Mouse scrolled (530, 431) with delta (0, 0)
Screenshot: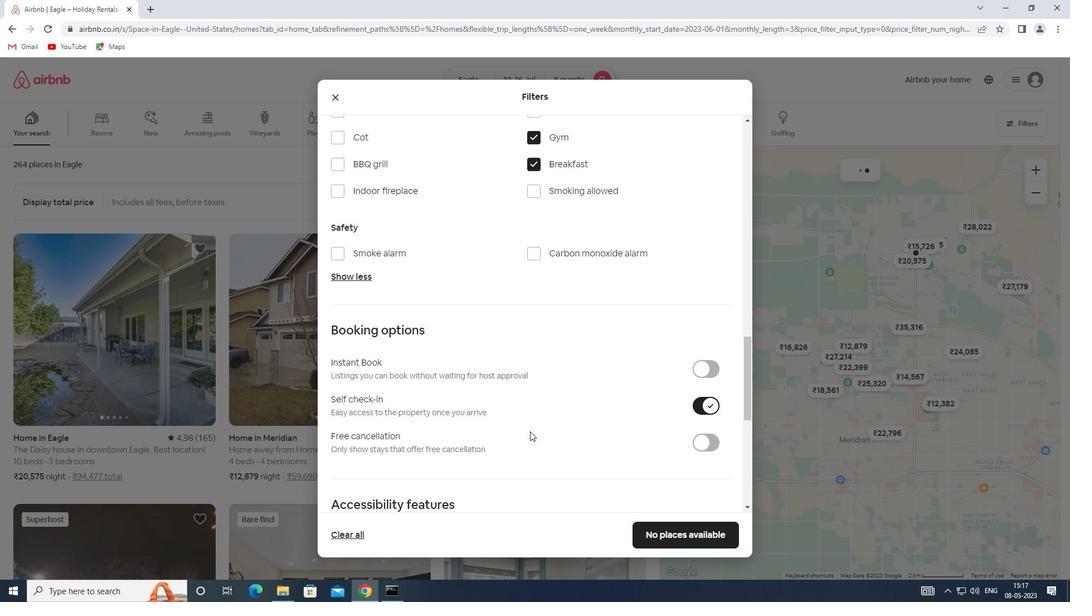 
Action: Mouse moved to (524, 427)
Screenshot: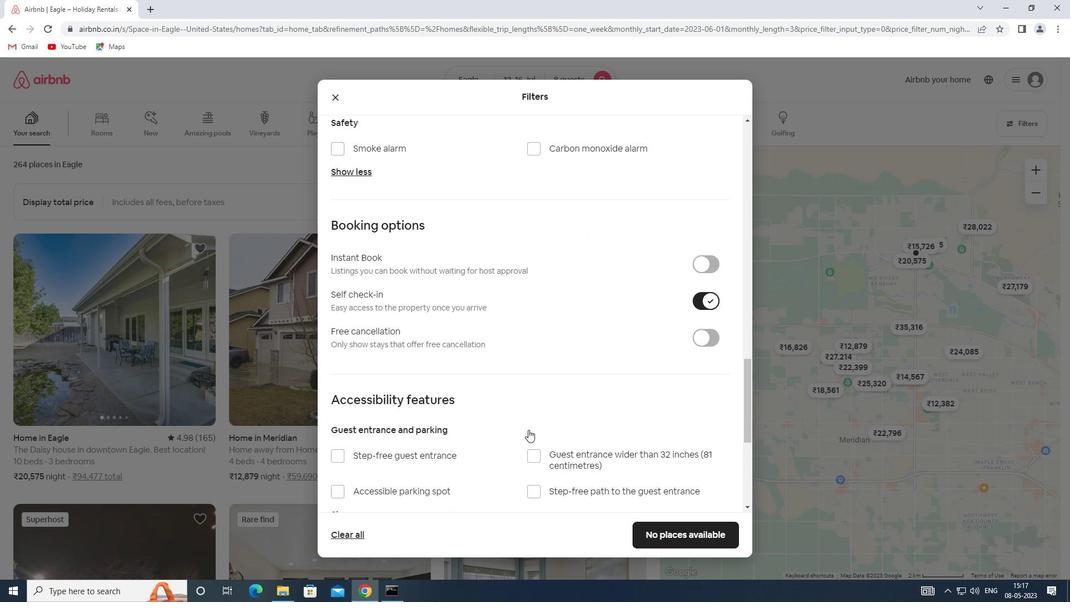 
Action: Mouse scrolled (524, 427) with delta (0, 0)
Screenshot: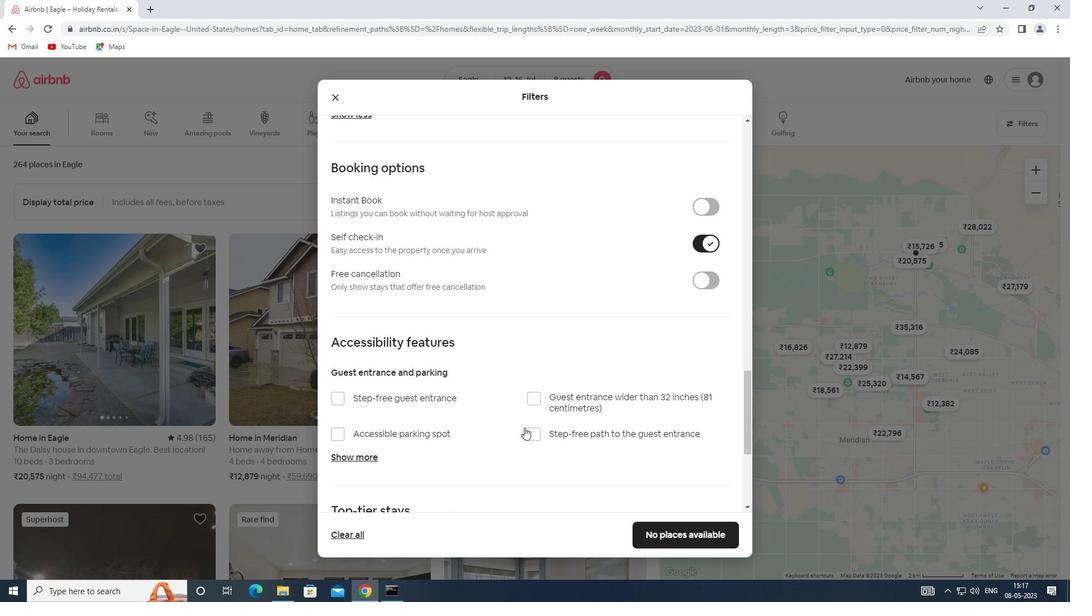 
Action: Mouse scrolled (524, 427) with delta (0, 0)
Screenshot: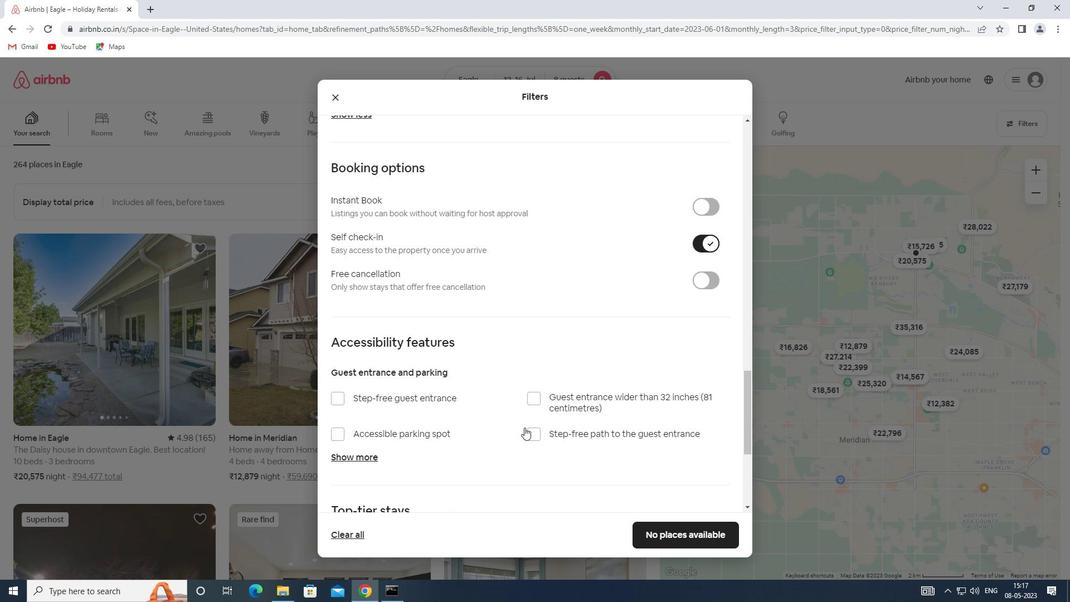 
Action: Mouse scrolled (524, 427) with delta (0, 0)
Screenshot: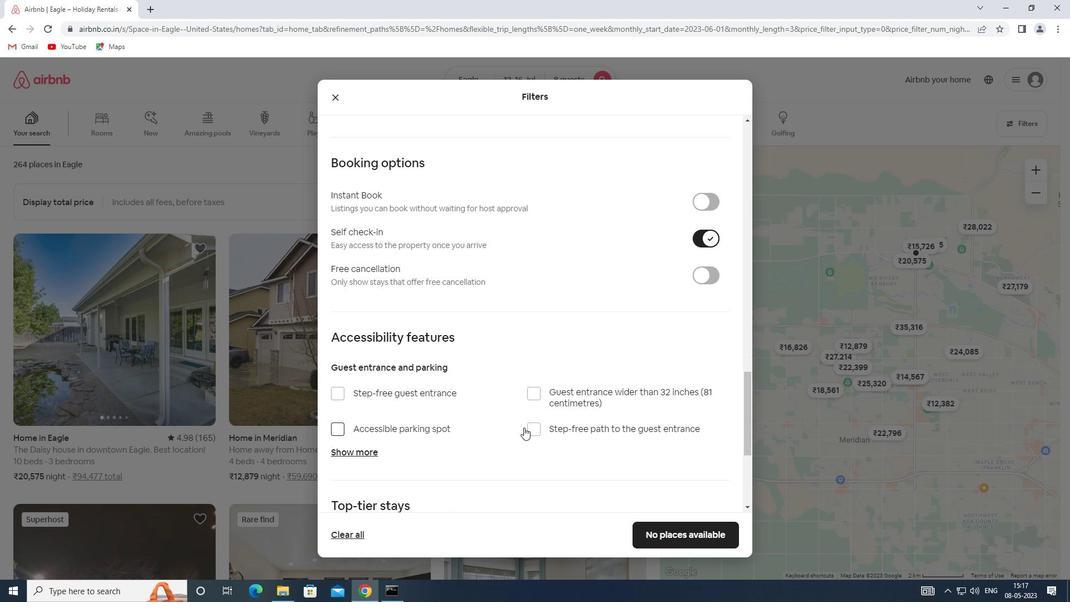 
Action: Mouse scrolled (524, 427) with delta (0, 0)
Screenshot: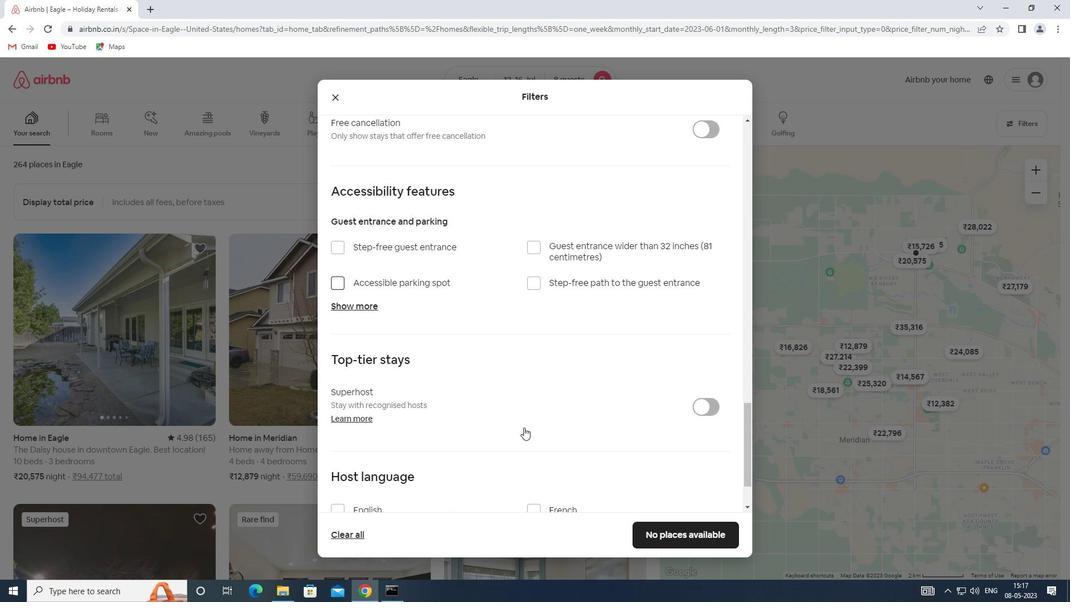 
Action: Mouse scrolled (524, 427) with delta (0, 0)
Screenshot: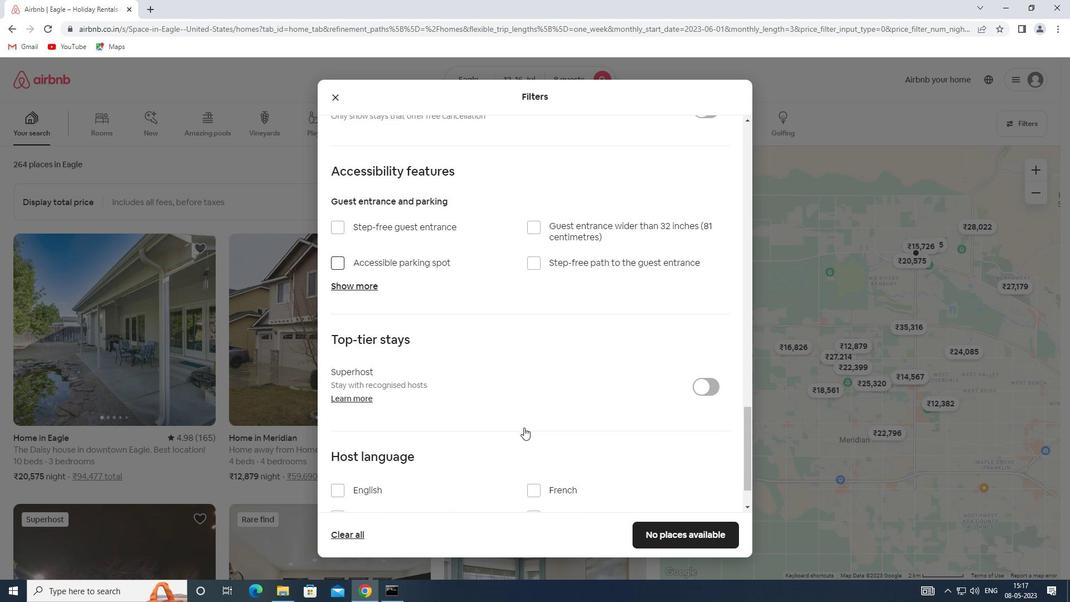 
Action: Mouse moved to (334, 432)
Screenshot: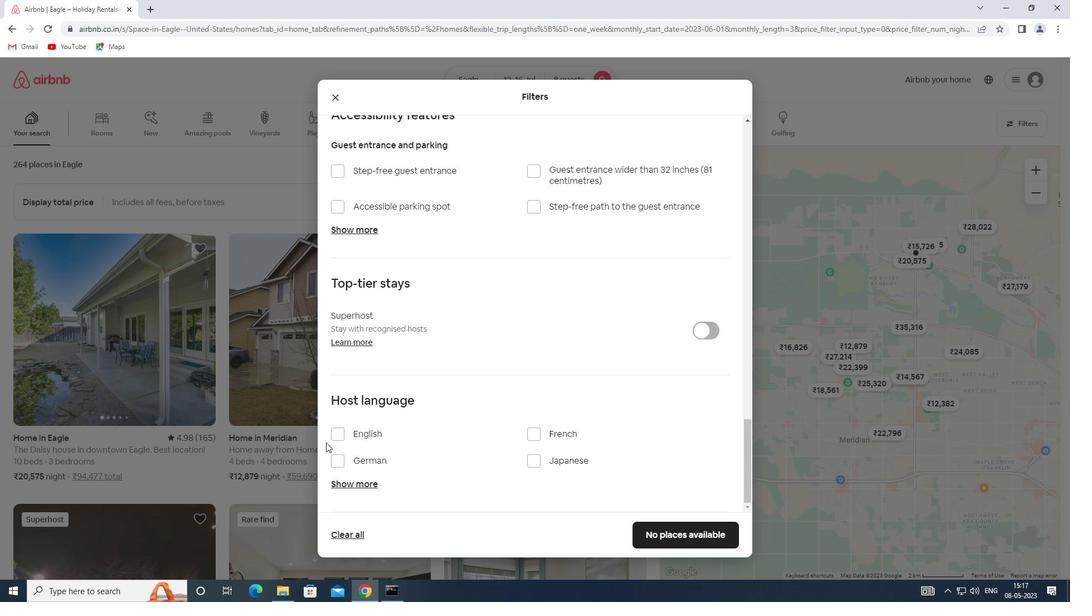 
Action: Mouse pressed left at (334, 432)
Screenshot: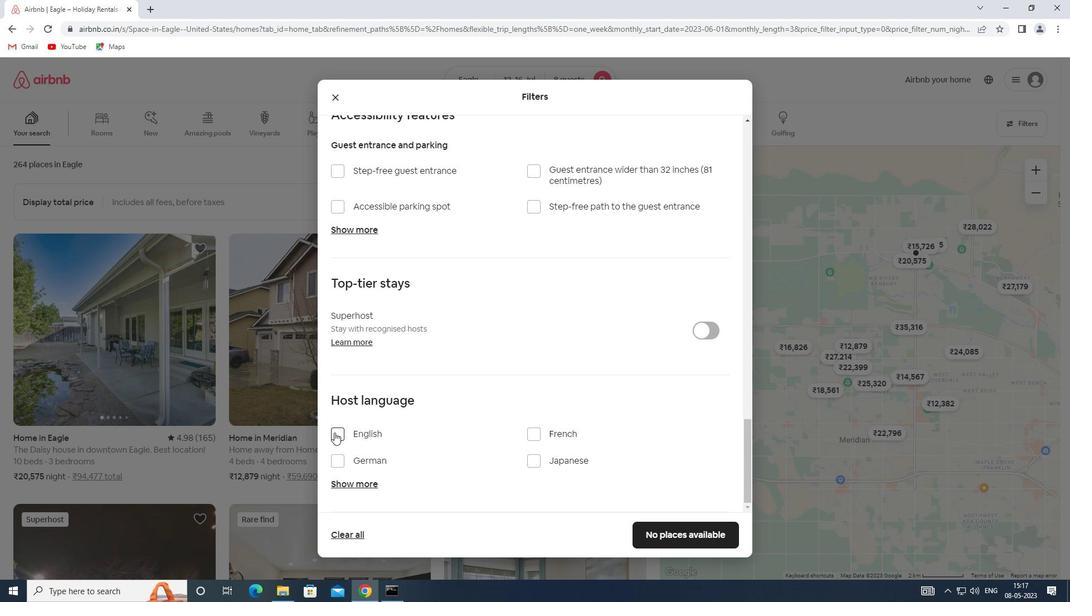 
Action: Mouse moved to (659, 529)
Screenshot: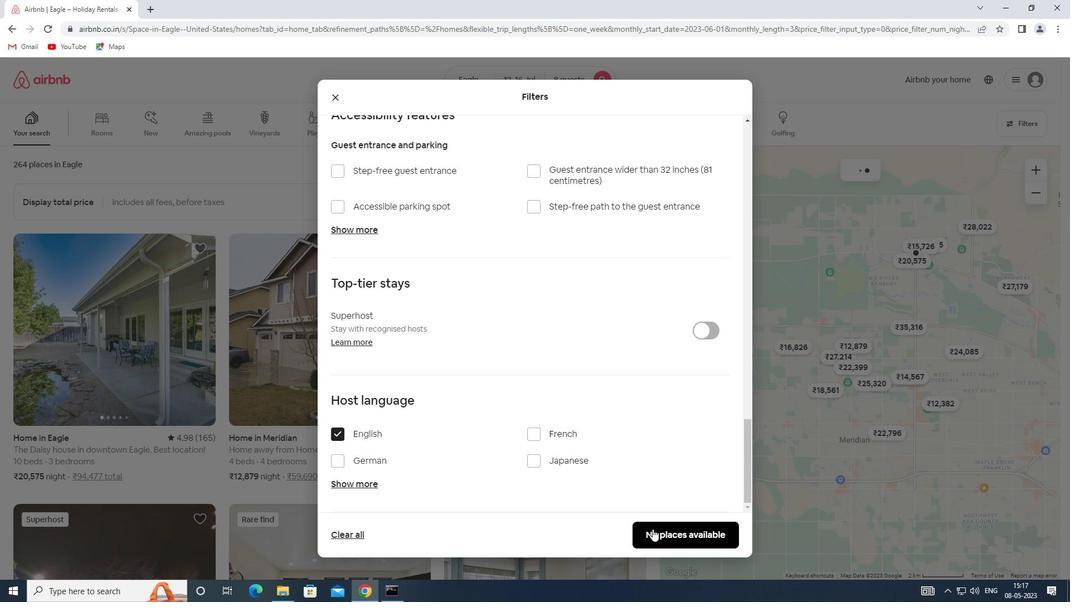 
Action: Mouse pressed left at (659, 529)
Screenshot: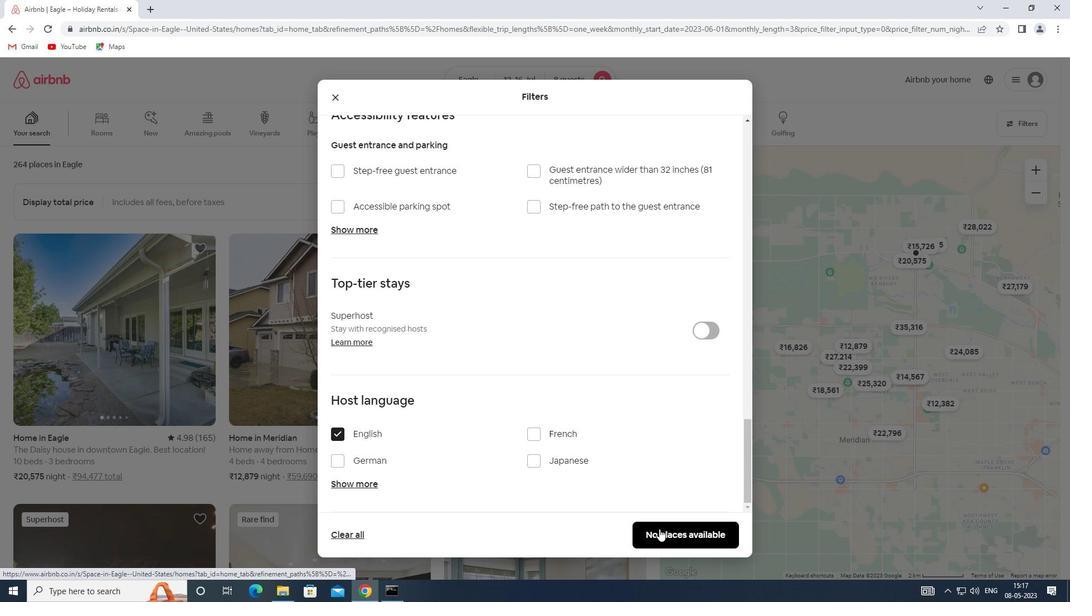 
Action: Mouse moved to (631, 544)
Screenshot: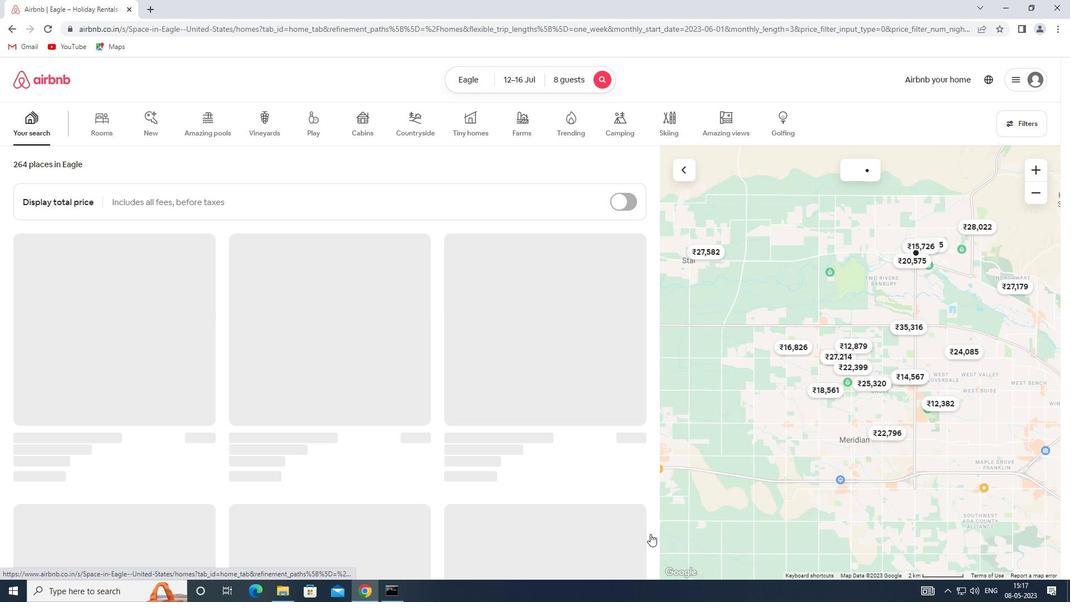 
